 Task: Look for space in Heze, China from 4th August, 2023 to 8th August, 2023 for 1 adult in price range Rs.10000 to Rs.15000. Place can be private room with 1  bedroom having 1 bed and 1 bathroom. Property type can be flatguest house, hotel. Amenities needed are: wifi. Booking option can be shelf check-in. Required host language is Chinese (Simplified).
Action: Mouse moved to (558, 190)
Screenshot: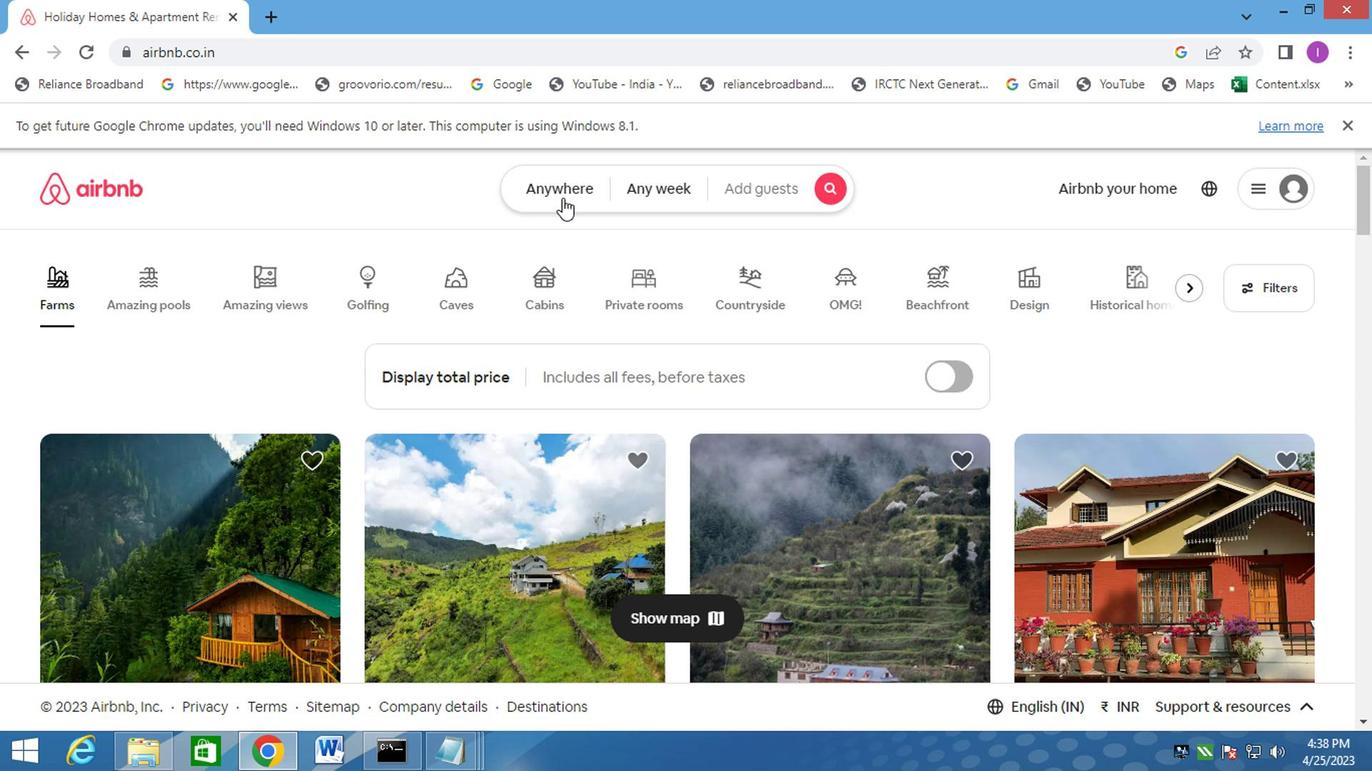 
Action: Mouse pressed left at (558, 190)
Screenshot: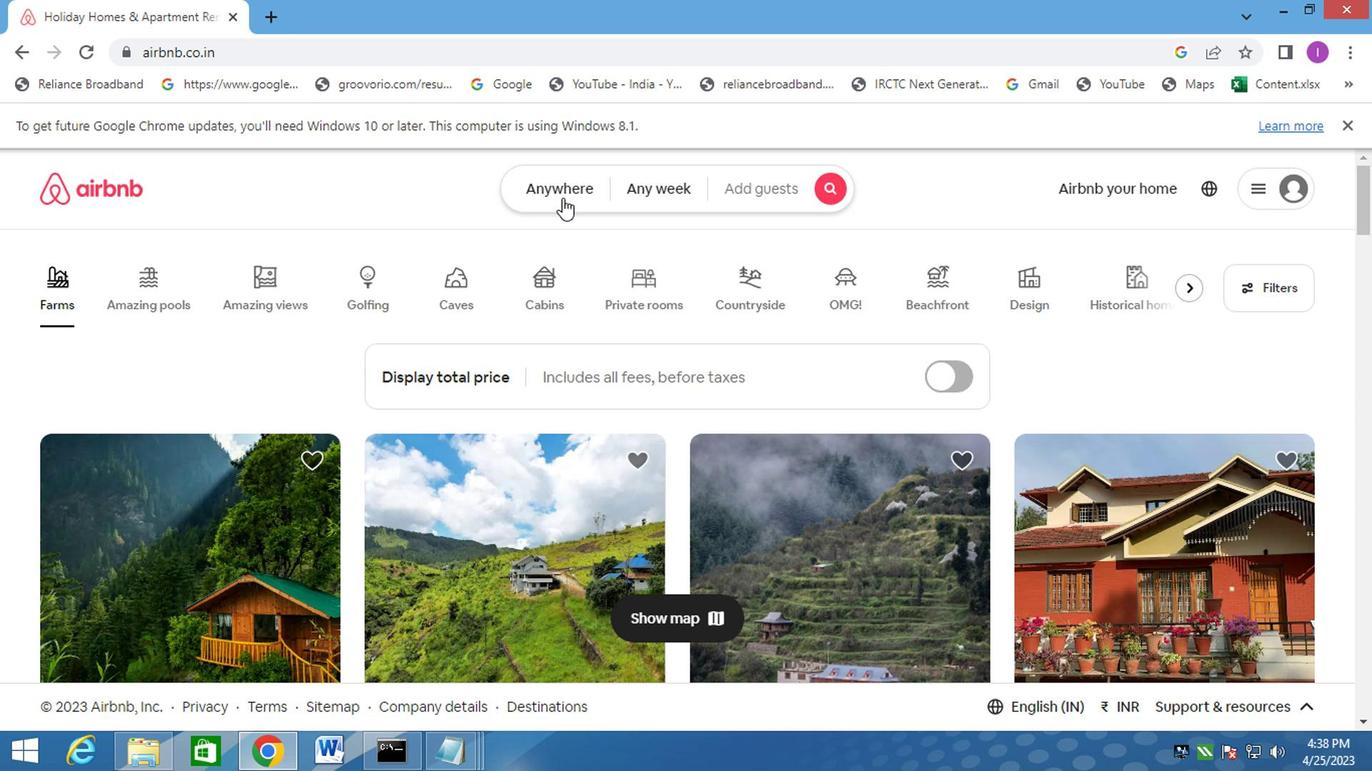
Action: Mouse moved to (329, 255)
Screenshot: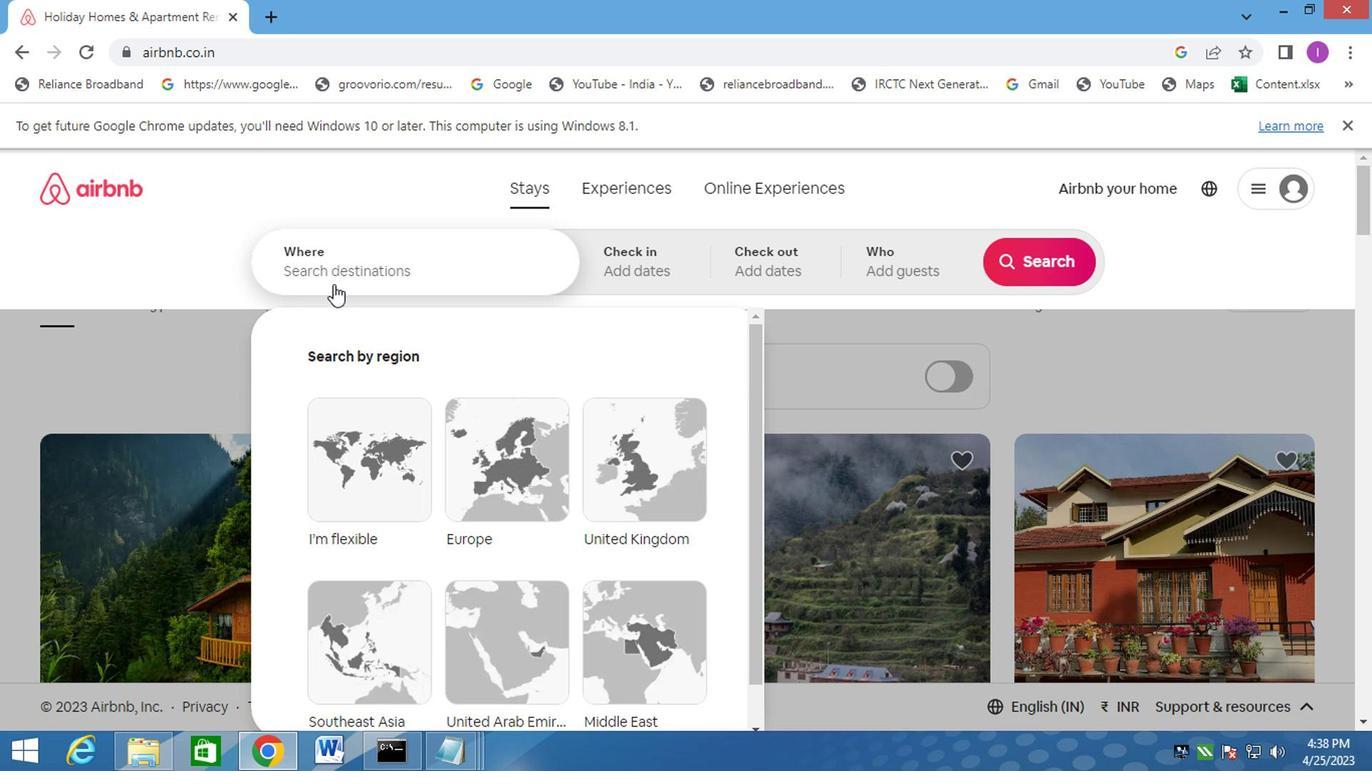 
Action: Mouse pressed left at (329, 255)
Screenshot: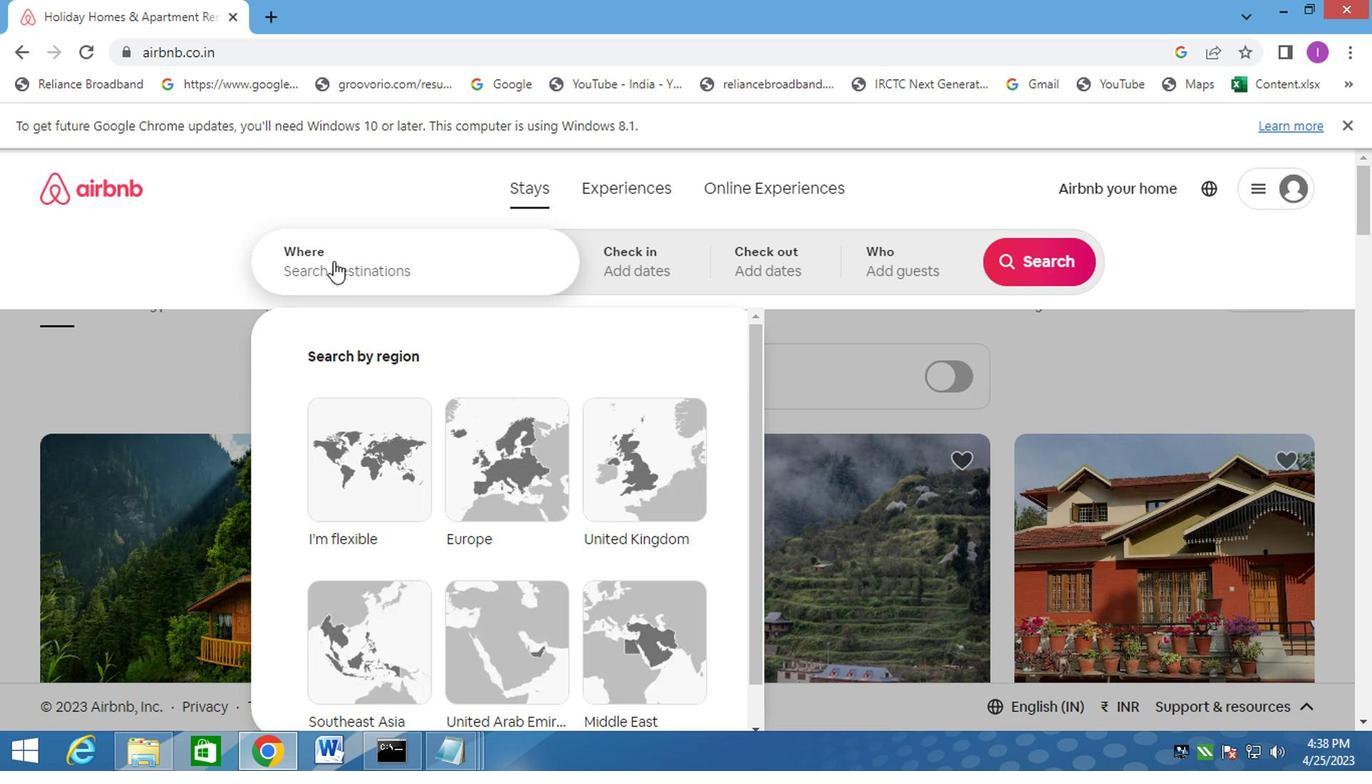 
Action: Key pressed heze,chim<Key.backspace>na
Screenshot: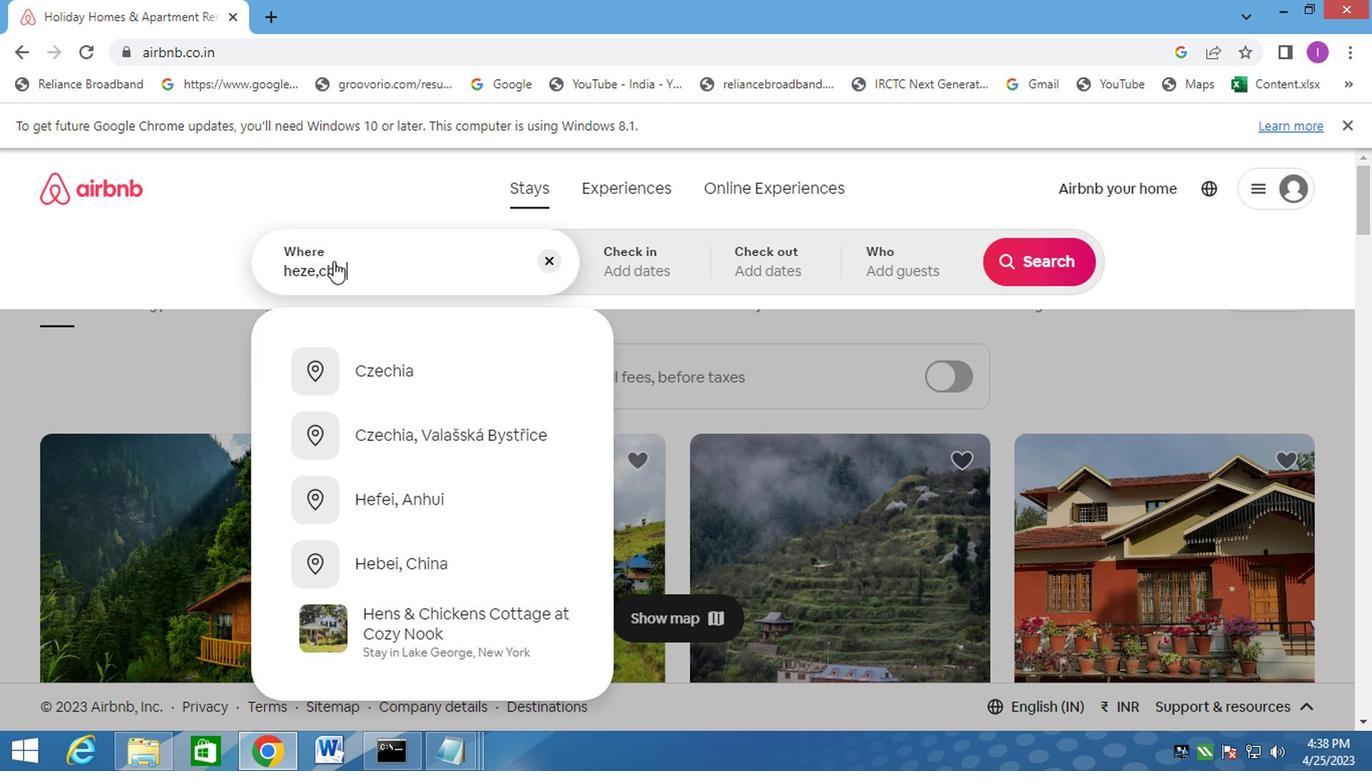
Action: Mouse moved to (618, 275)
Screenshot: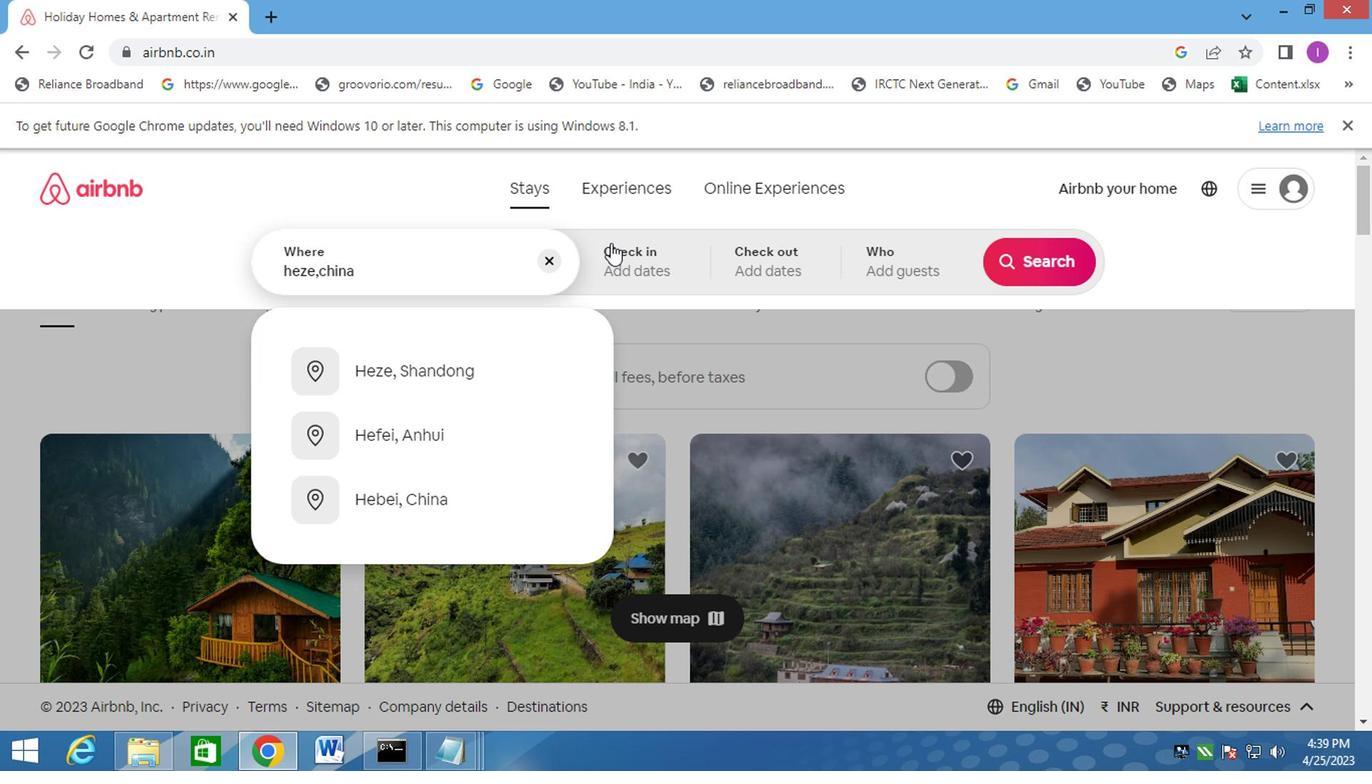 
Action: Mouse pressed left at (618, 275)
Screenshot: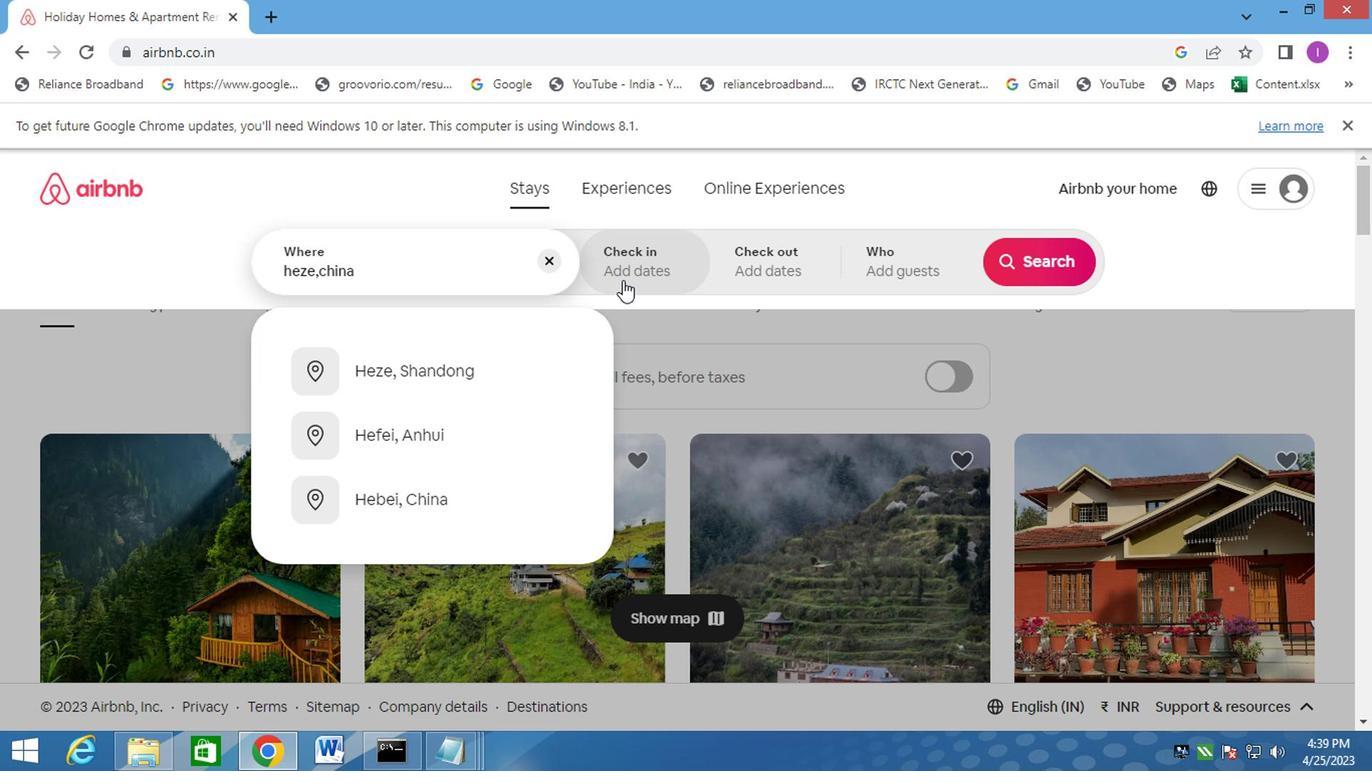 
Action: Mouse moved to (1027, 423)
Screenshot: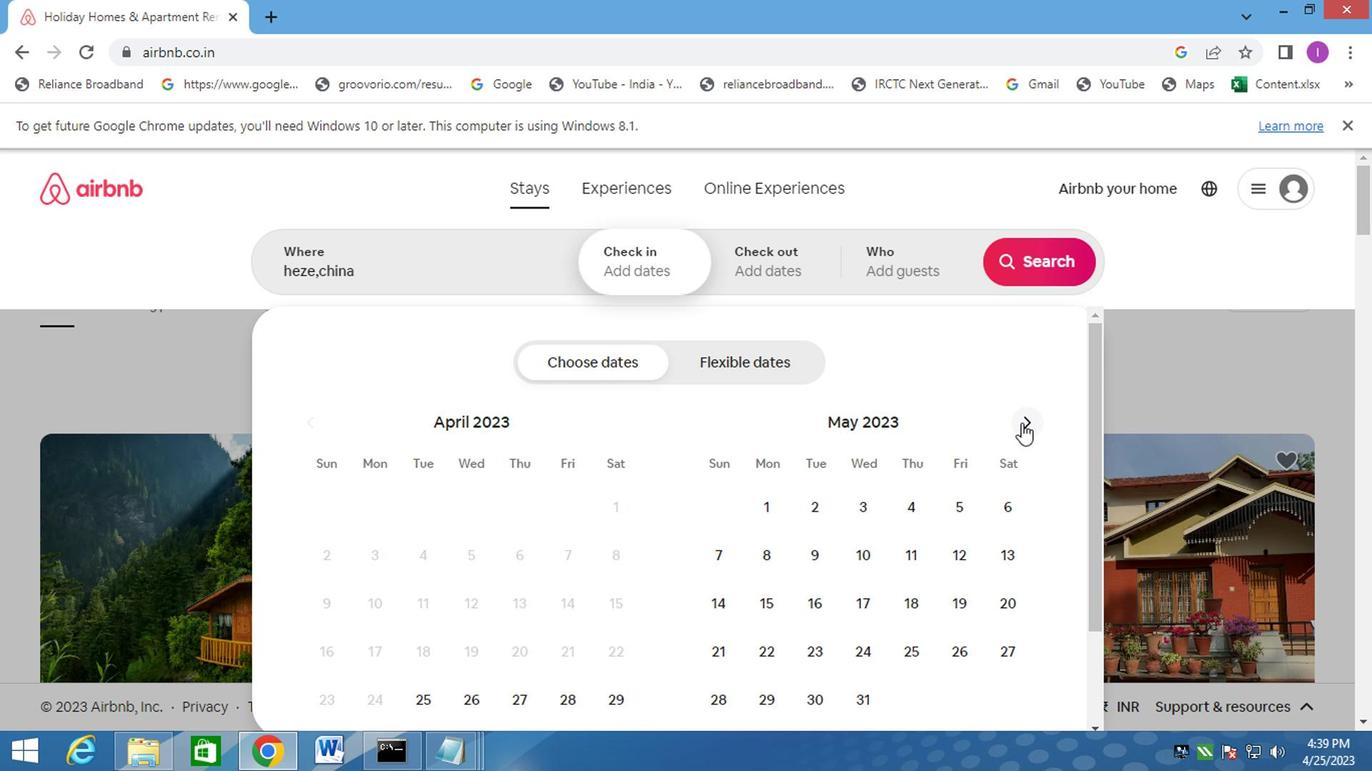 
Action: Mouse pressed left at (1027, 423)
Screenshot: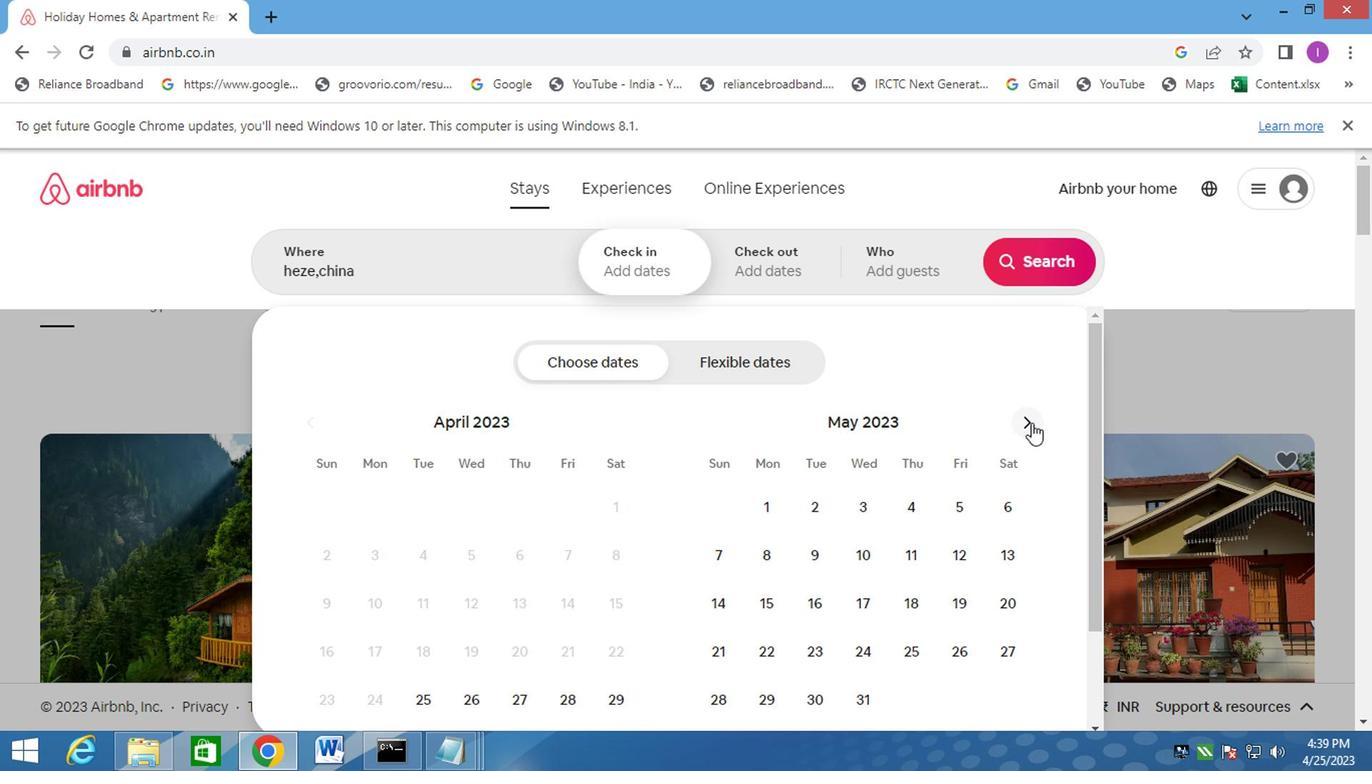 
Action: Mouse pressed left at (1027, 423)
Screenshot: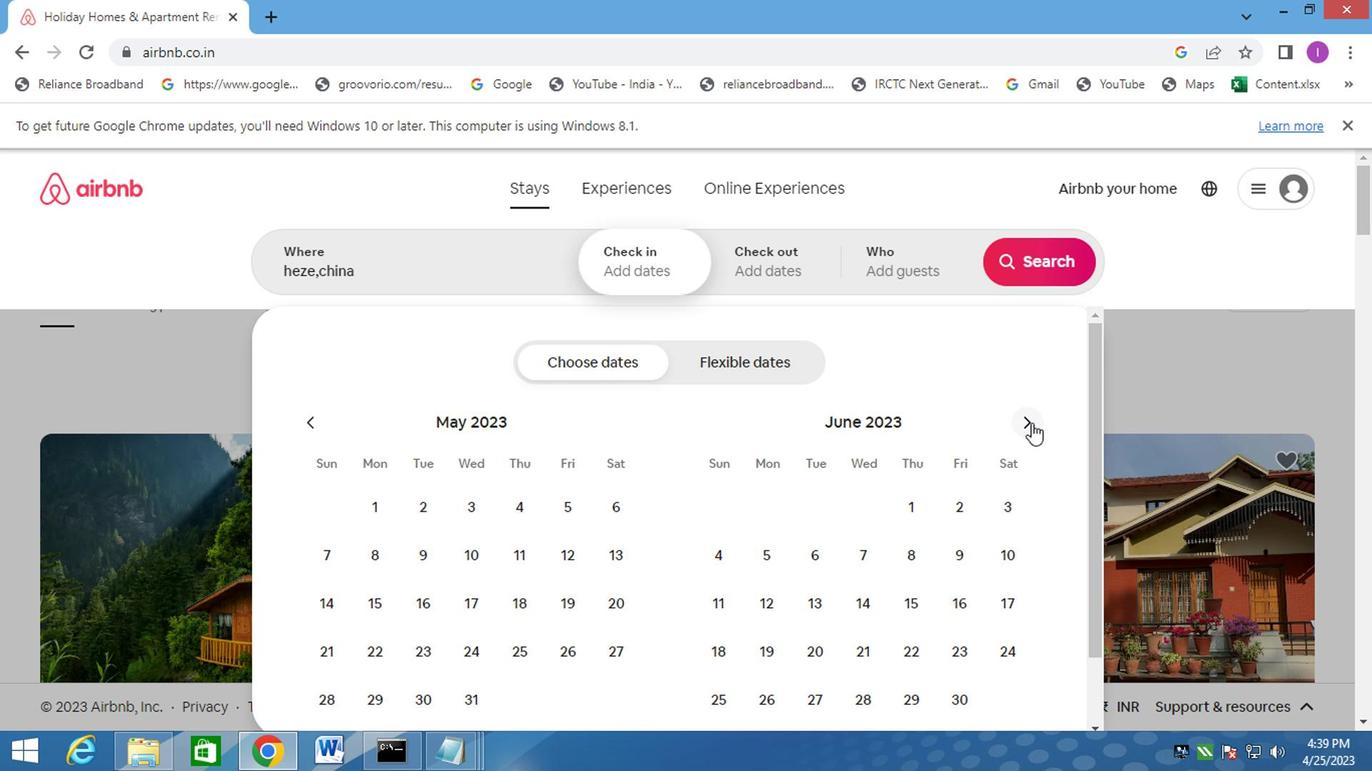 
Action: Mouse moved to (1019, 416)
Screenshot: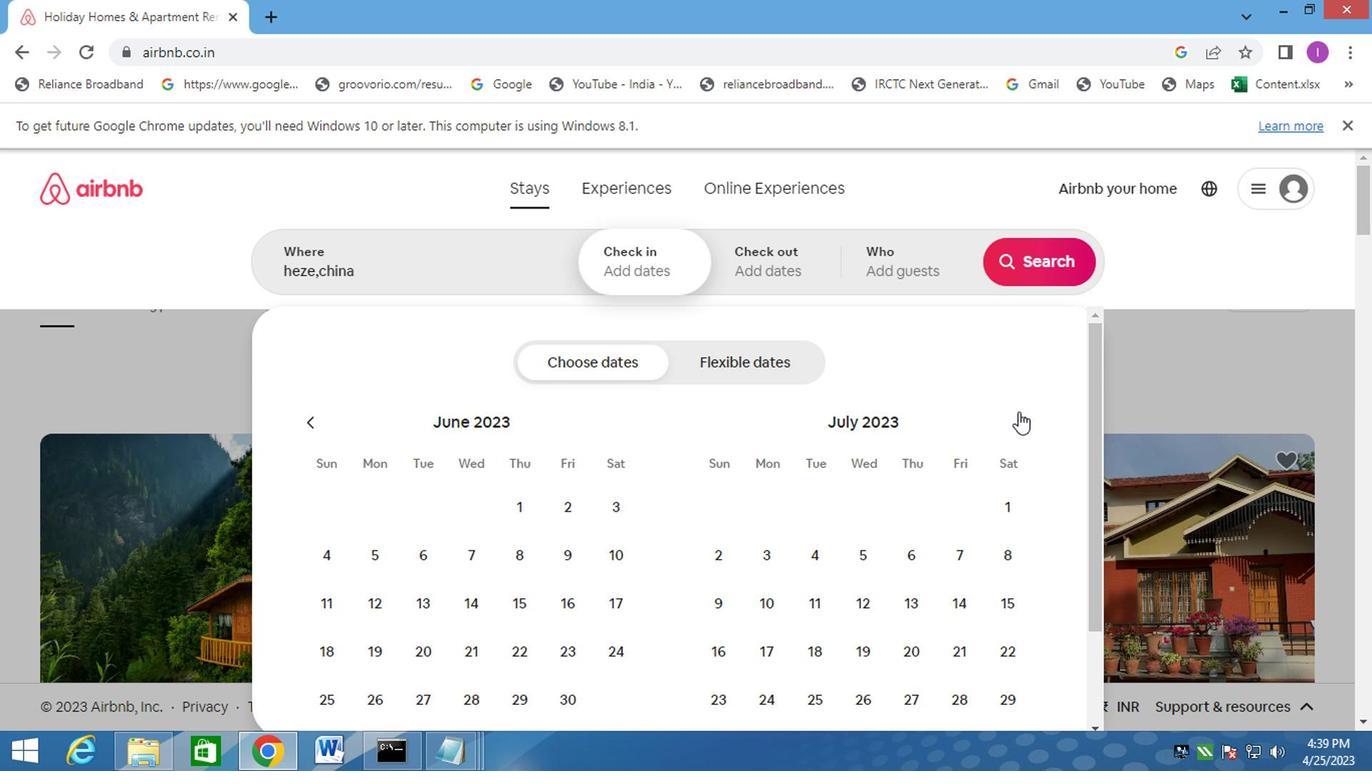 
Action: Mouse pressed left at (1019, 416)
Screenshot: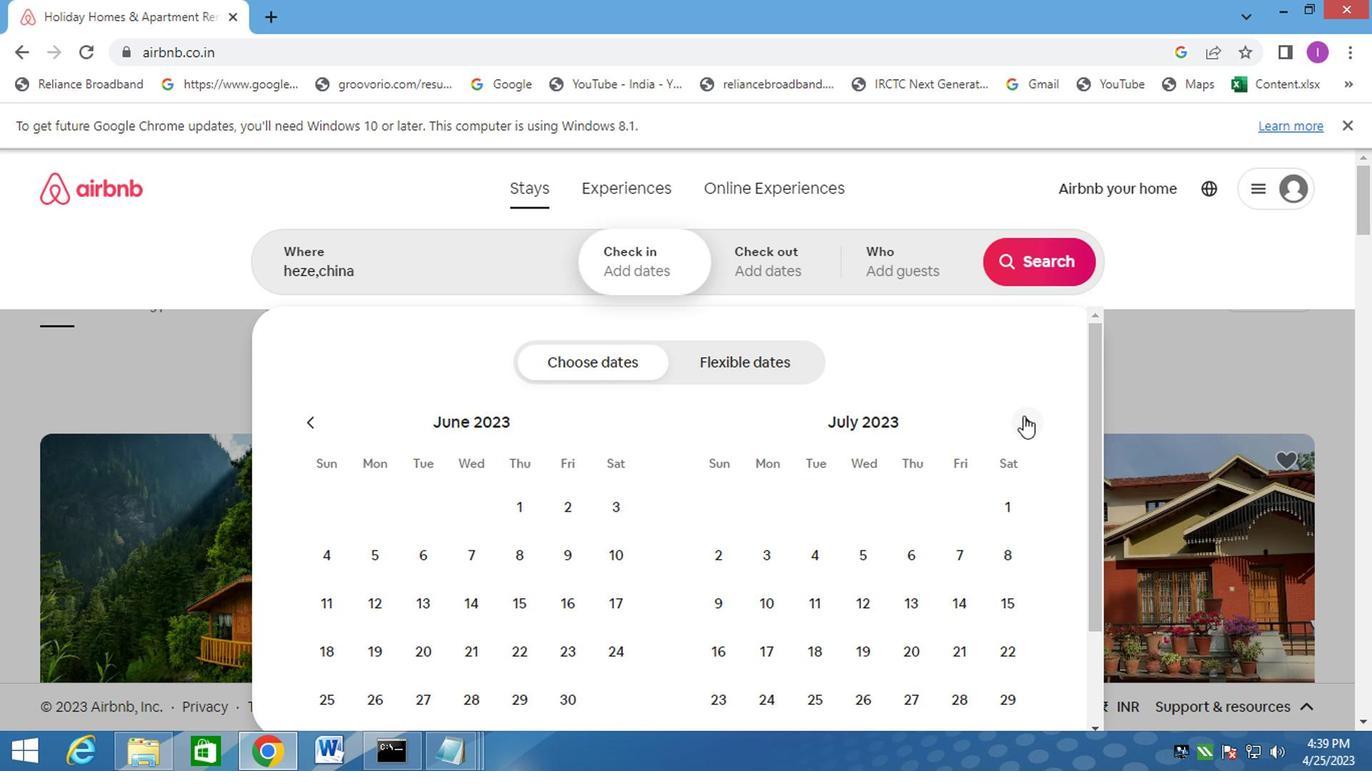 
Action: Mouse moved to (969, 509)
Screenshot: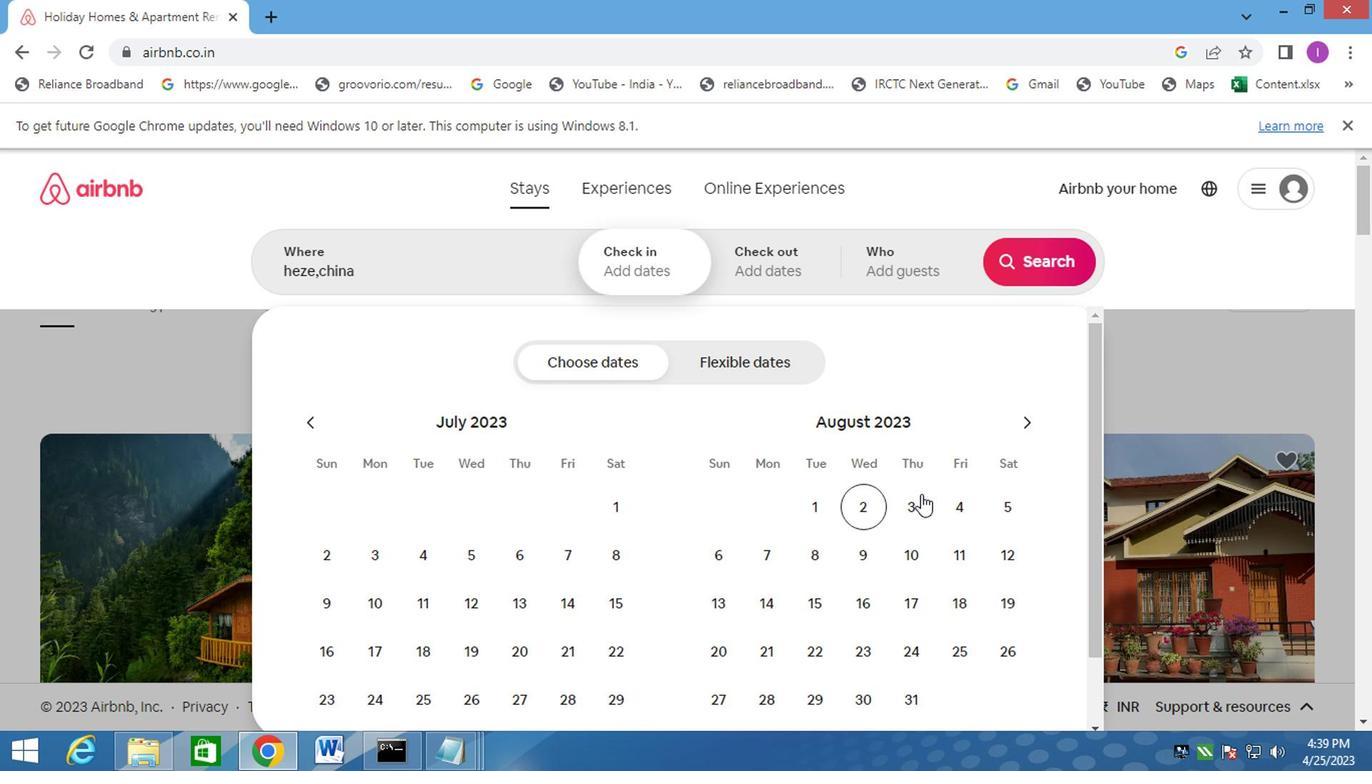 
Action: Mouse pressed left at (969, 509)
Screenshot: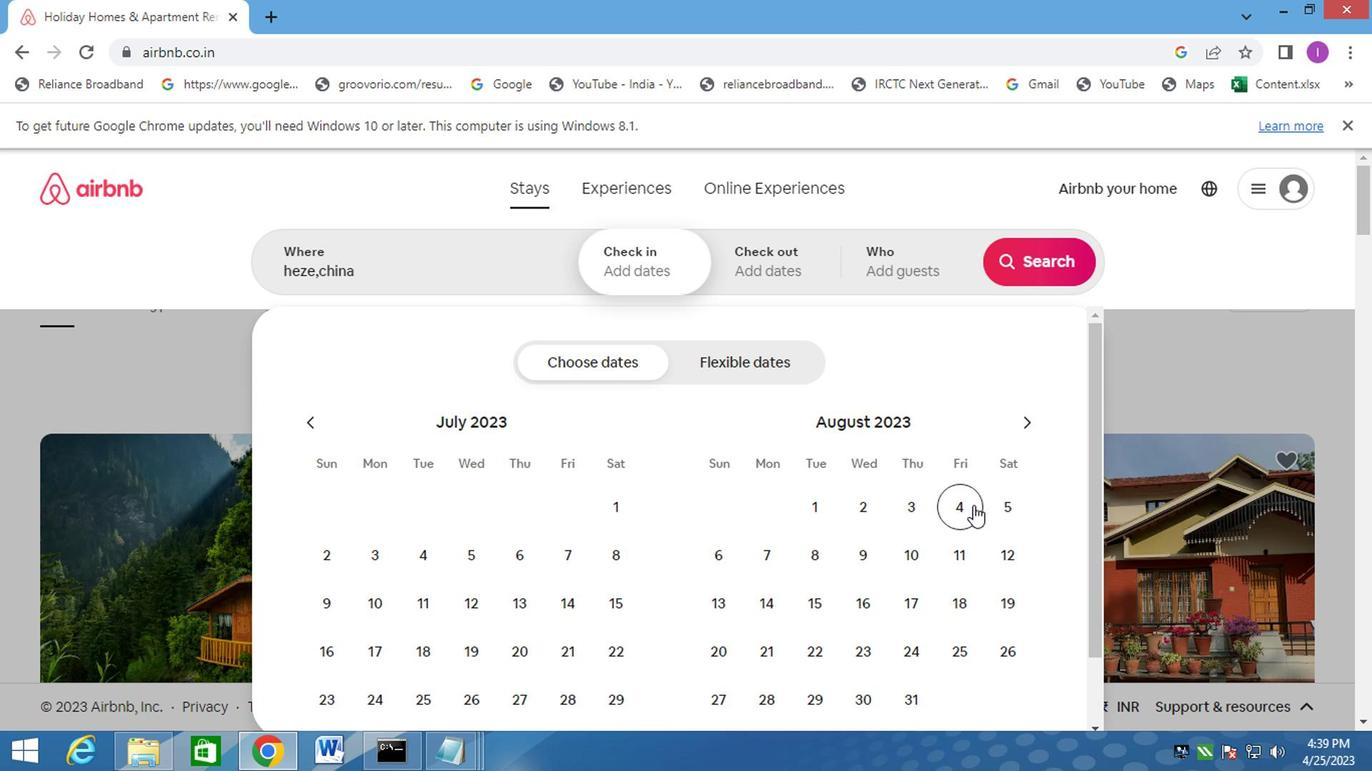 
Action: Mouse moved to (809, 560)
Screenshot: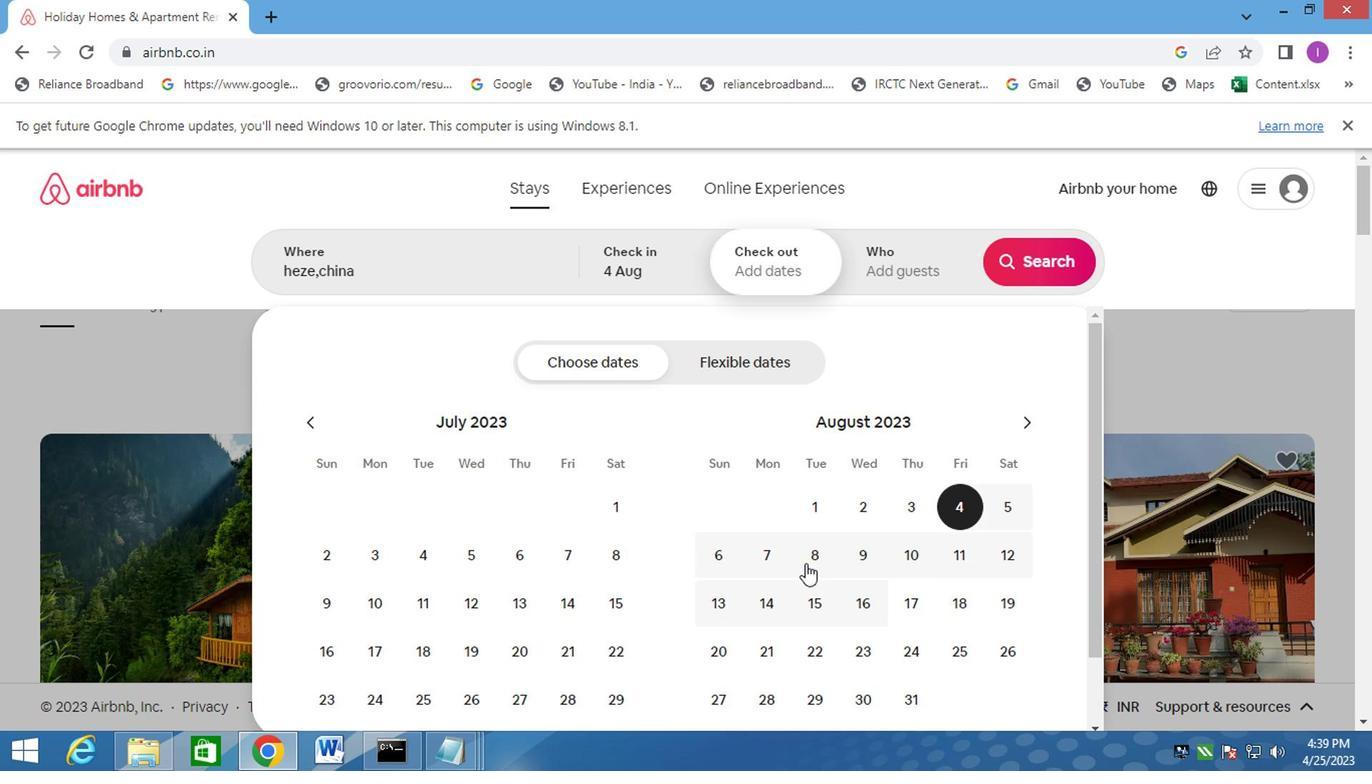 
Action: Mouse pressed left at (809, 560)
Screenshot: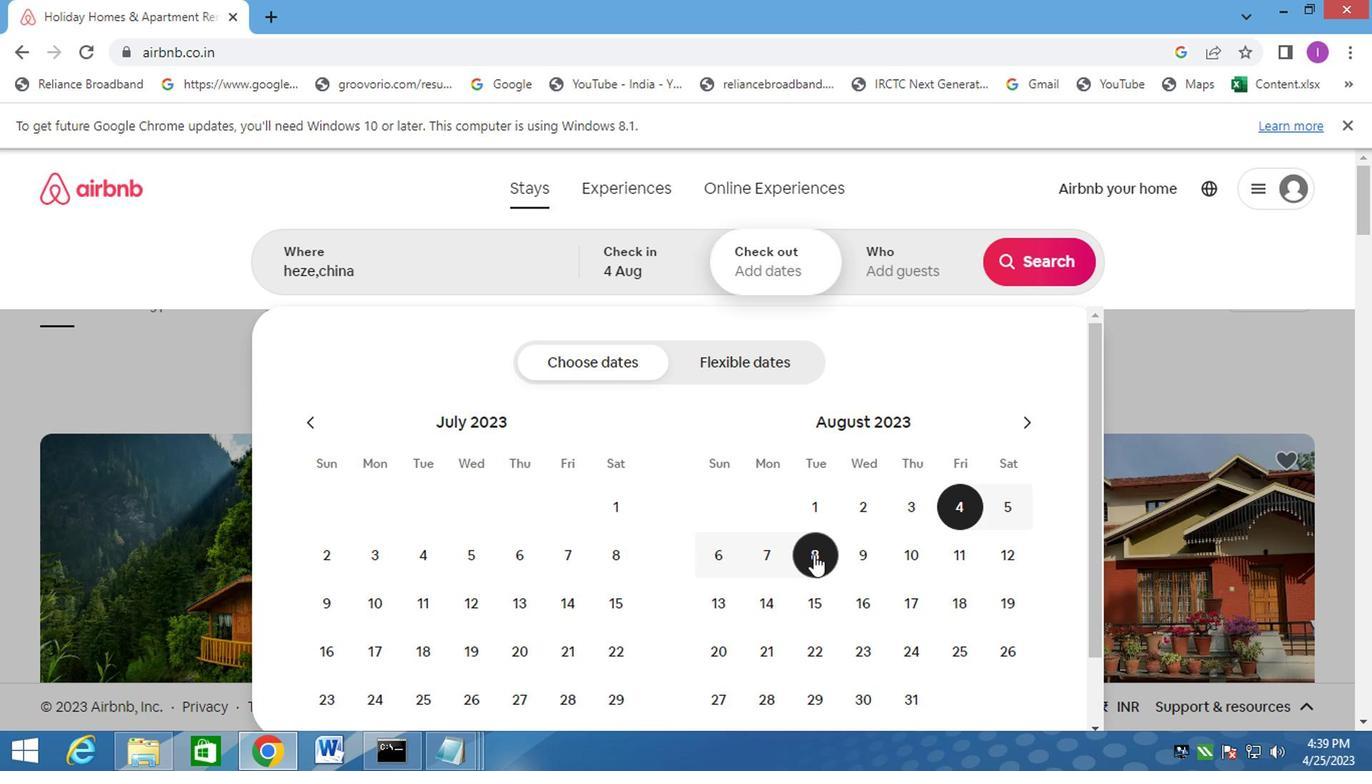 
Action: Mouse moved to (909, 259)
Screenshot: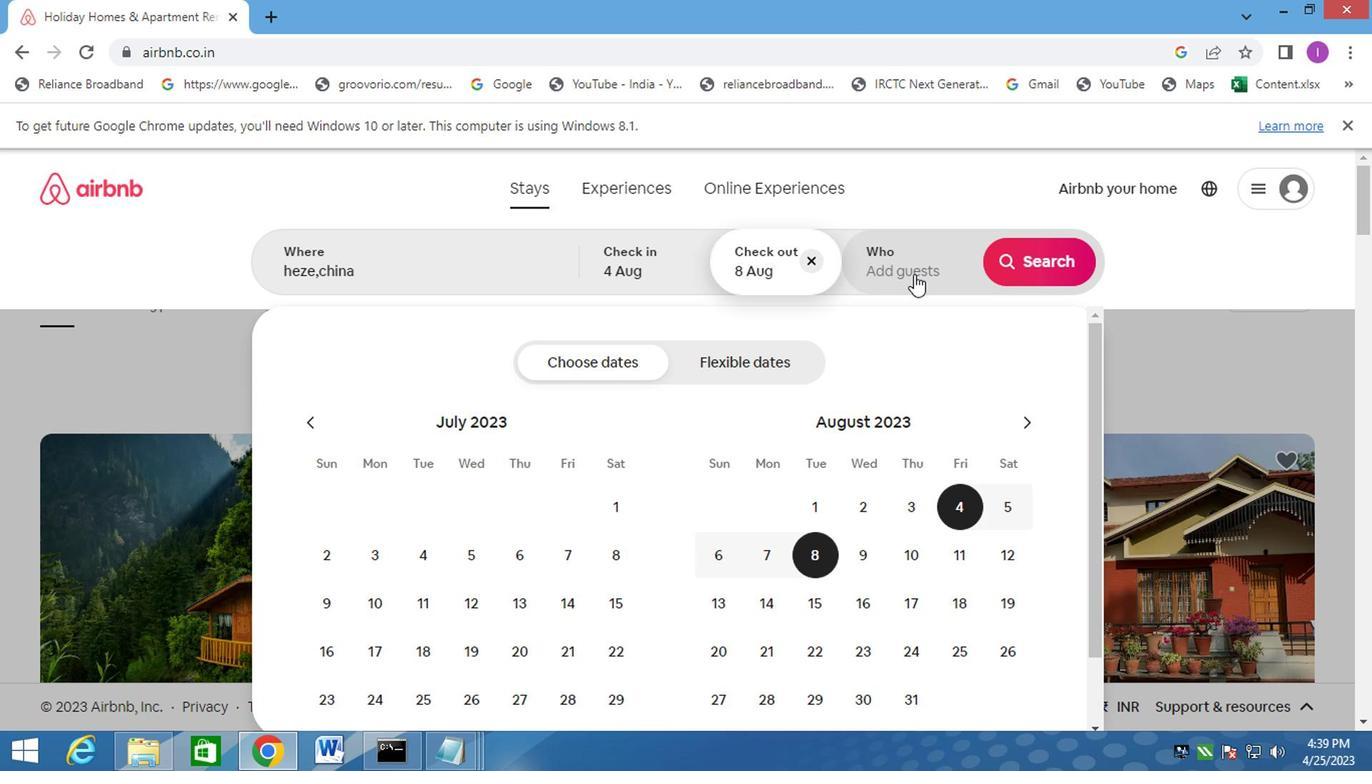 
Action: Mouse pressed left at (909, 259)
Screenshot: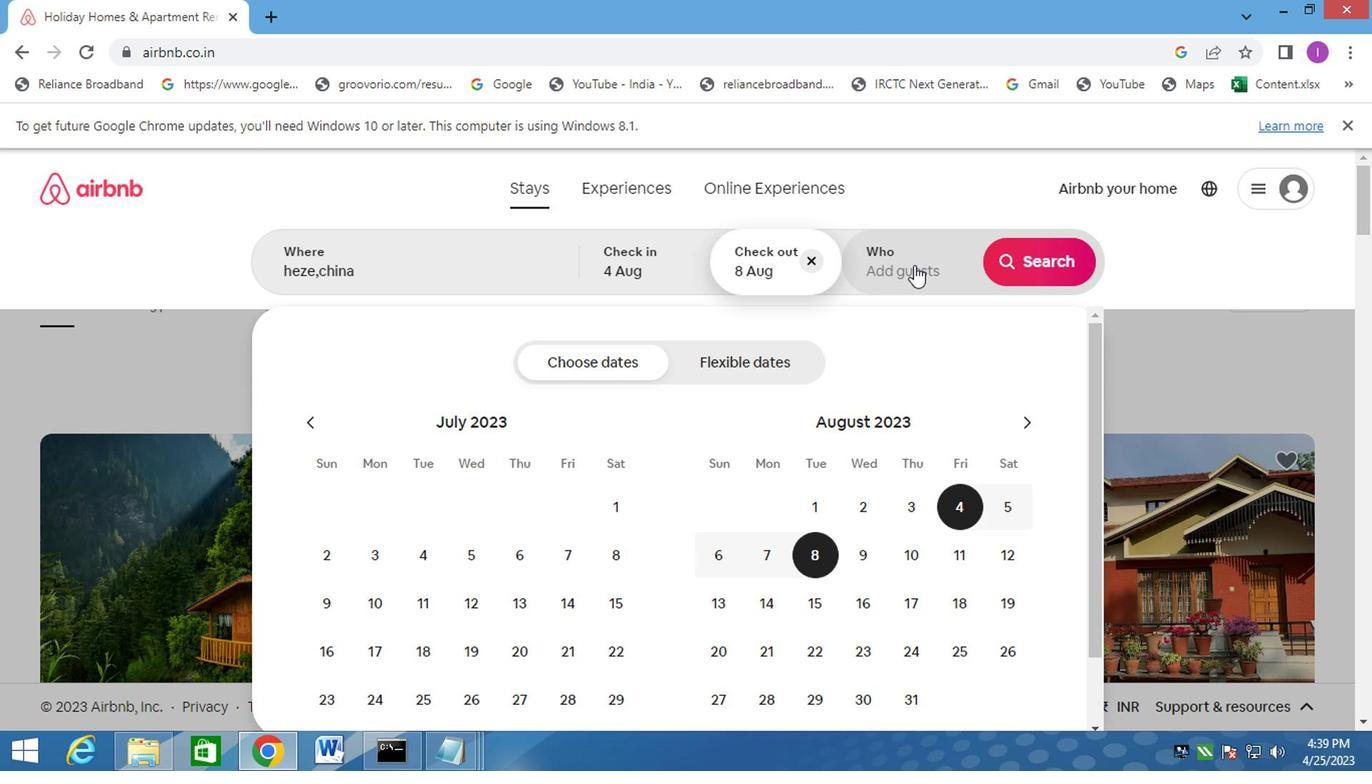 
Action: Mouse moved to (1051, 370)
Screenshot: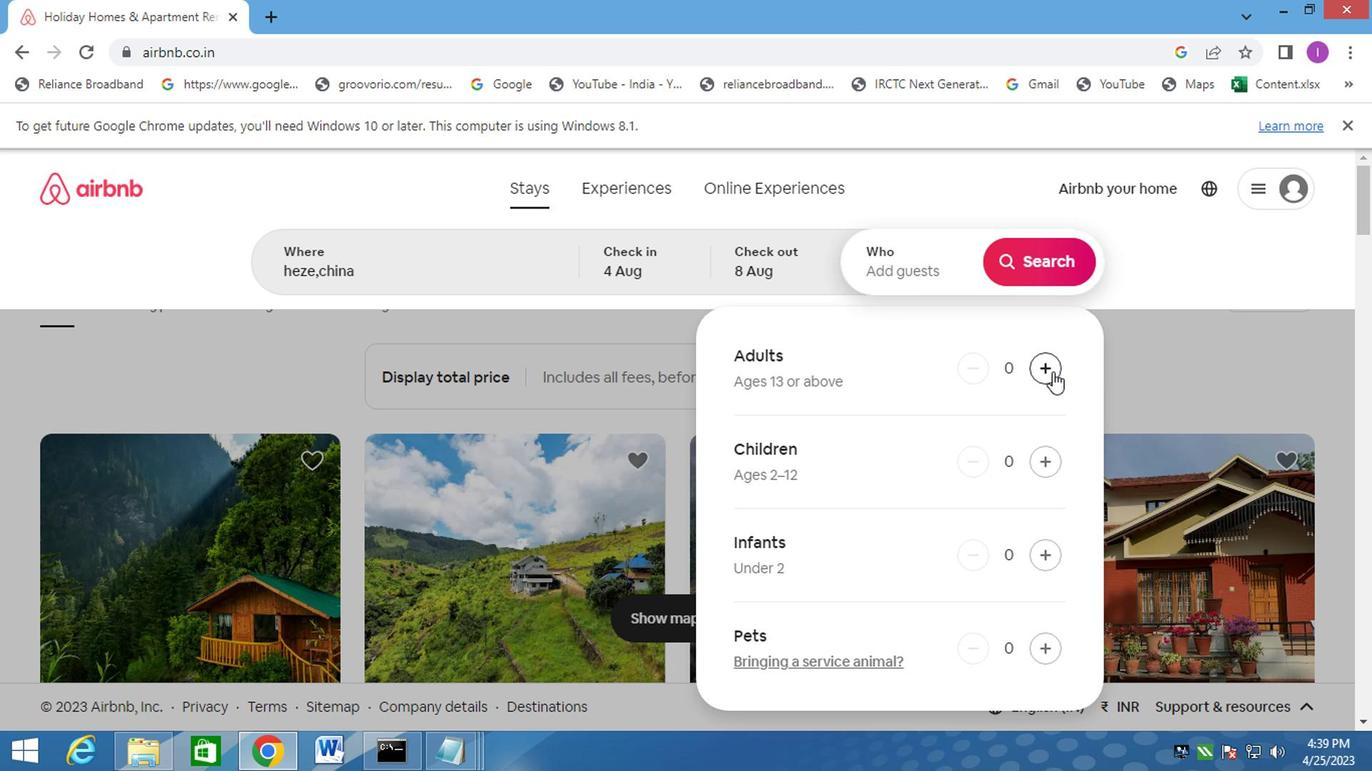 
Action: Mouse pressed left at (1051, 370)
Screenshot: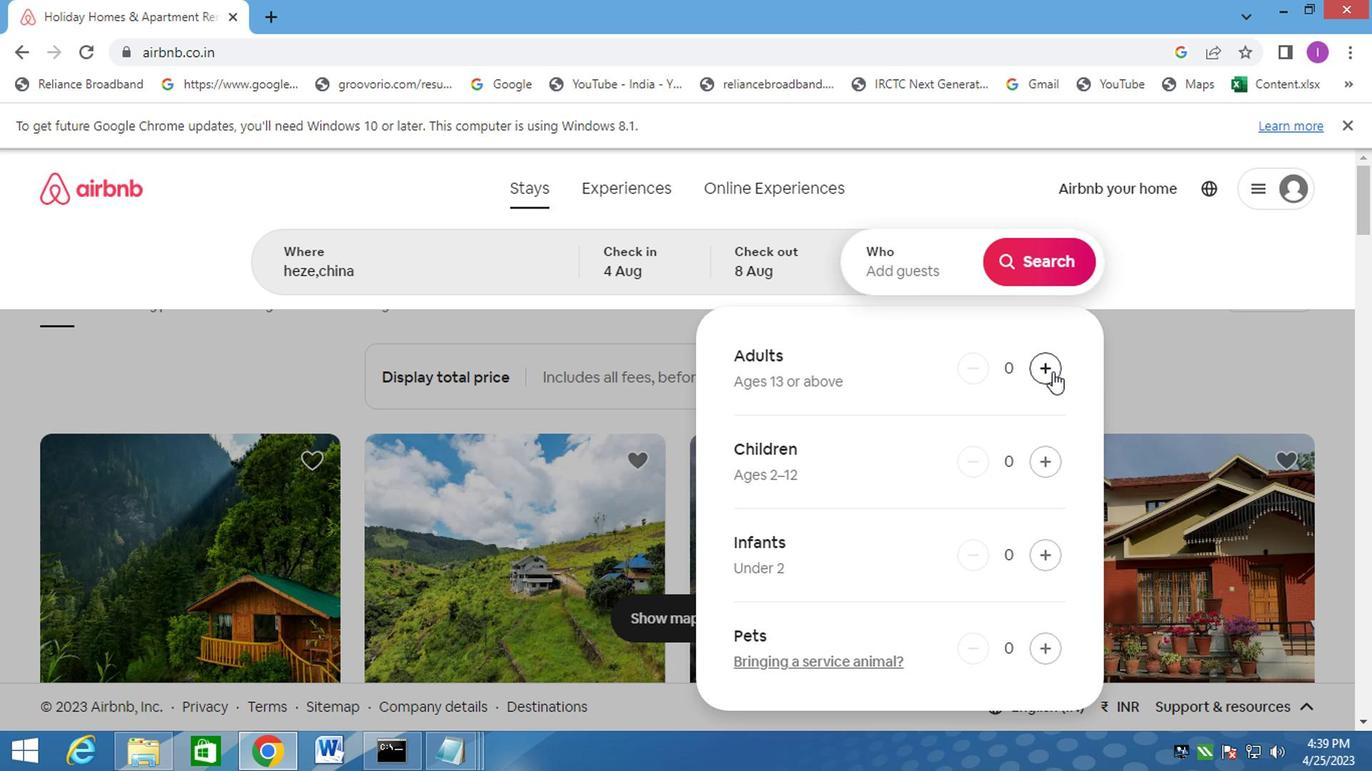 
Action: Mouse moved to (1054, 255)
Screenshot: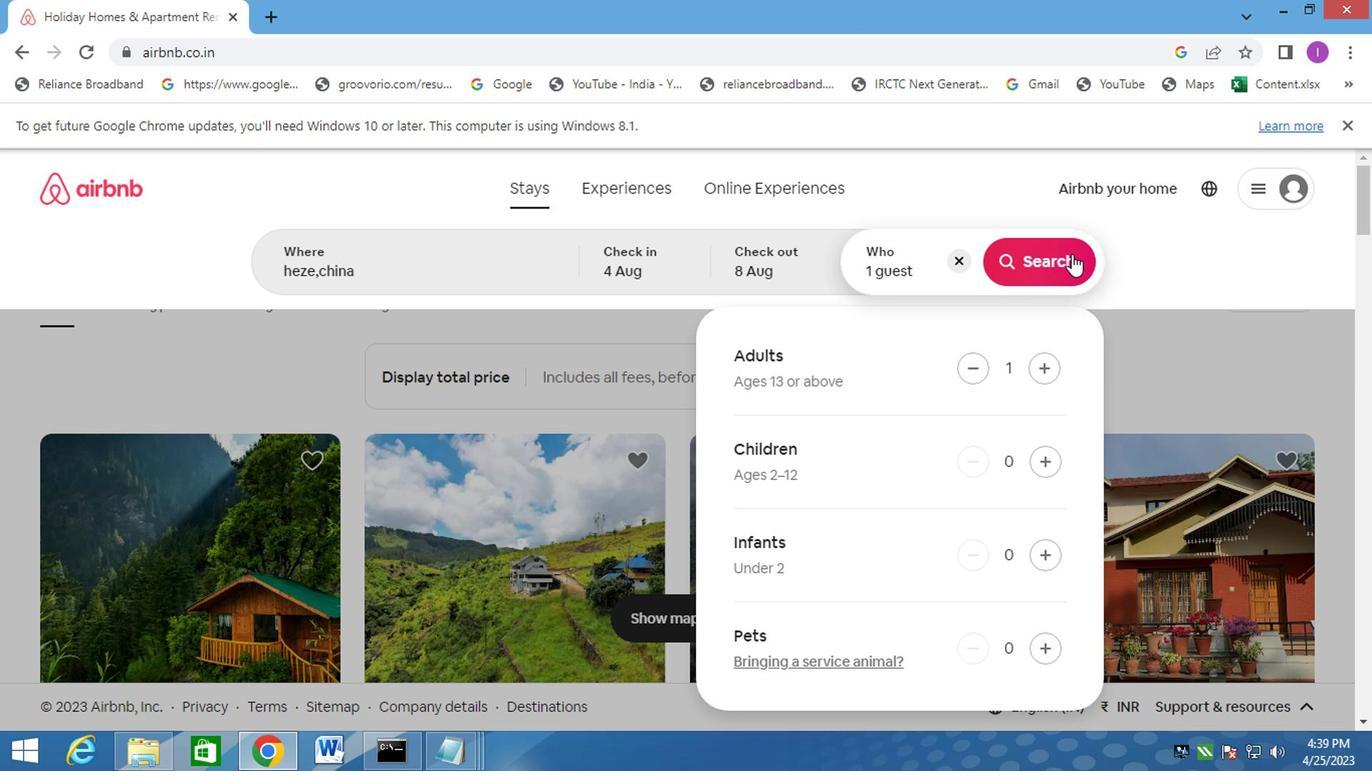 
Action: Mouse pressed left at (1054, 255)
Screenshot: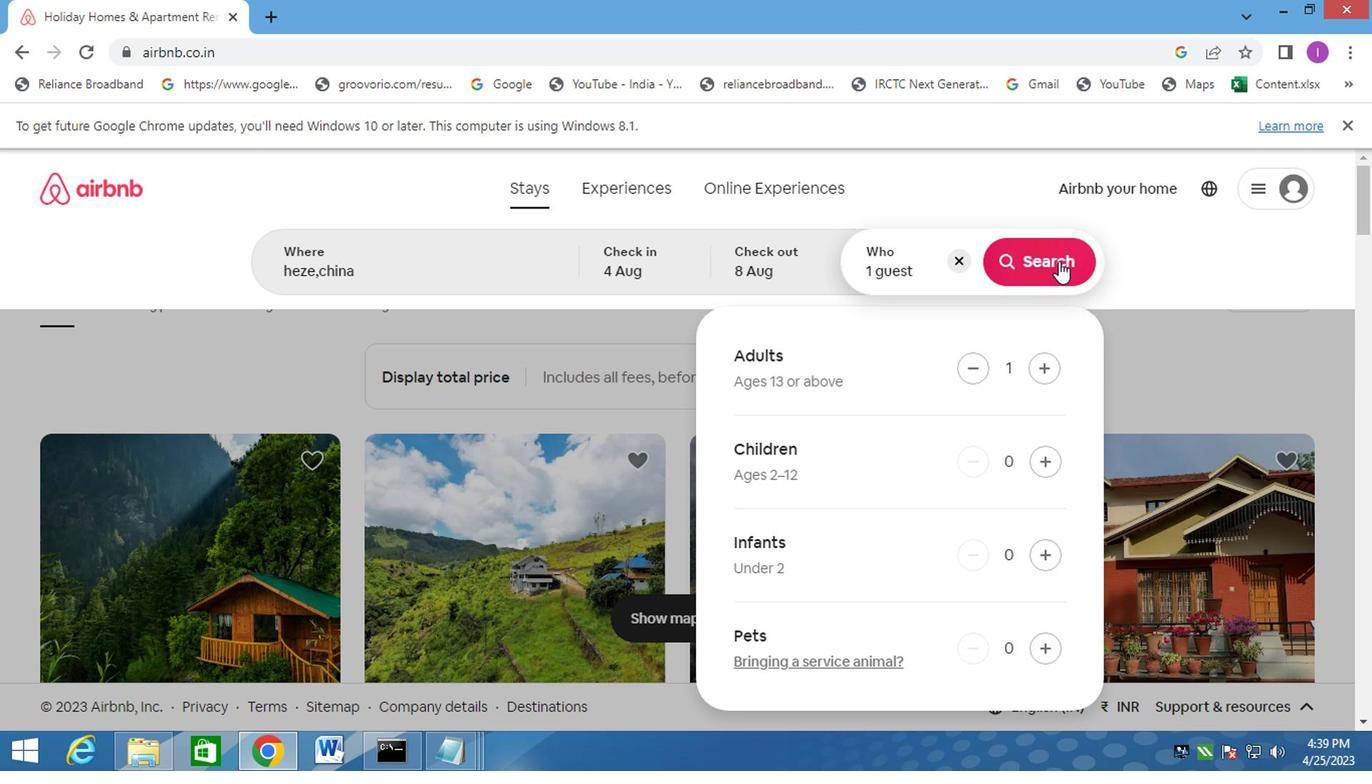
Action: Mouse moved to (1281, 255)
Screenshot: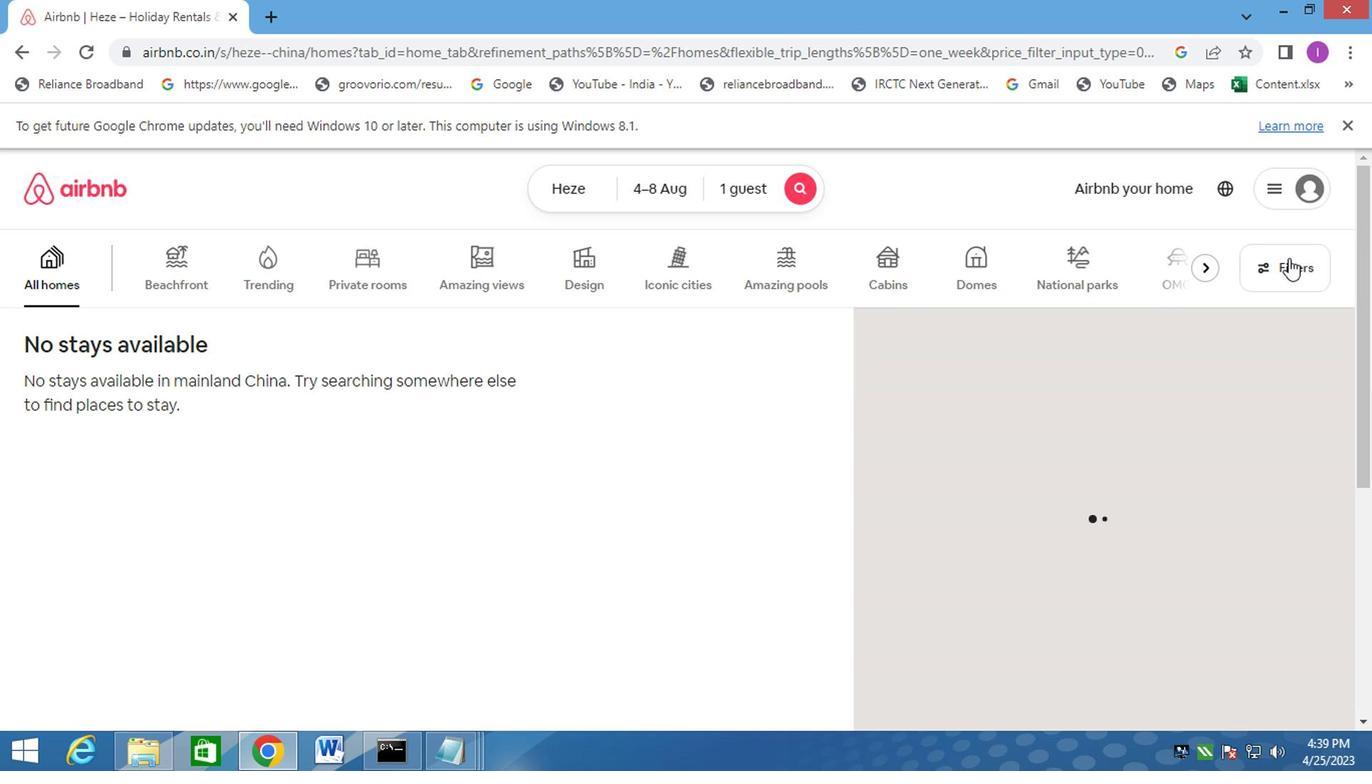 
Action: Mouse pressed left at (1281, 255)
Screenshot: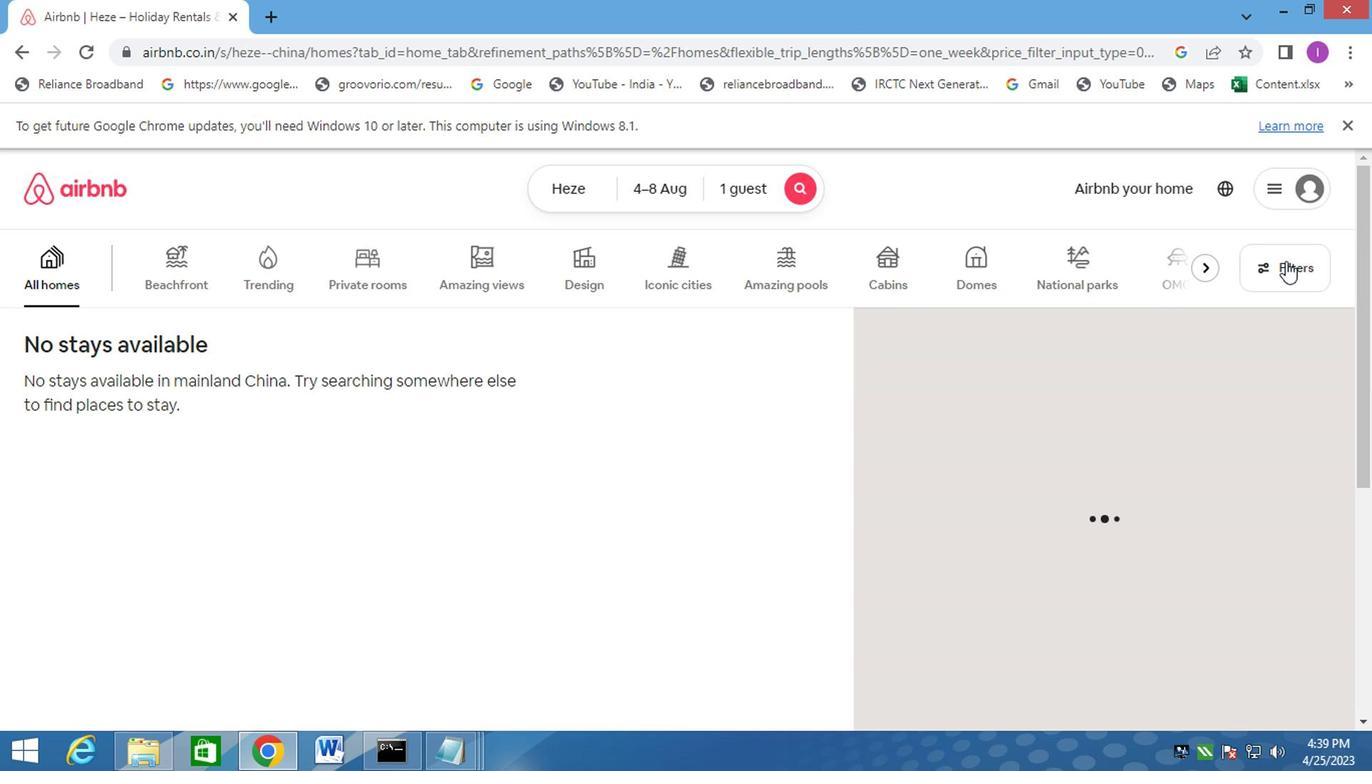 
Action: Mouse moved to (443, 397)
Screenshot: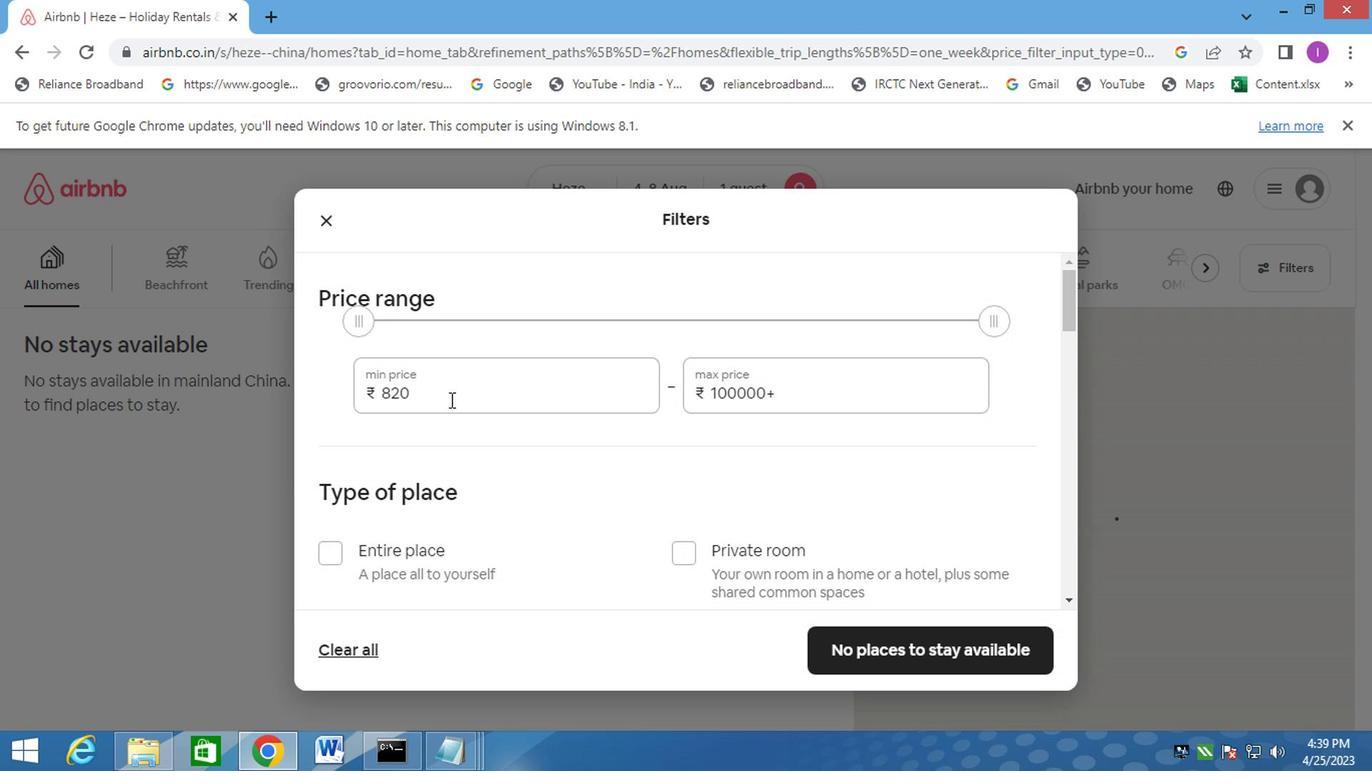 
Action: Mouse pressed left at (443, 397)
Screenshot: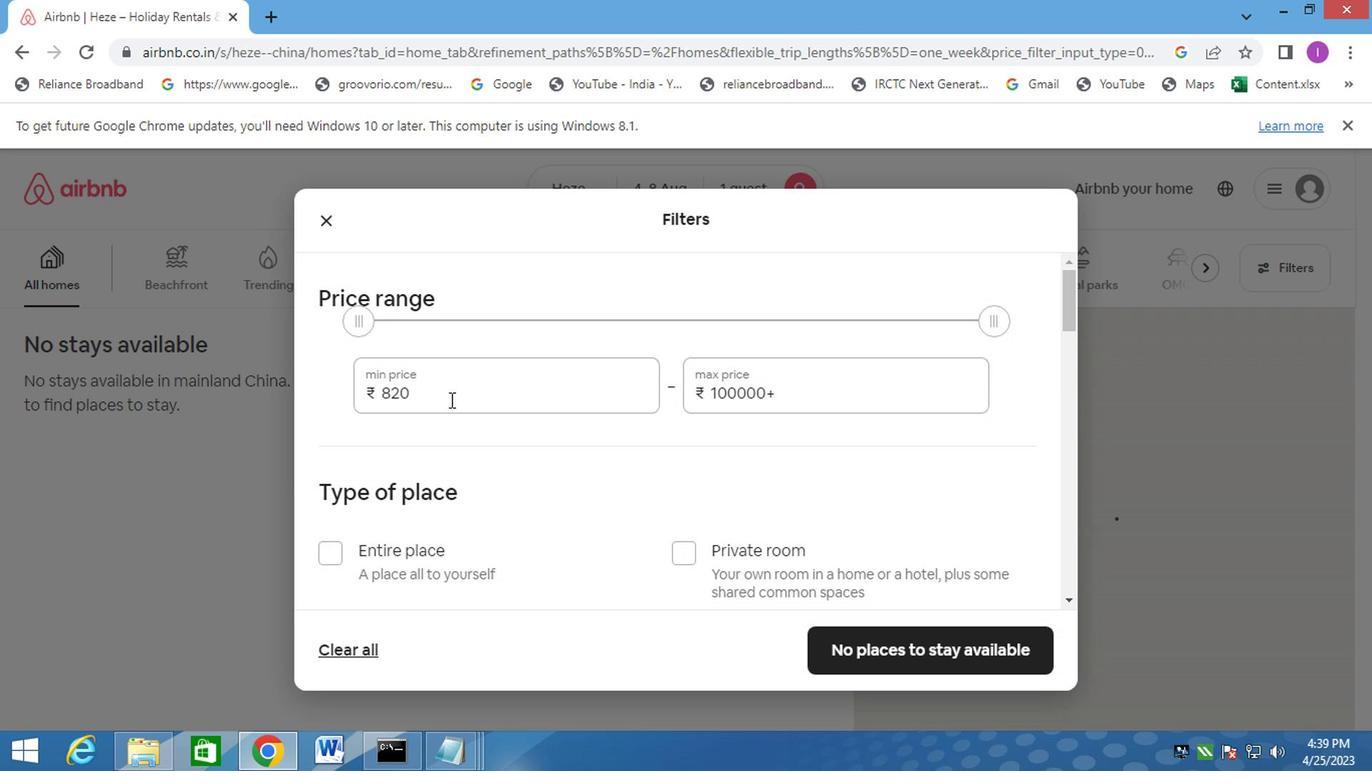 
Action: Mouse moved to (394, 360)
Screenshot: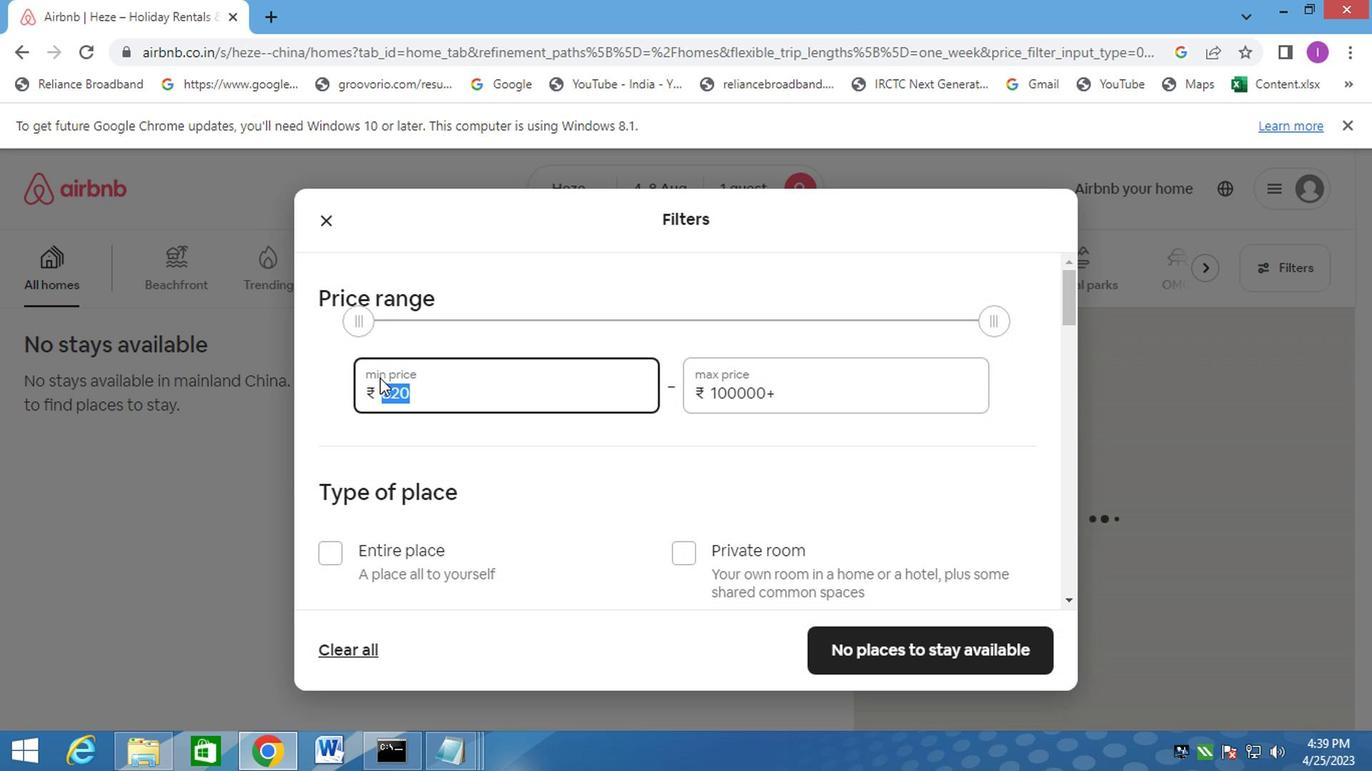 
Action: Key pressed 100
Screenshot: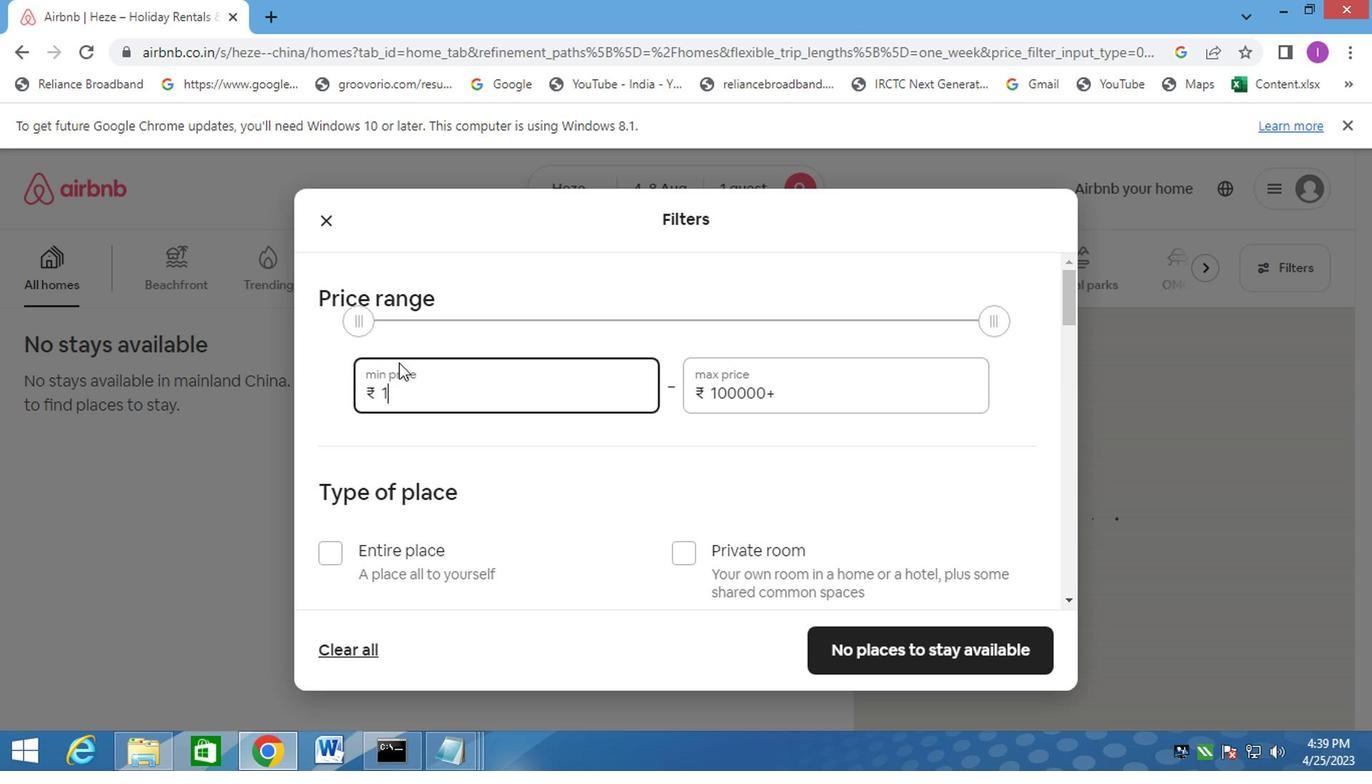 
Action: Mouse moved to (395, 360)
Screenshot: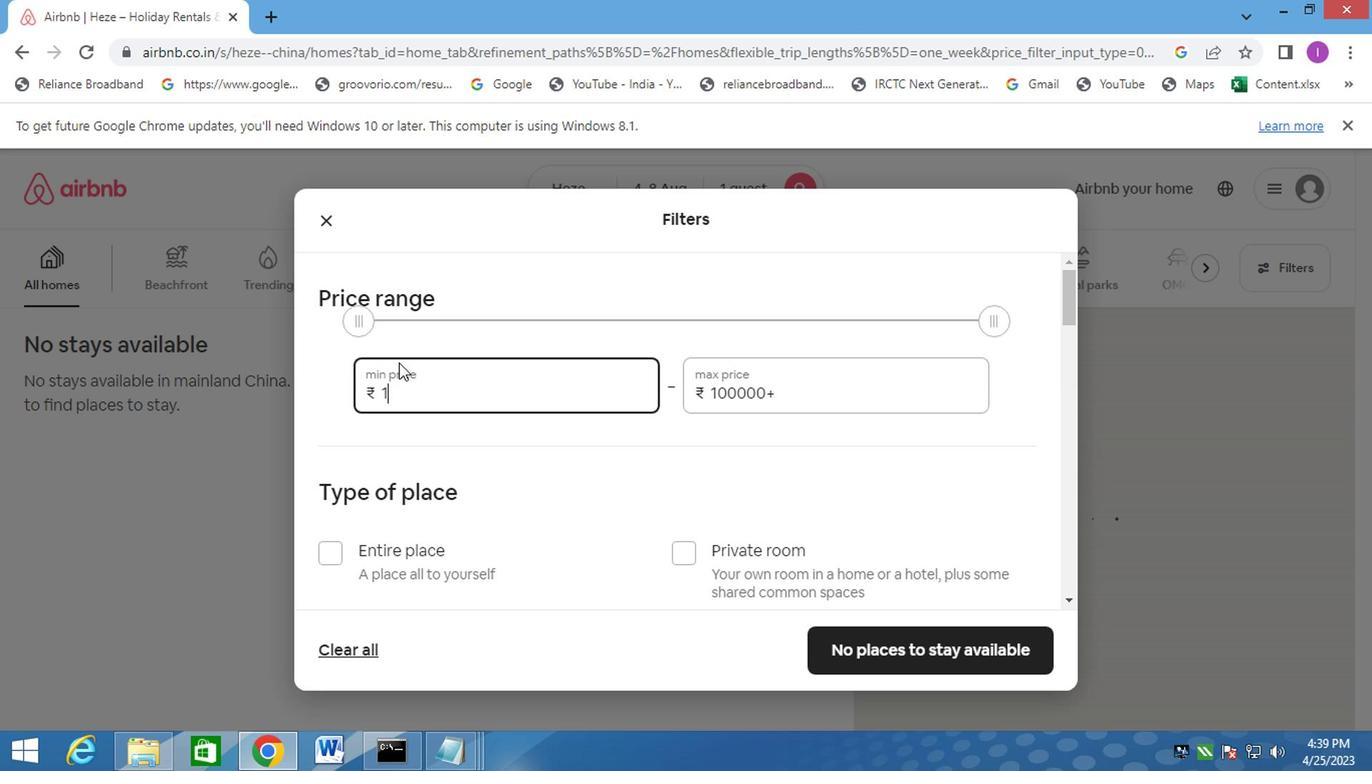 
Action: Key pressed 00
Screenshot: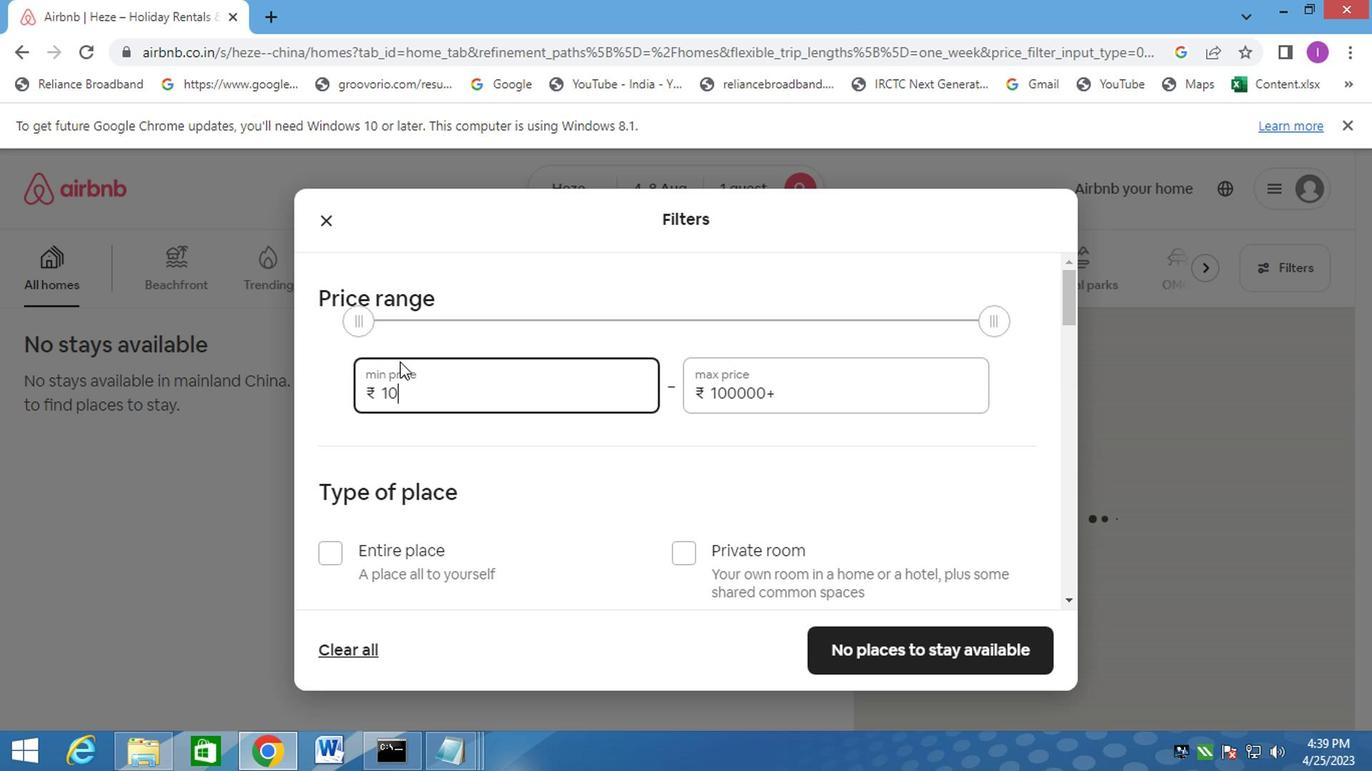 
Action: Mouse moved to (782, 392)
Screenshot: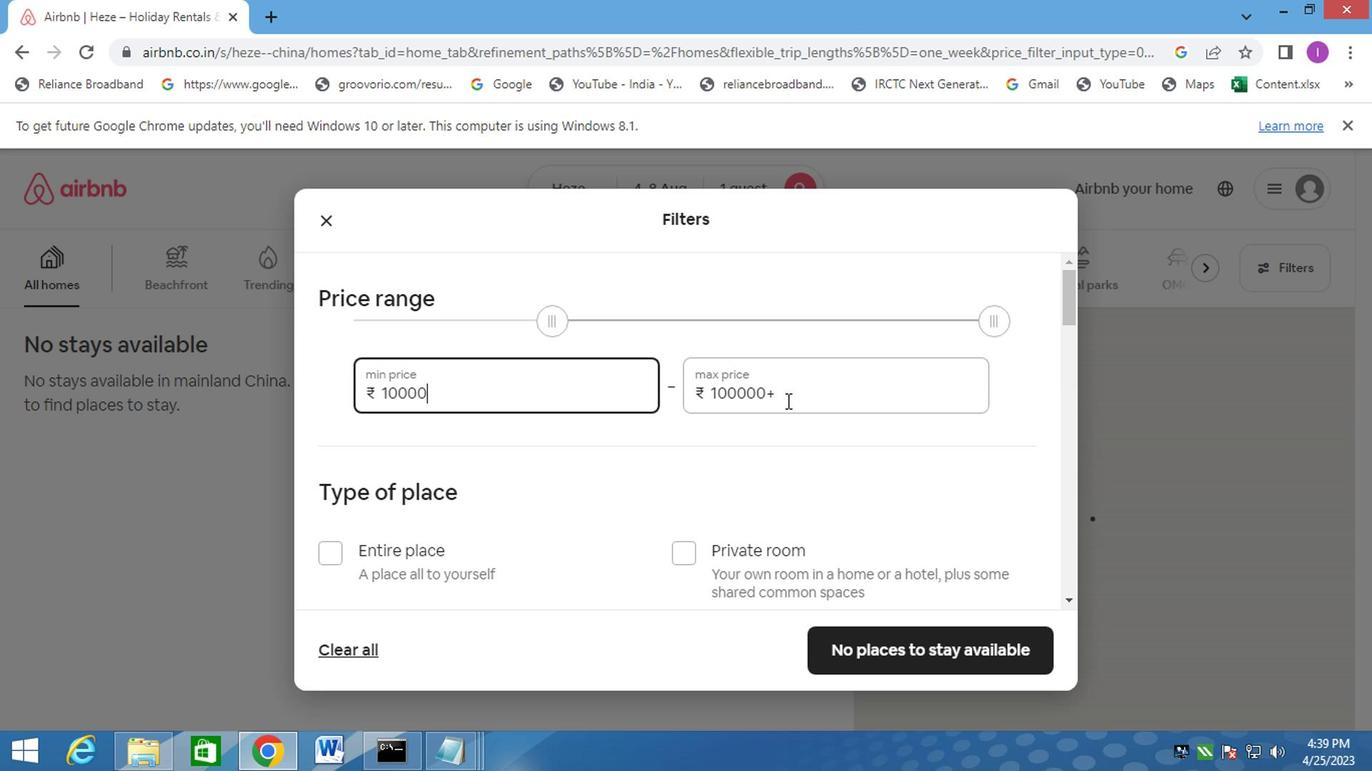 
Action: Mouse pressed left at (782, 392)
Screenshot: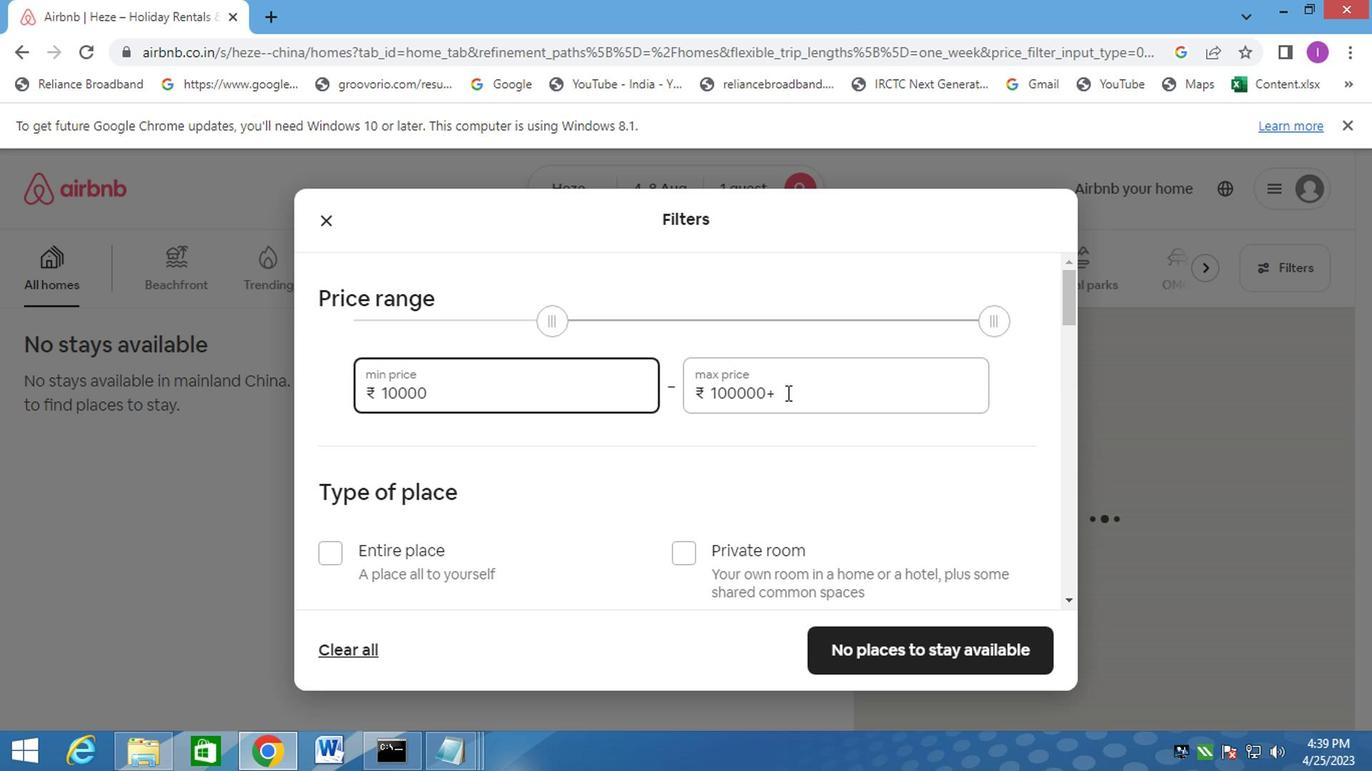
Action: Mouse moved to (696, 385)
Screenshot: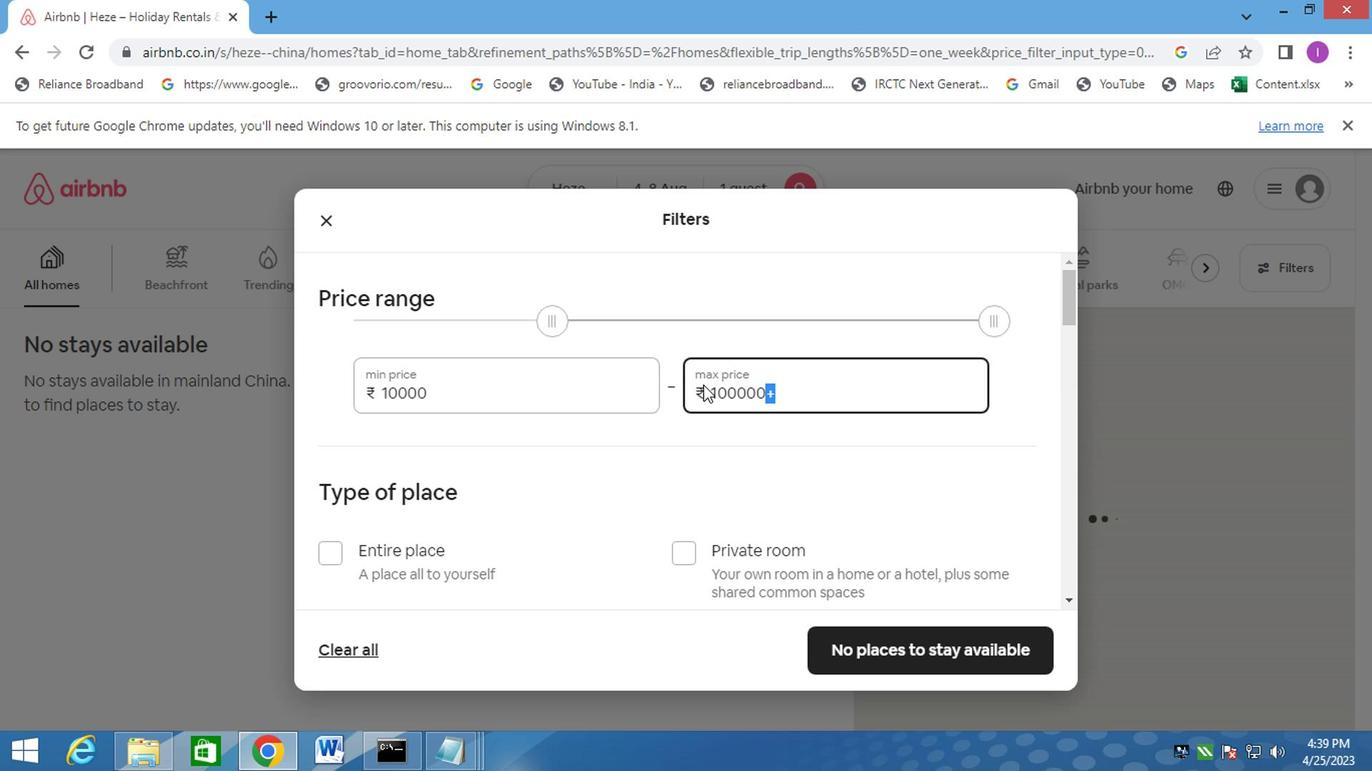 
Action: Key pressed 15000
Screenshot: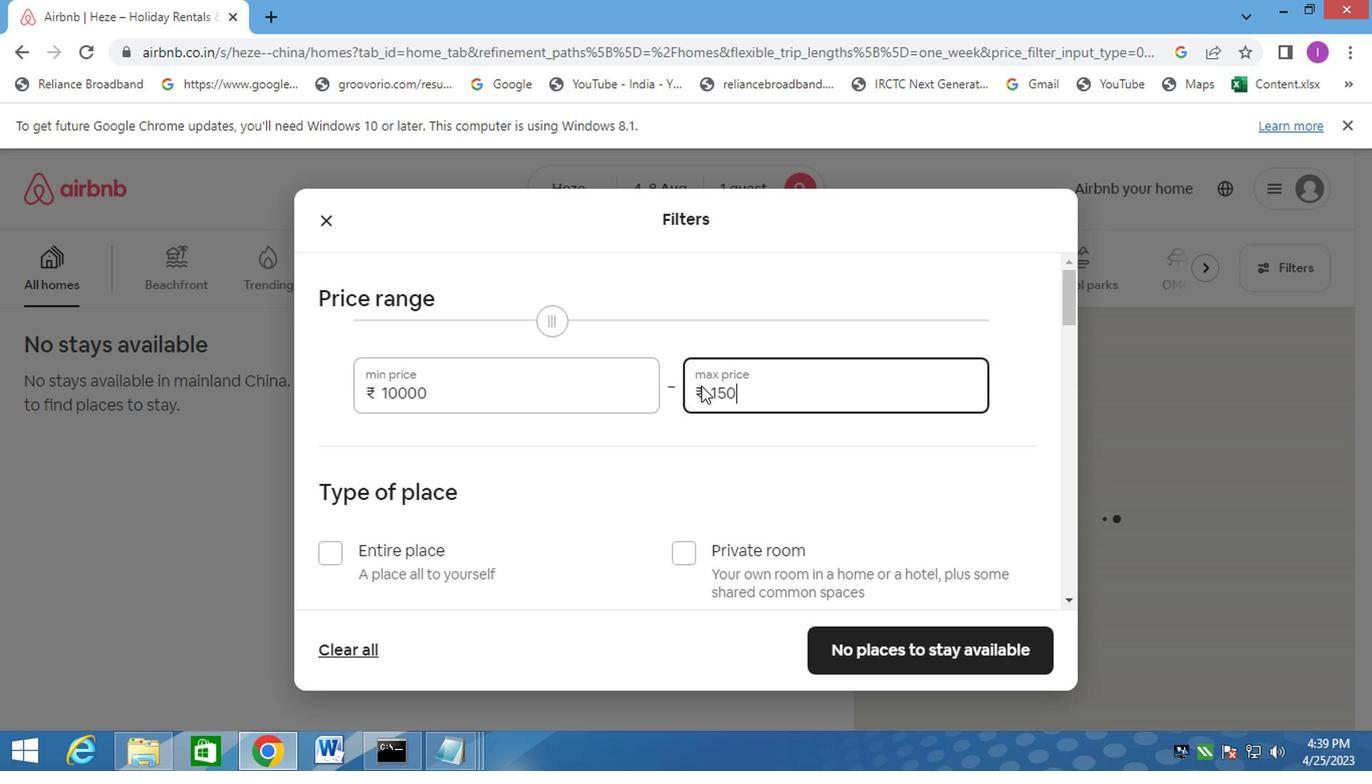 
Action: Mouse moved to (683, 566)
Screenshot: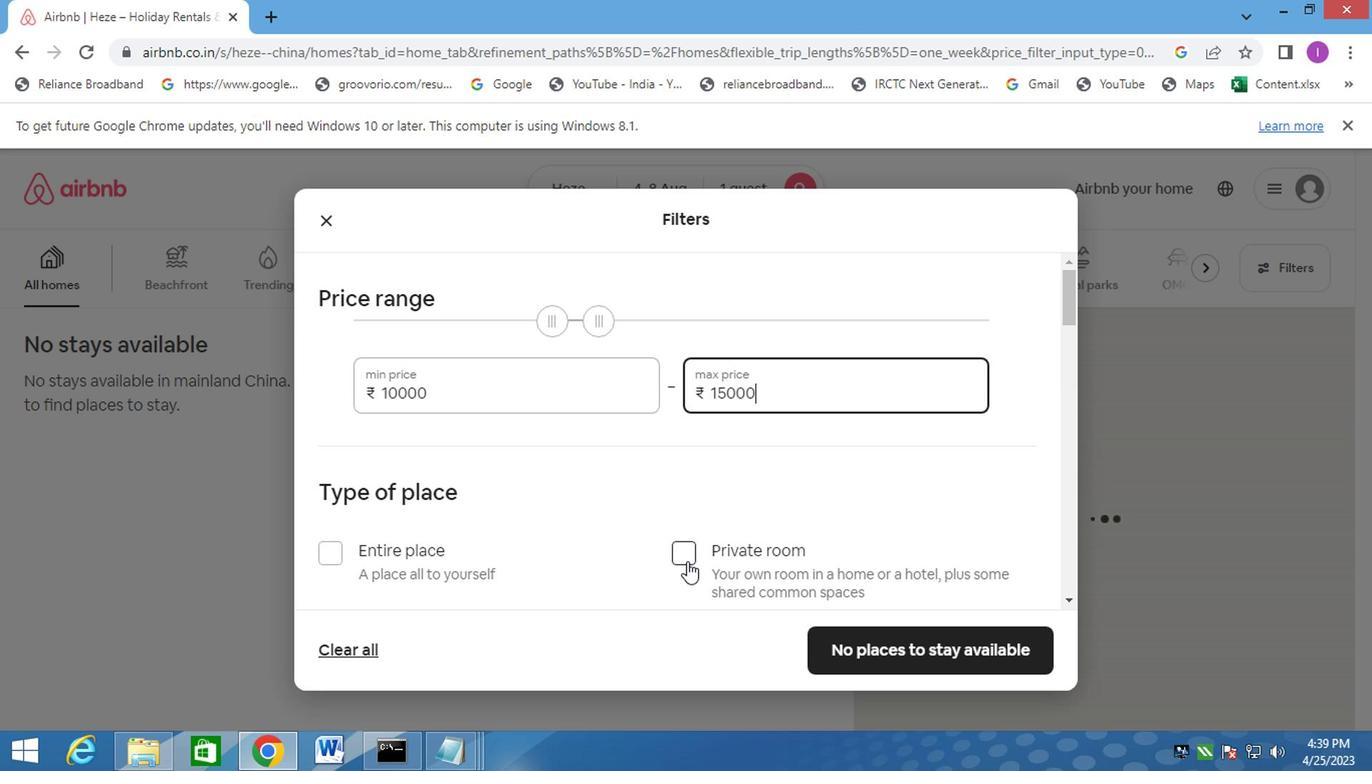 
Action: Mouse pressed left at (683, 566)
Screenshot: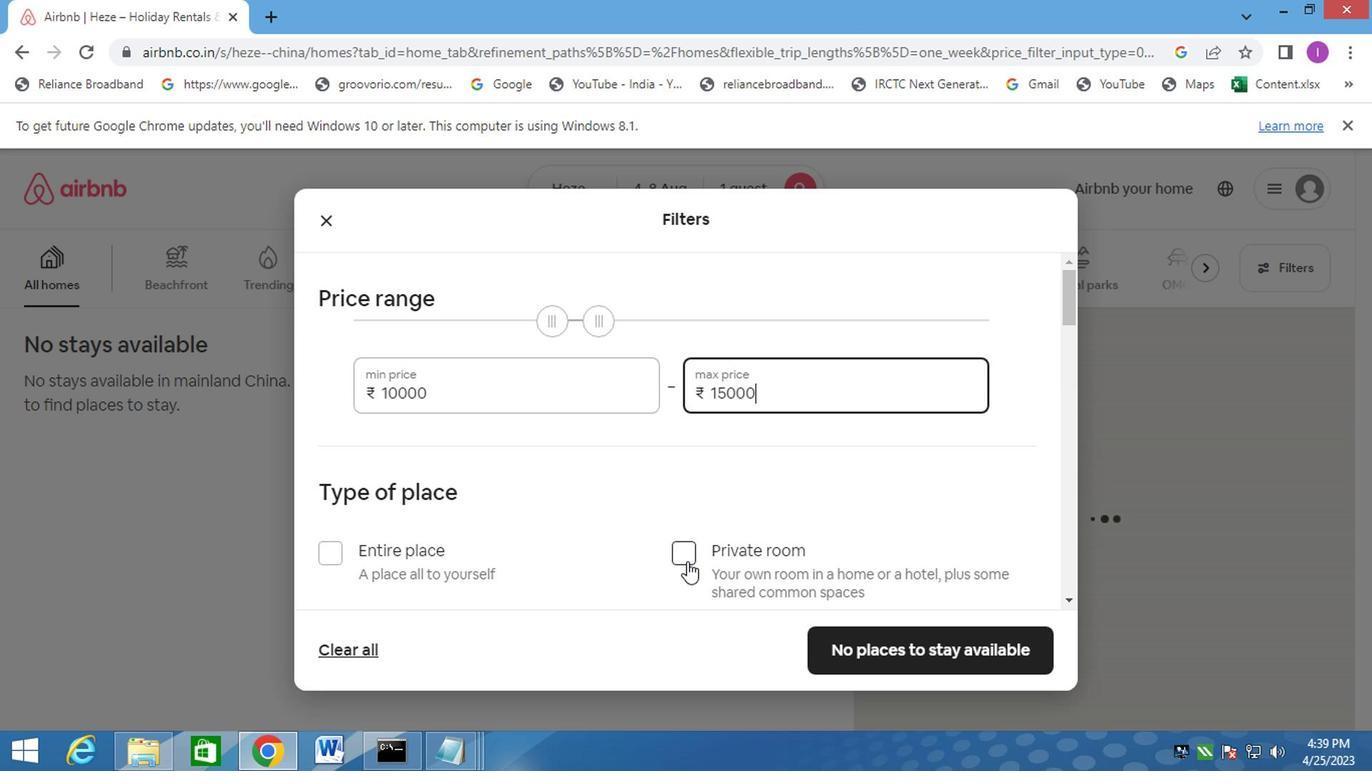 
Action: Mouse moved to (721, 509)
Screenshot: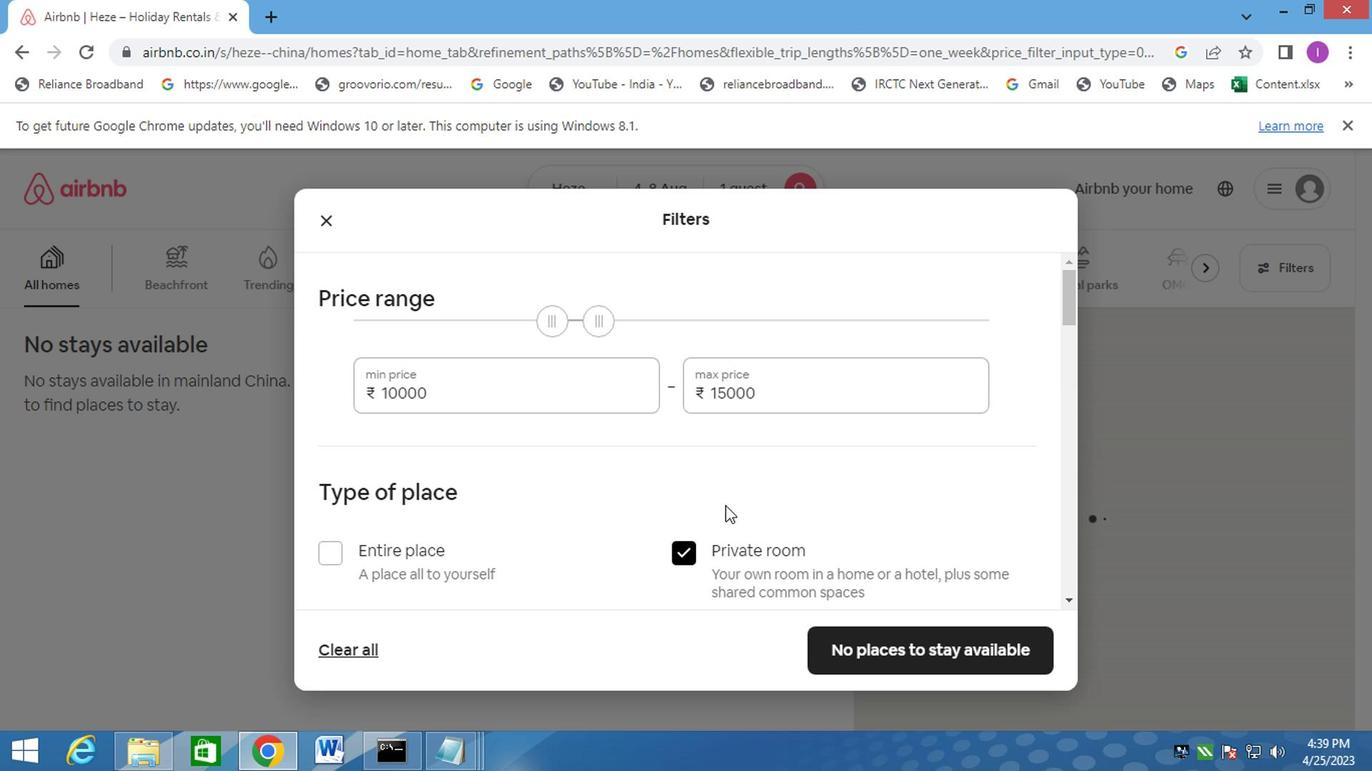 
Action: Mouse scrolled (721, 508) with delta (0, -1)
Screenshot: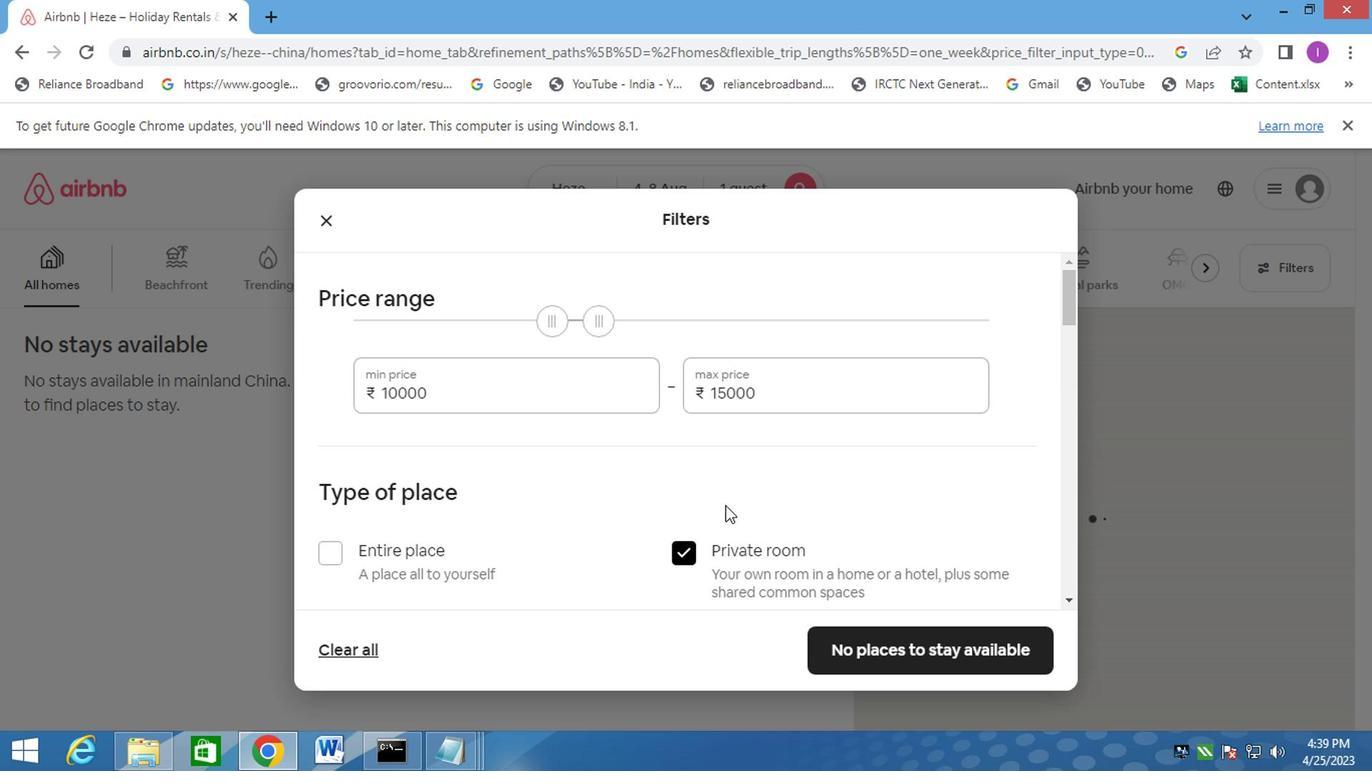 
Action: Mouse scrolled (721, 508) with delta (0, -1)
Screenshot: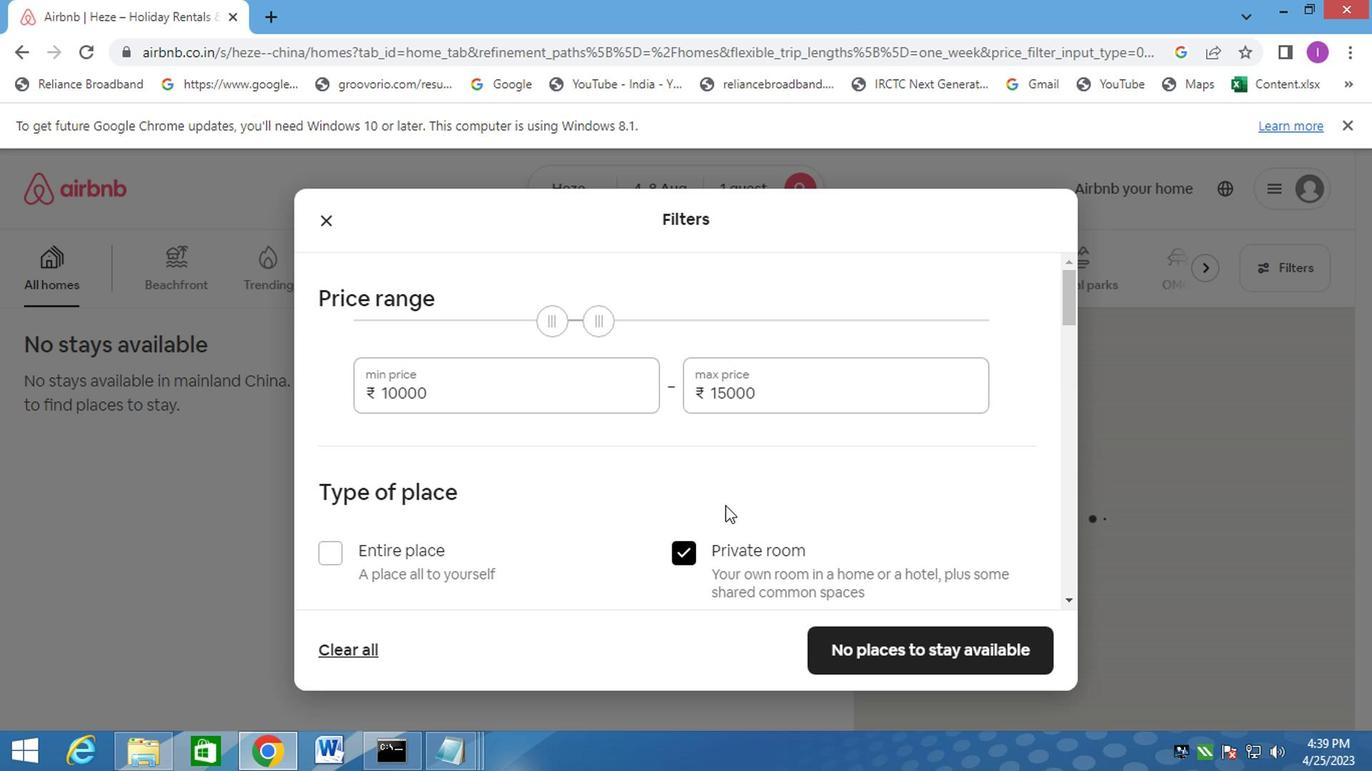 
Action: Mouse moved to (721, 501)
Screenshot: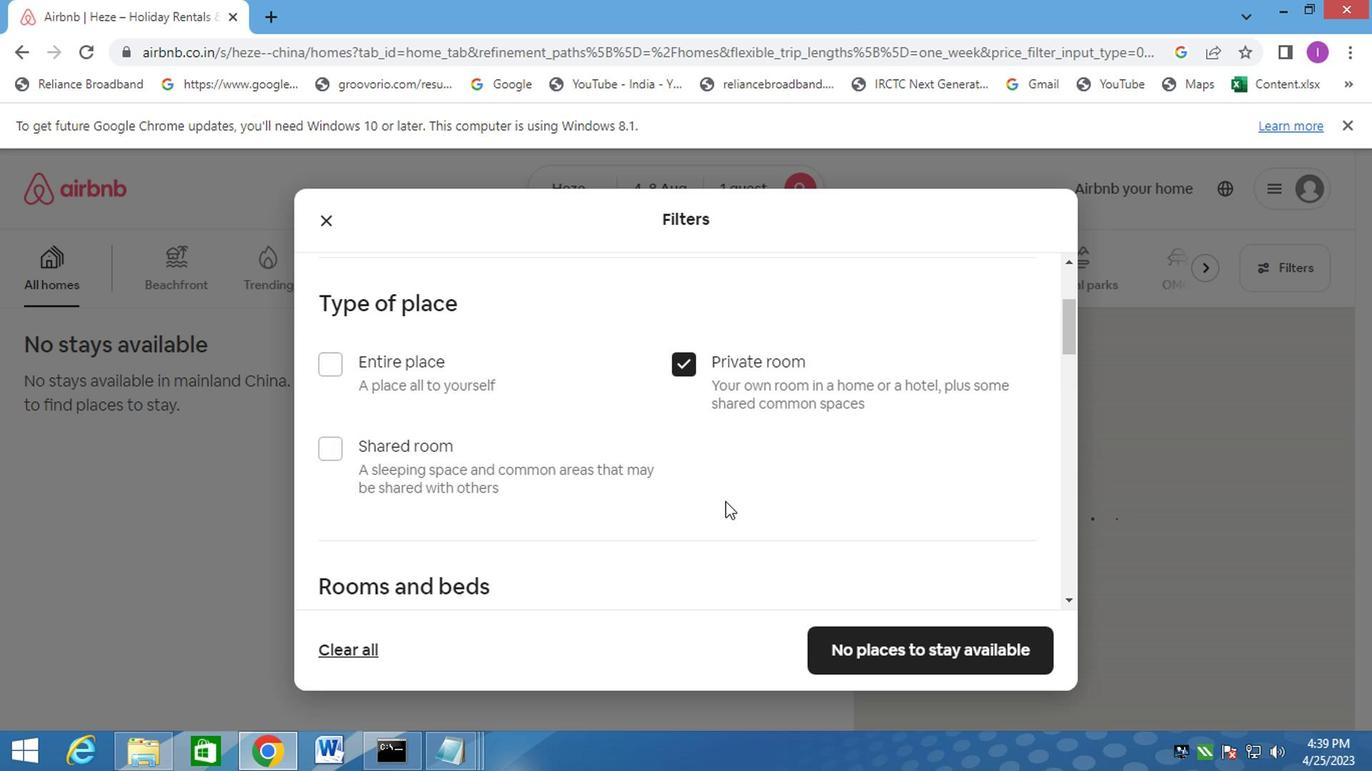 
Action: Mouse scrolled (721, 500) with delta (0, 0)
Screenshot: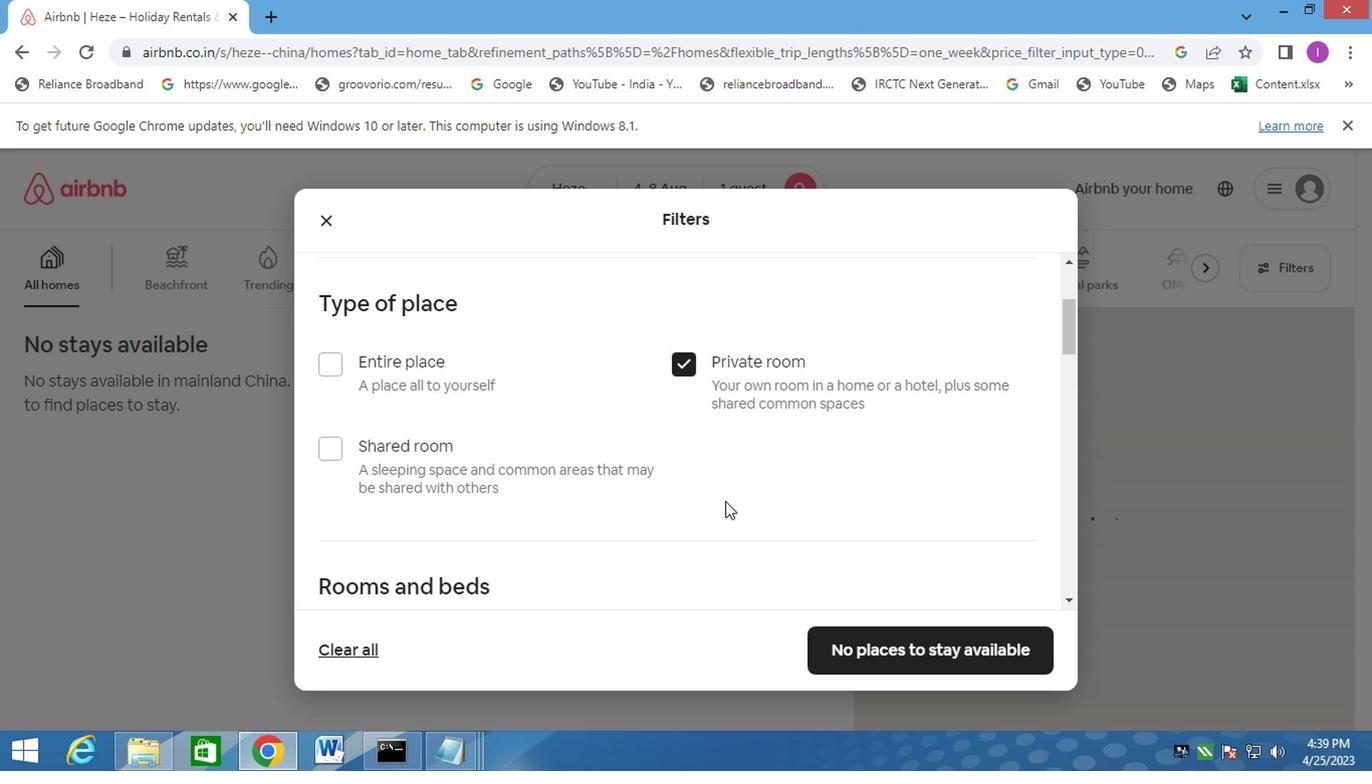 
Action: Mouse scrolled (721, 500) with delta (0, 0)
Screenshot: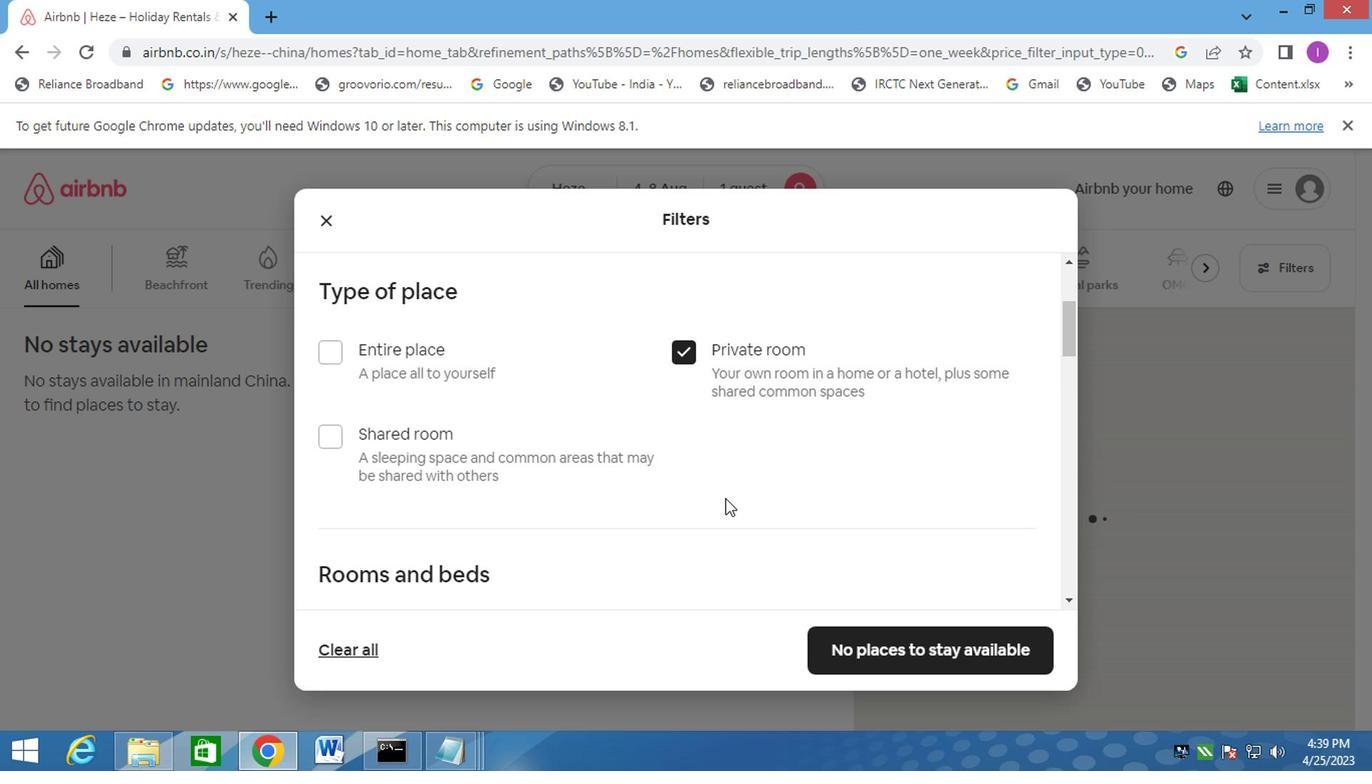 
Action: Mouse moved to (439, 484)
Screenshot: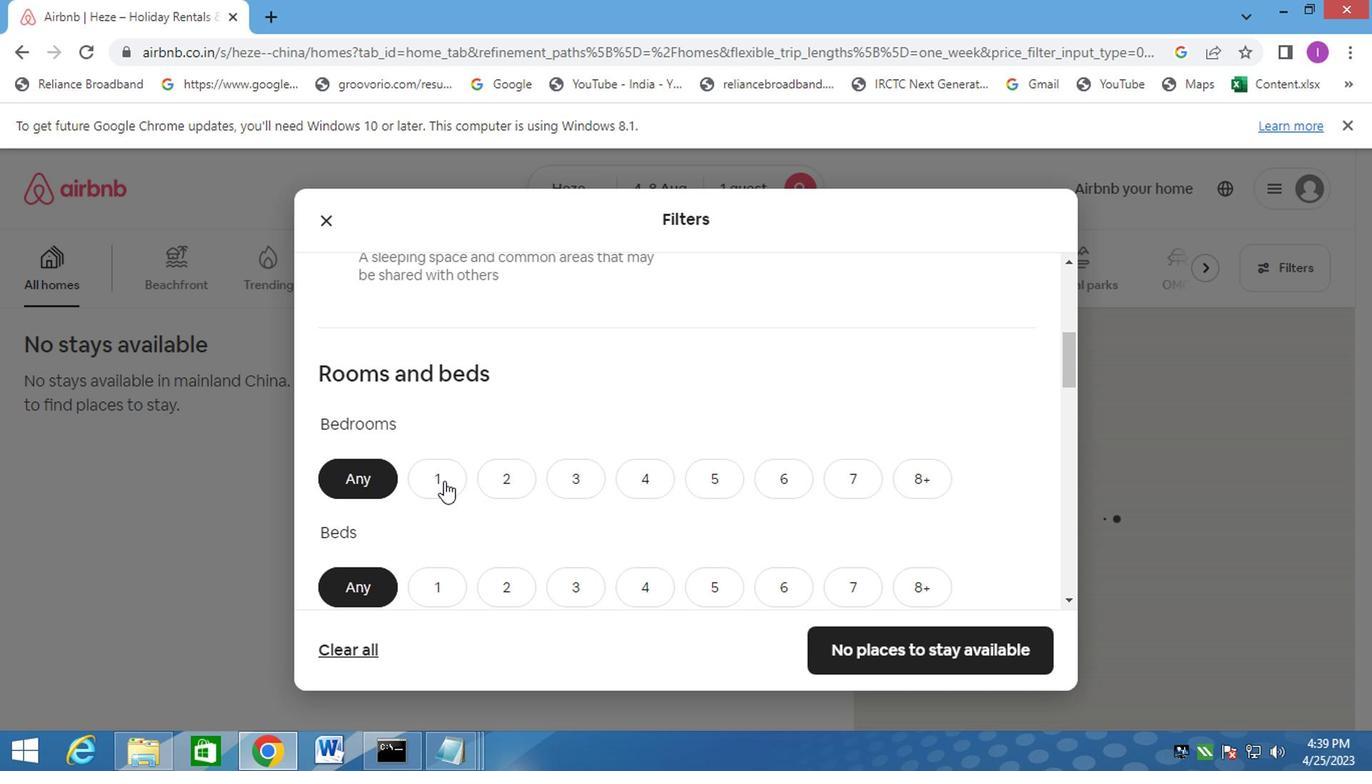 
Action: Mouse pressed left at (439, 484)
Screenshot: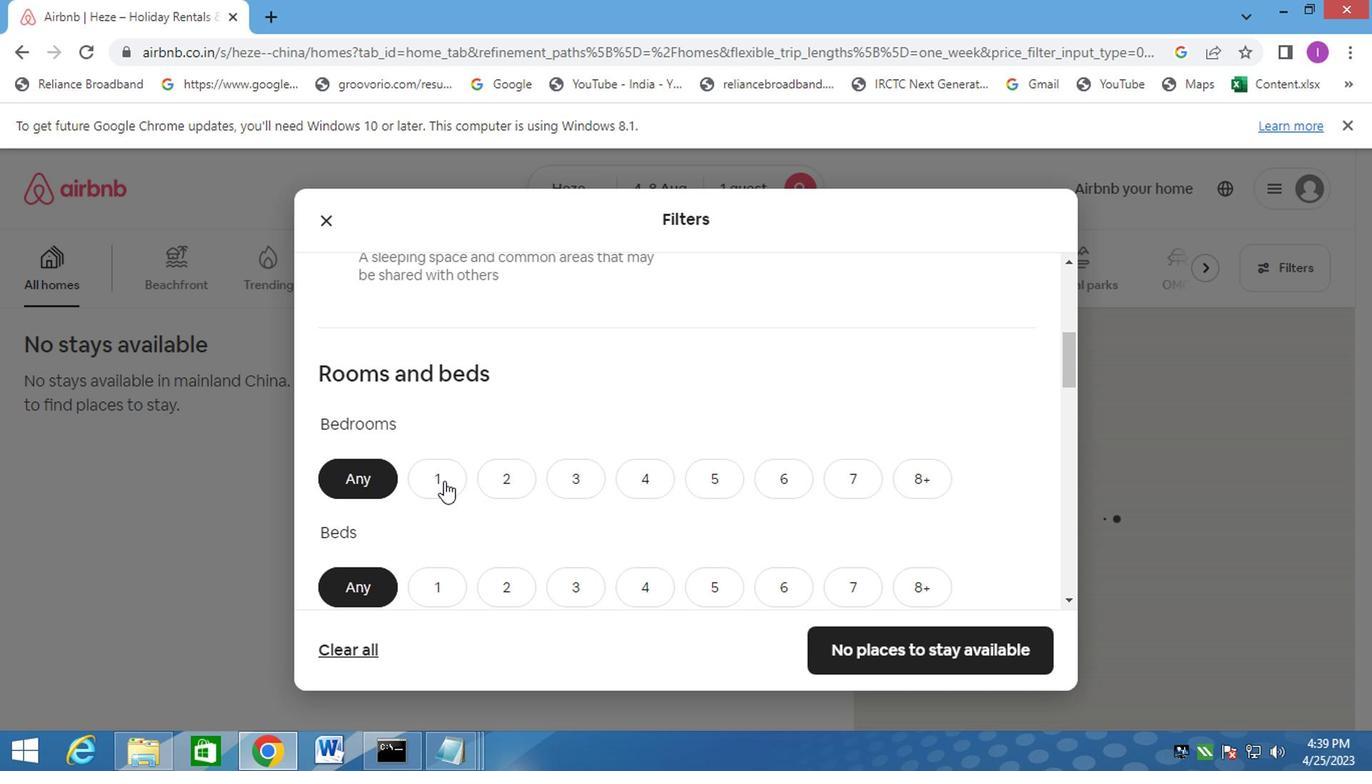 
Action: Mouse moved to (458, 517)
Screenshot: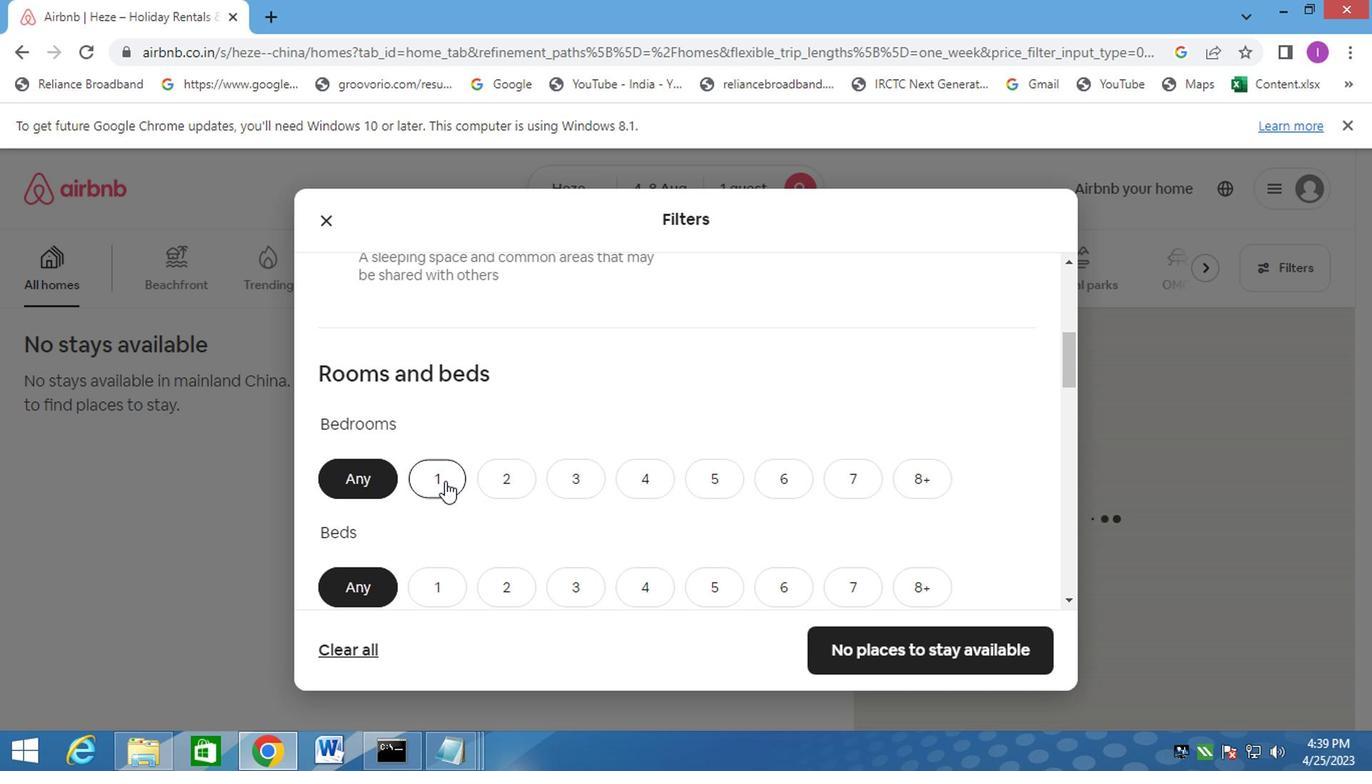 
Action: Mouse scrolled (458, 516) with delta (0, 0)
Screenshot: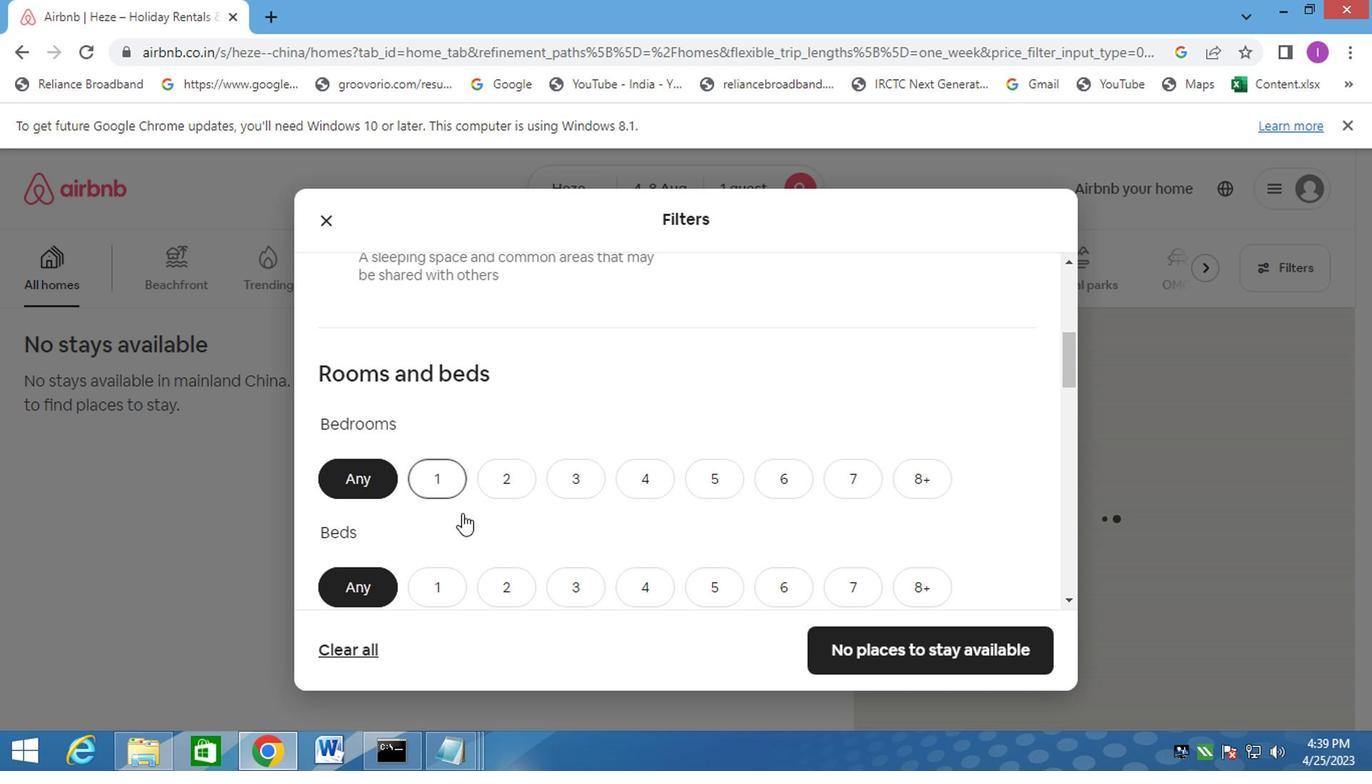 
Action: Mouse scrolled (458, 516) with delta (0, 0)
Screenshot: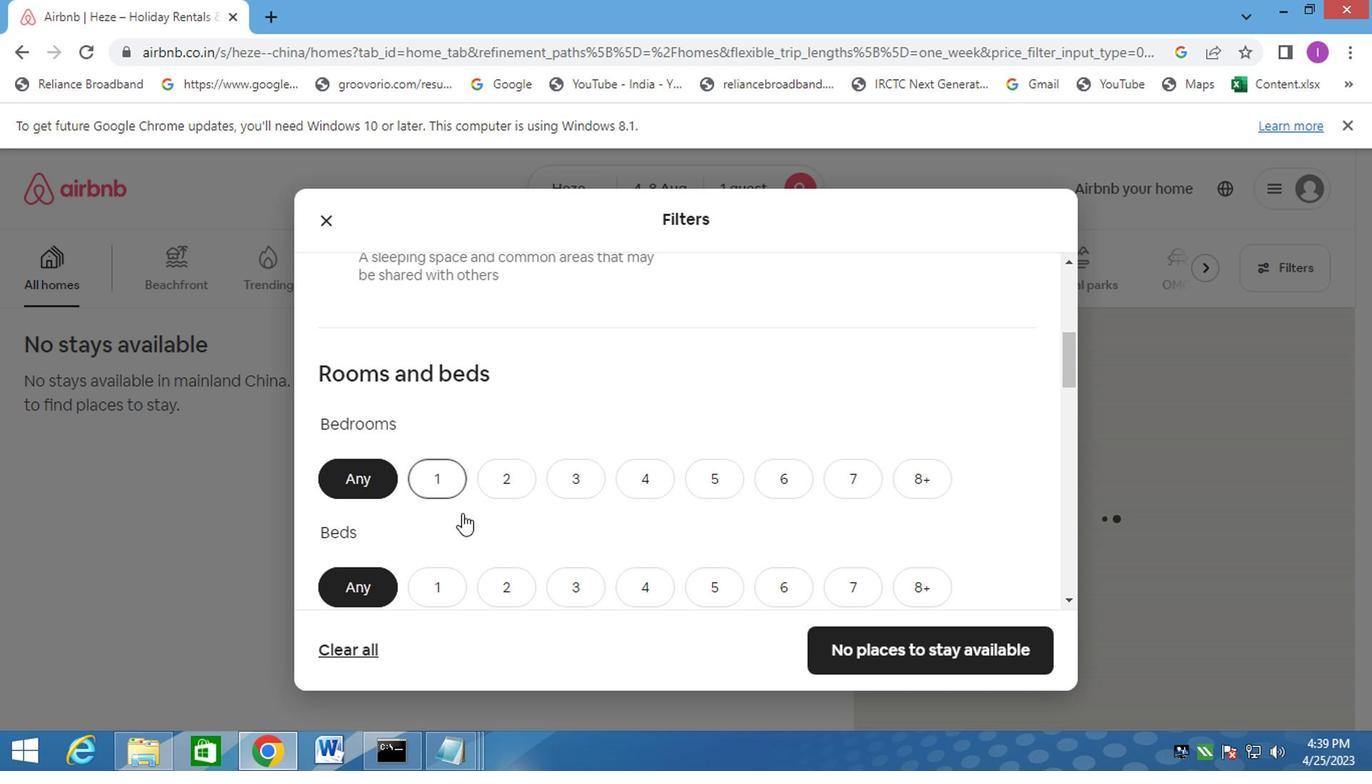 
Action: Mouse moved to (445, 396)
Screenshot: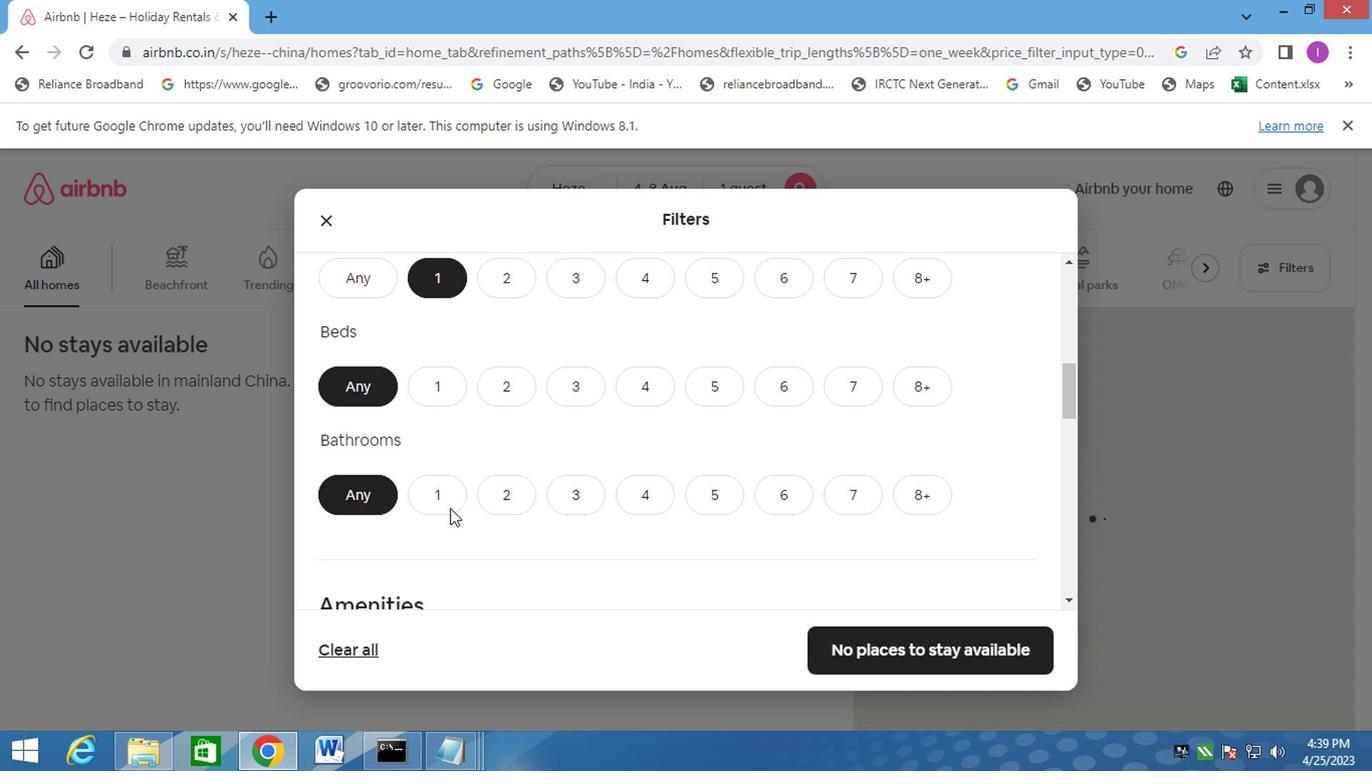 
Action: Mouse pressed left at (445, 396)
Screenshot: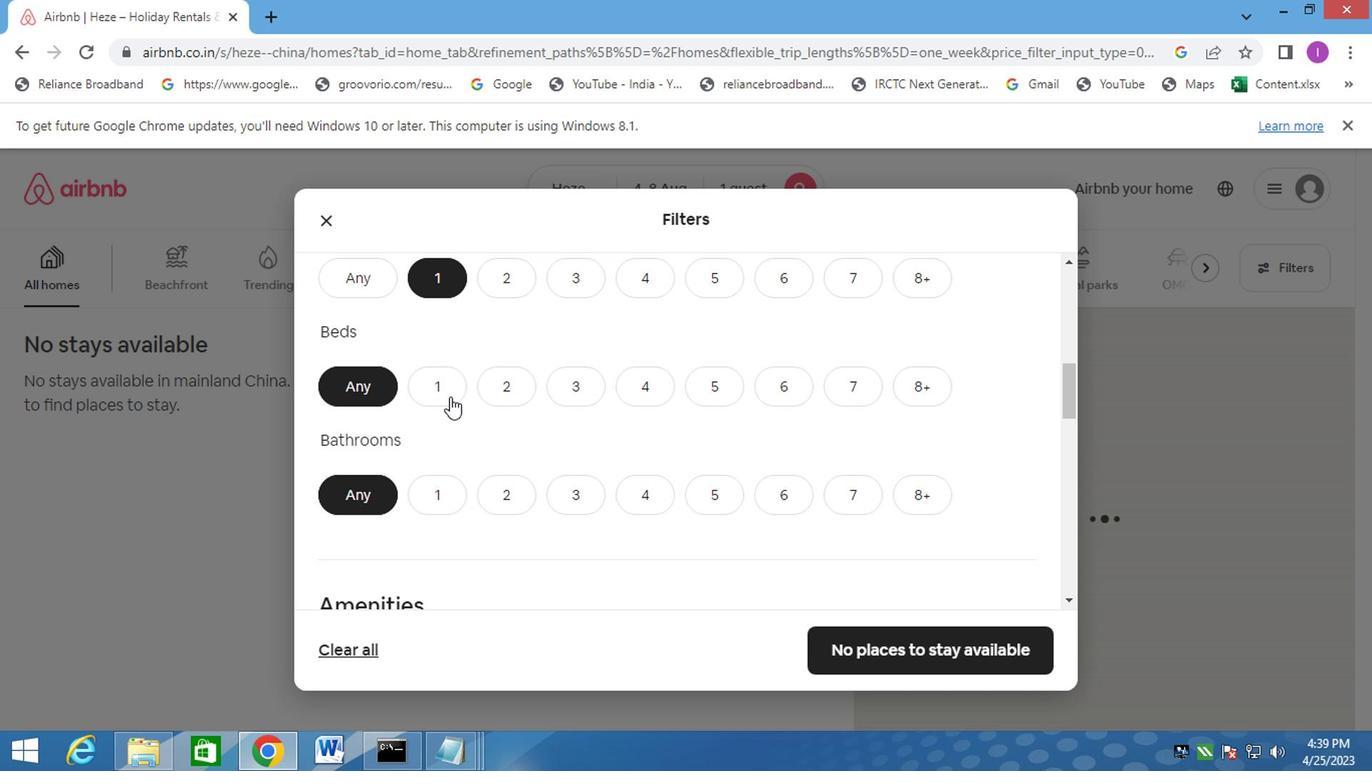 
Action: Mouse moved to (428, 498)
Screenshot: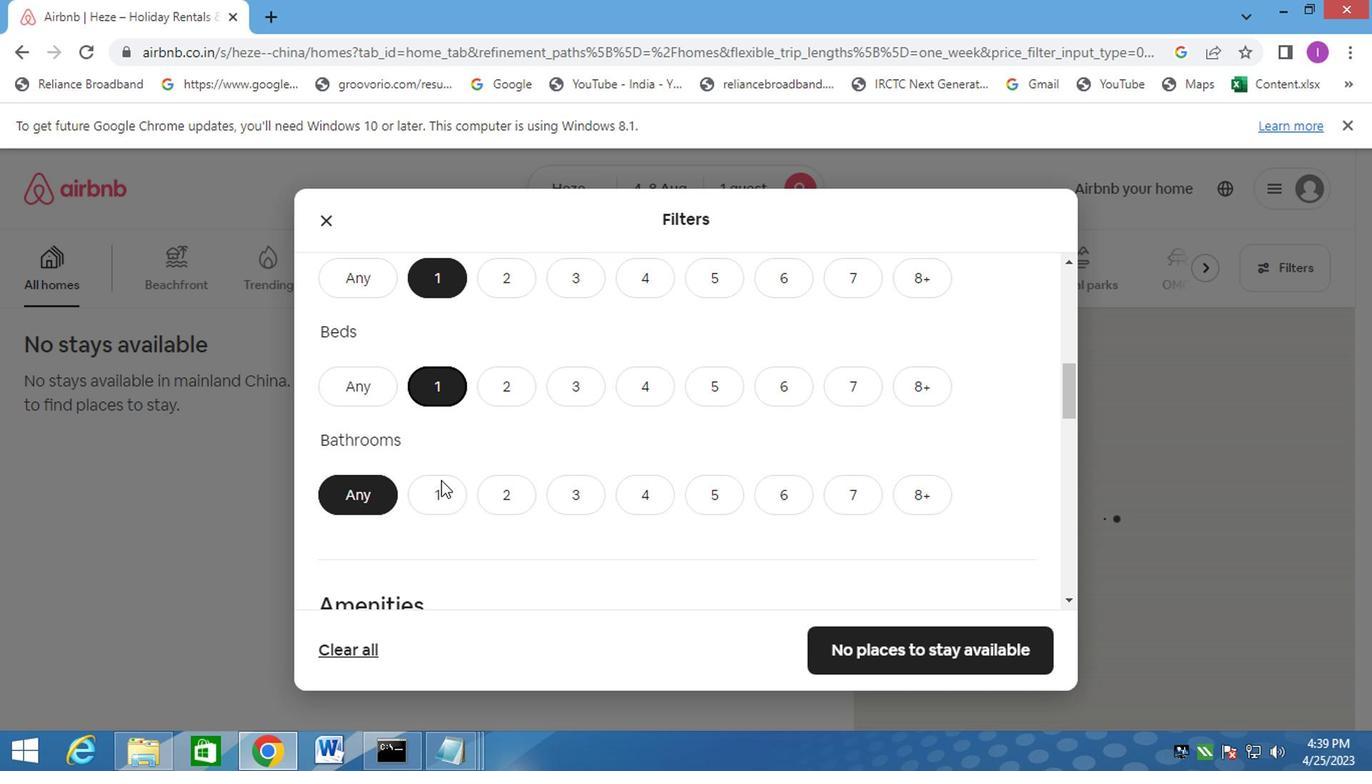 
Action: Mouse pressed left at (428, 498)
Screenshot: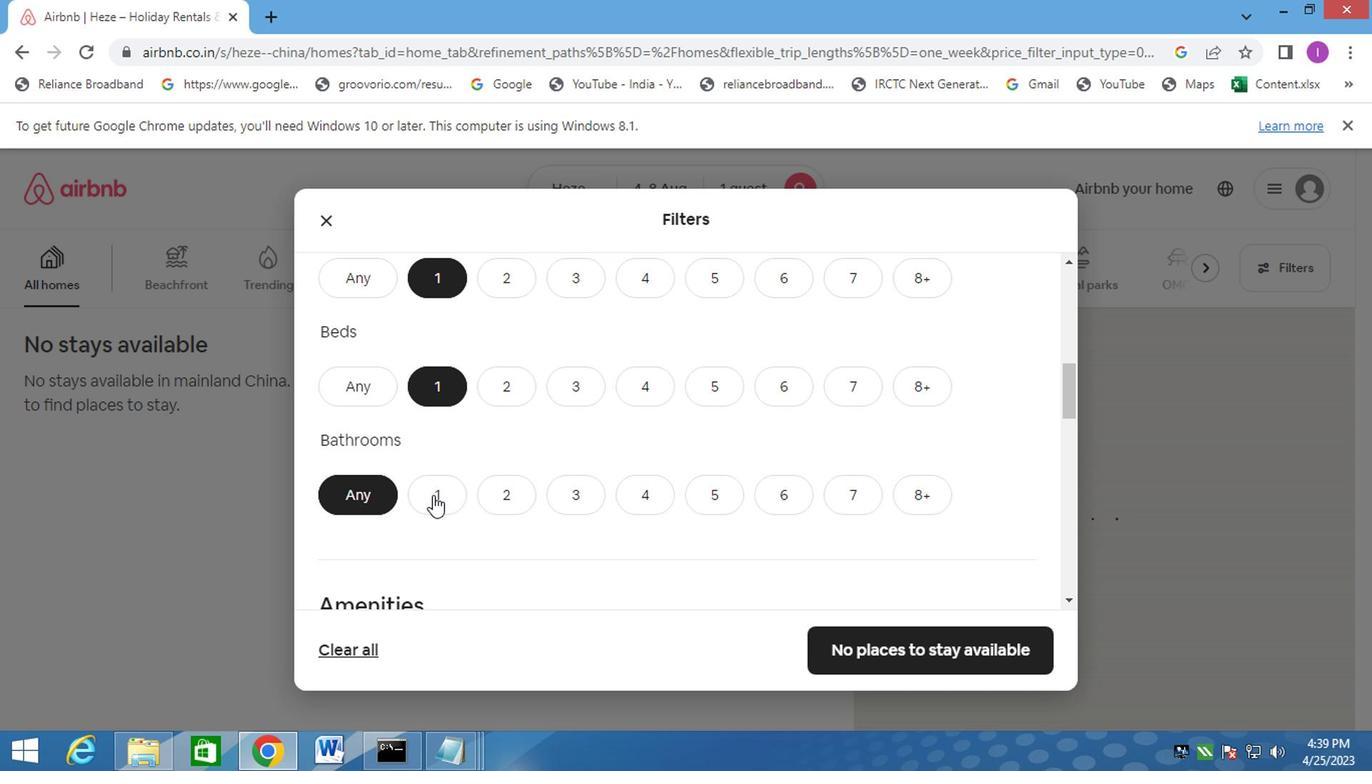 
Action: Mouse moved to (491, 507)
Screenshot: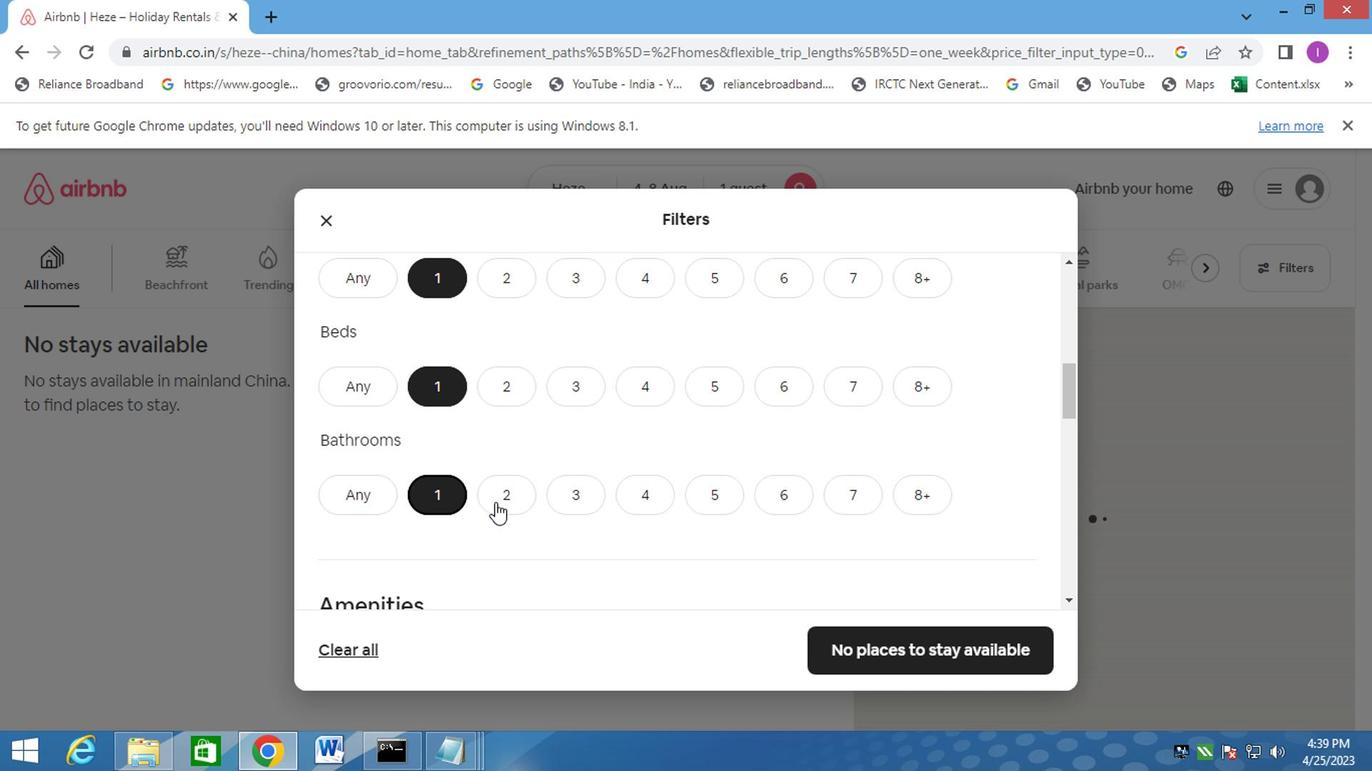 
Action: Mouse scrolled (491, 505) with delta (0, -1)
Screenshot: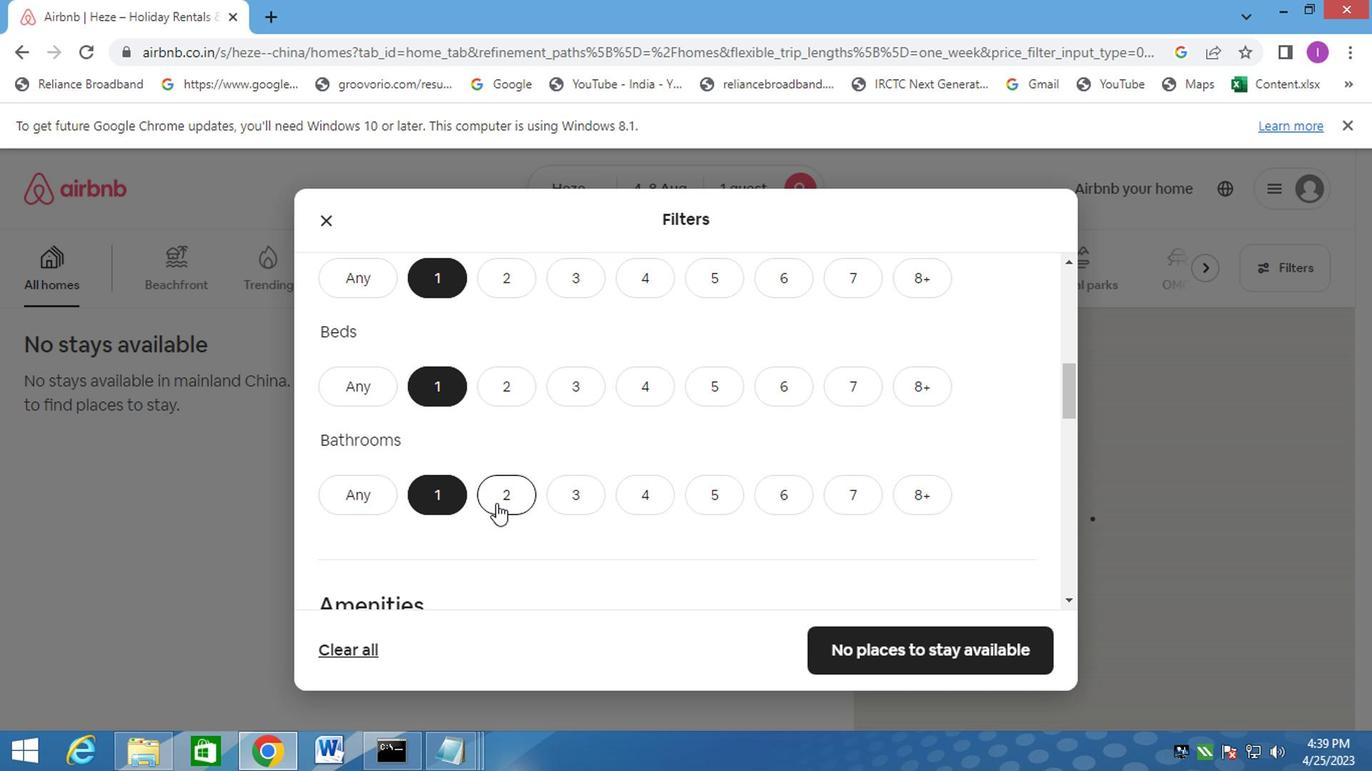 
Action: Mouse moved to (601, 390)
Screenshot: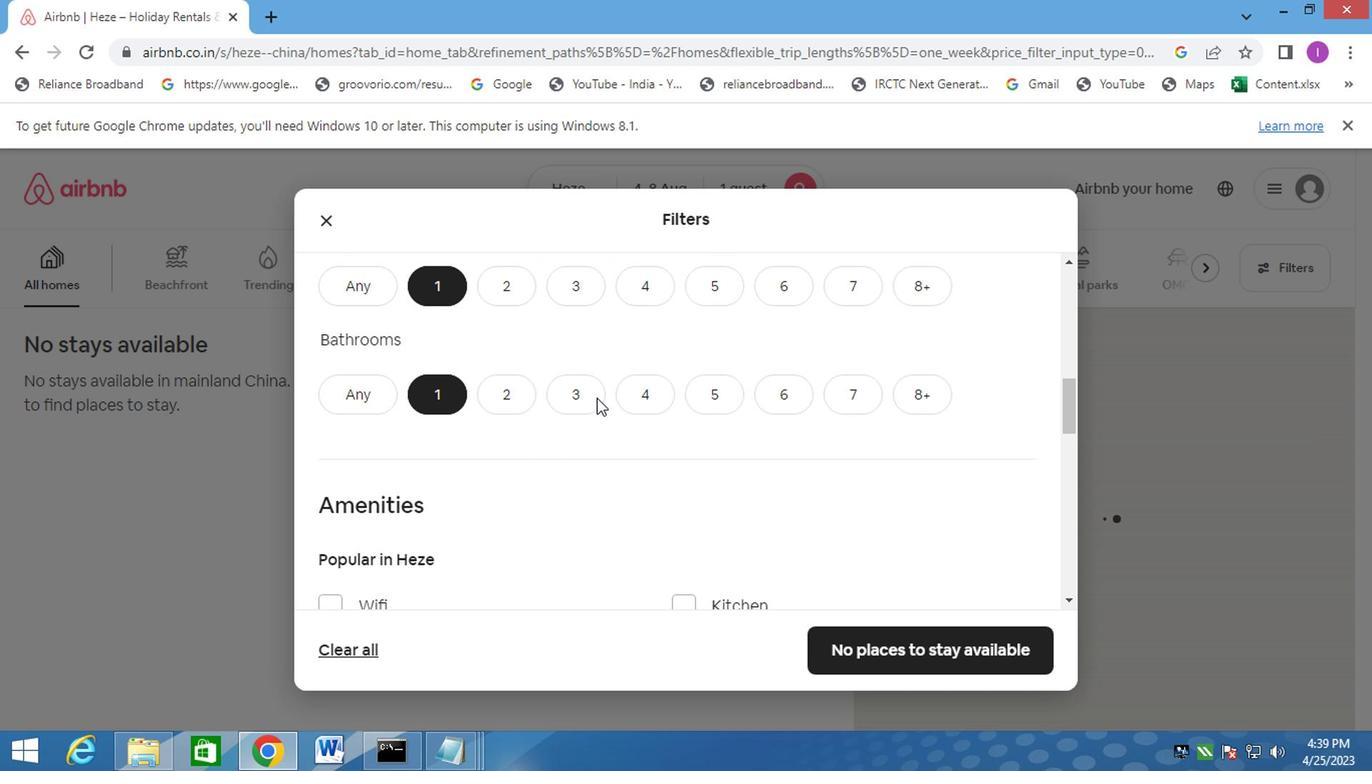 
Action: Mouse scrolled (601, 389) with delta (0, 0)
Screenshot: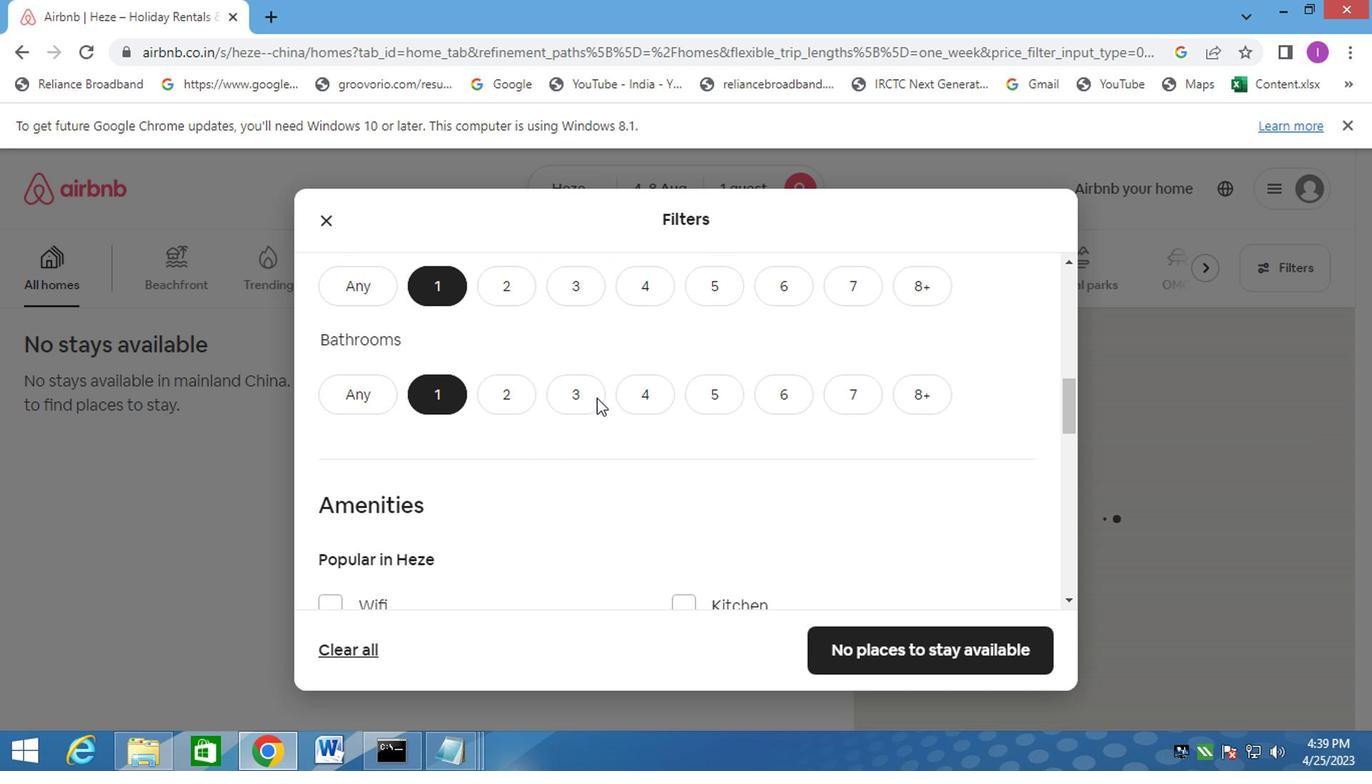 
Action: Mouse moved to (601, 391)
Screenshot: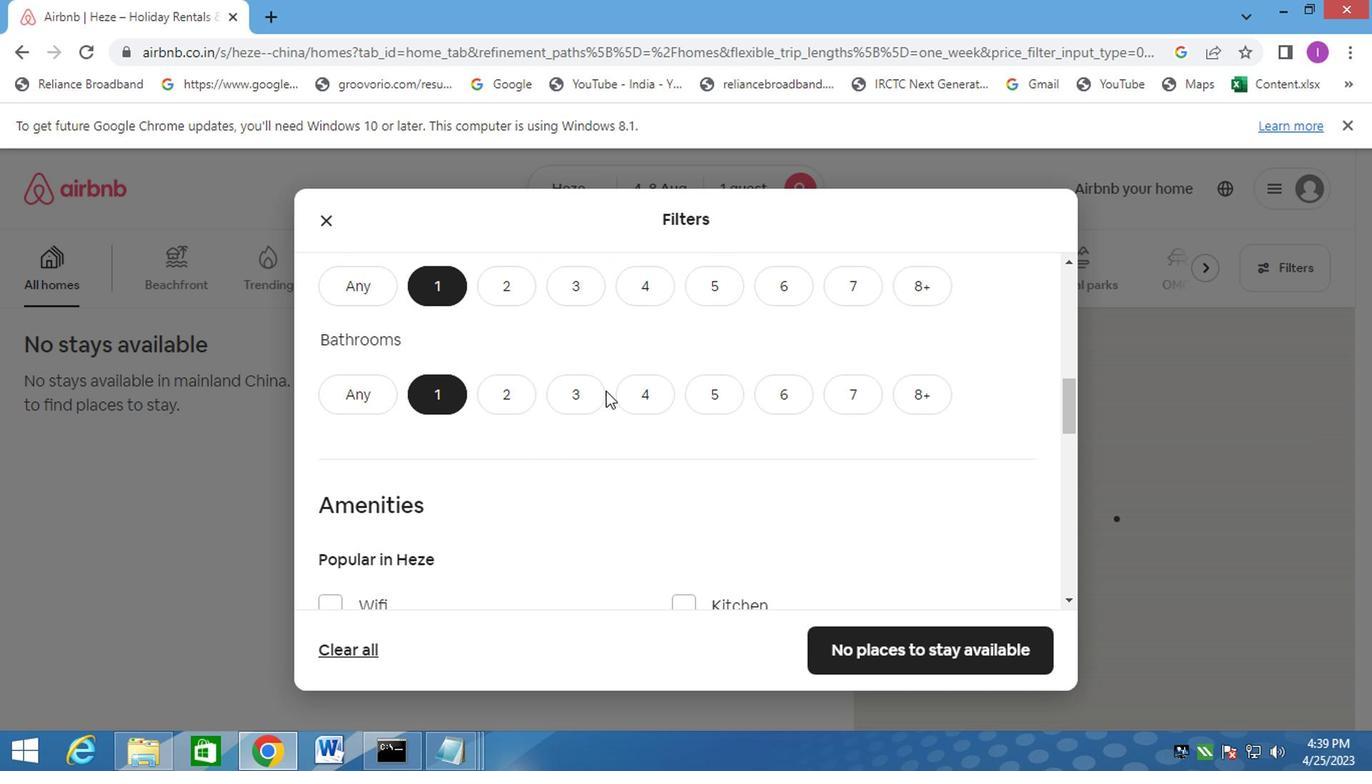 
Action: Mouse scrolled (601, 390) with delta (0, -1)
Screenshot: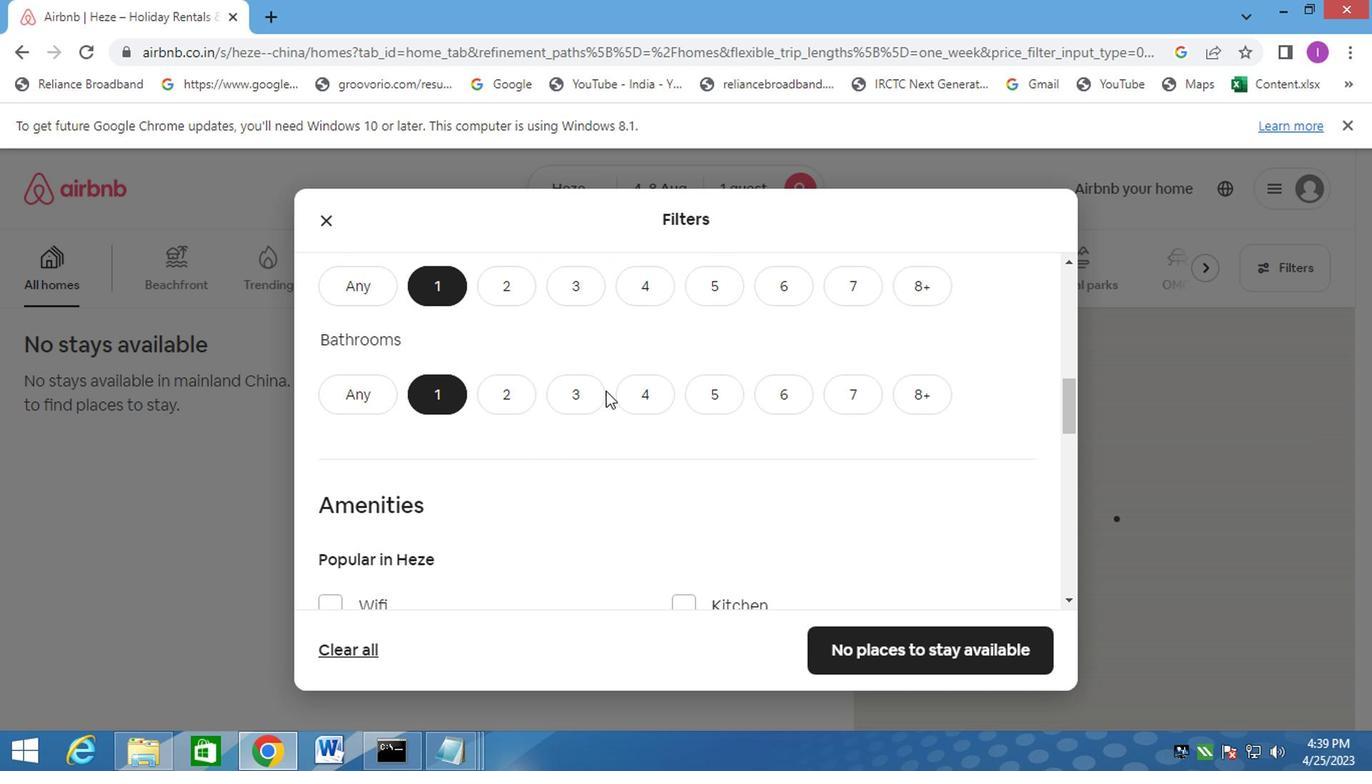 
Action: Mouse moved to (325, 408)
Screenshot: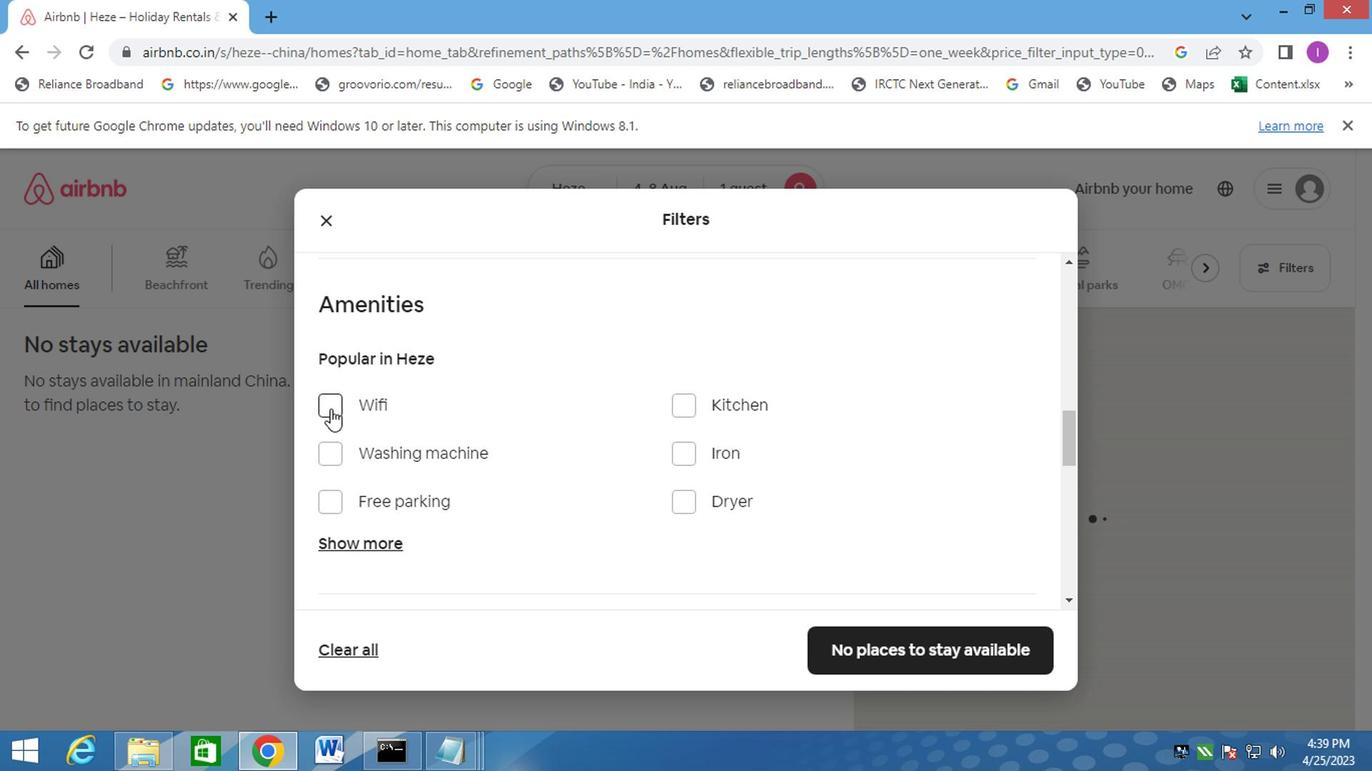 
Action: Mouse pressed left at (325, 408)
Screenshot: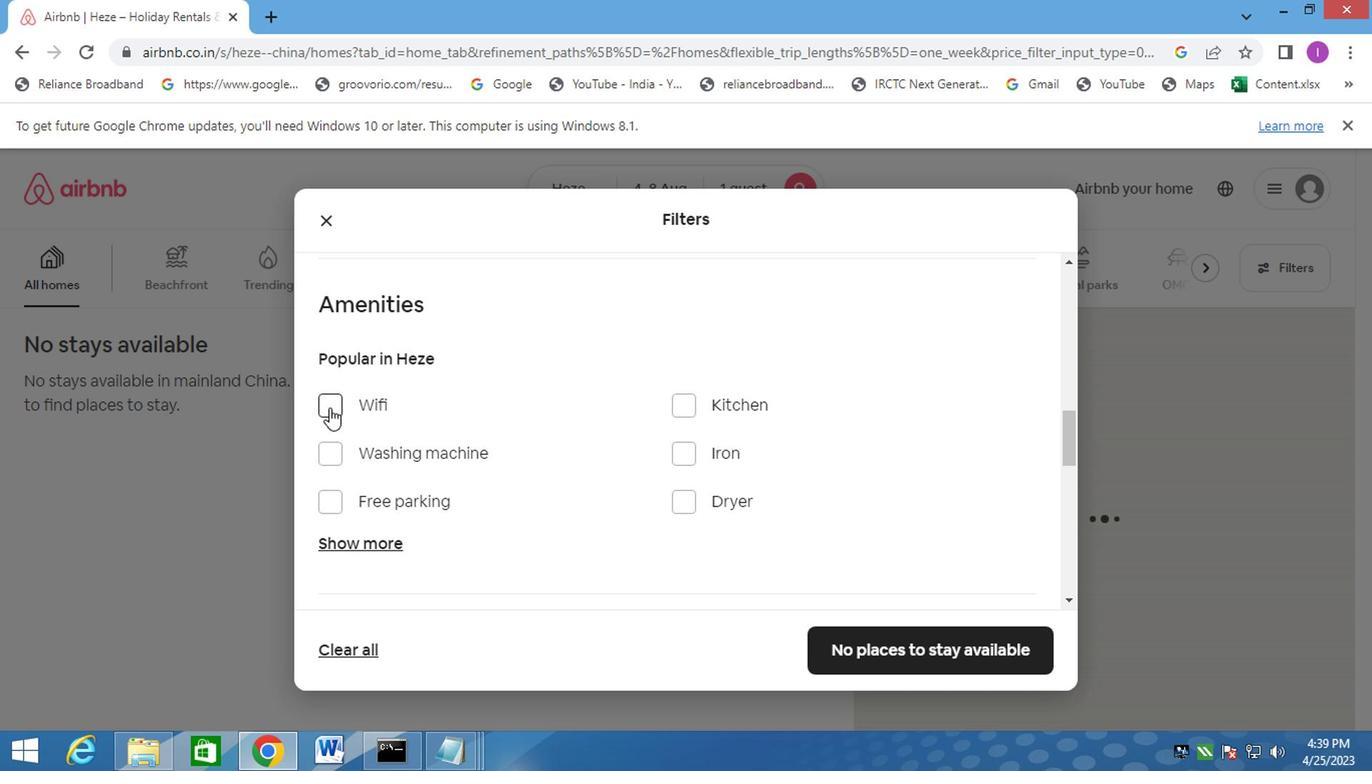 
Action: Mouse moved to (485, 442)
Screenshot: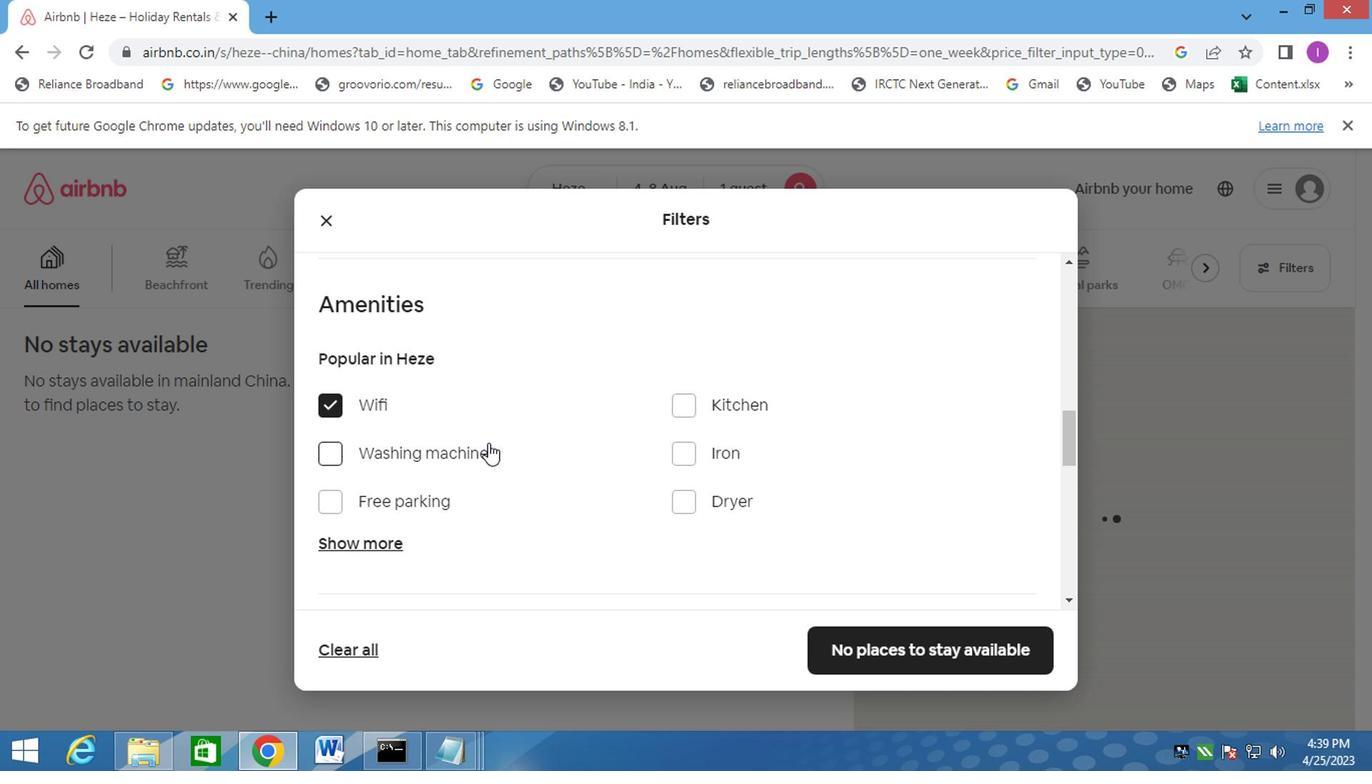 
Action: Mouse scrolled (485, 441) with delta (0, 0)
Screenshot: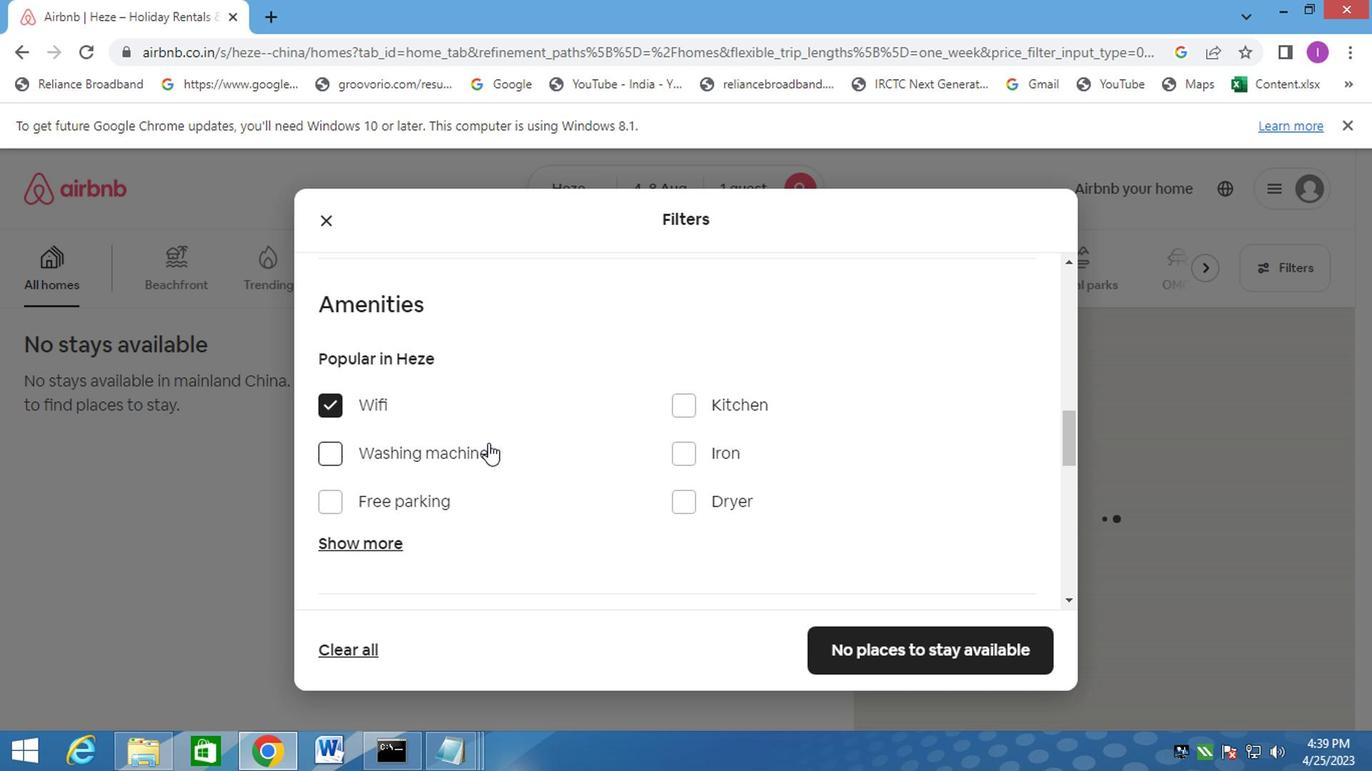 
Action: Mouse scrolled (485, 441) with delta (0, 0)
Screenshot: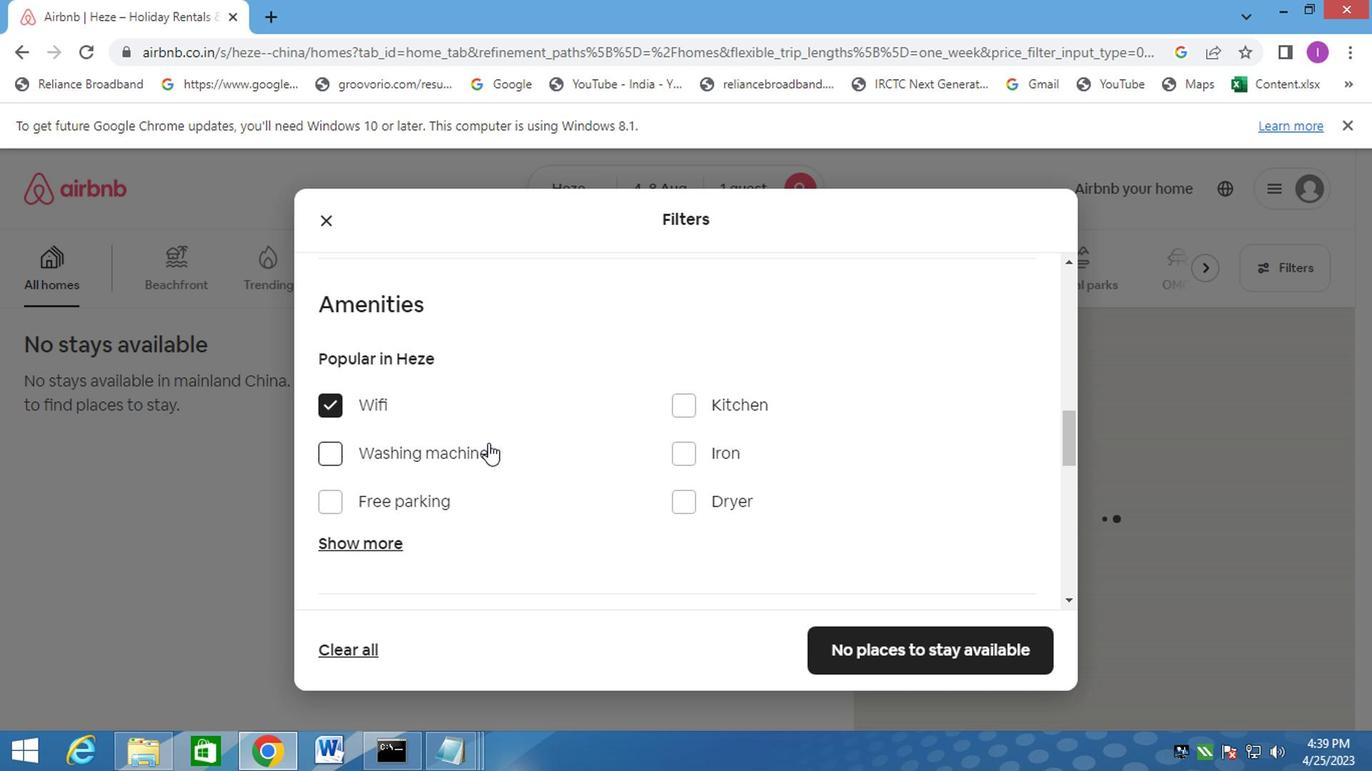 
Action: Mouse moved to (542, 417)
Screenshot: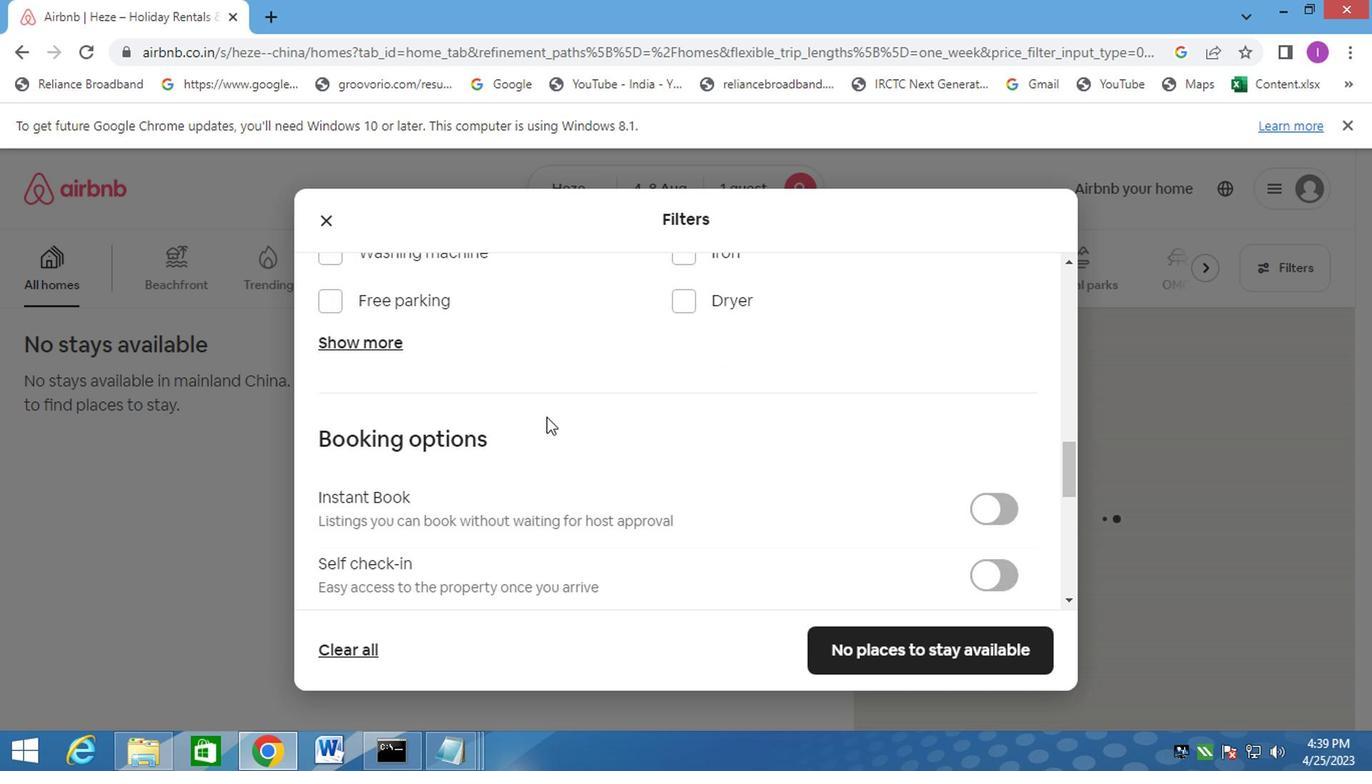 
Action: Mouse scrolled (542, 416) with delta (0, 0)
Screenshot: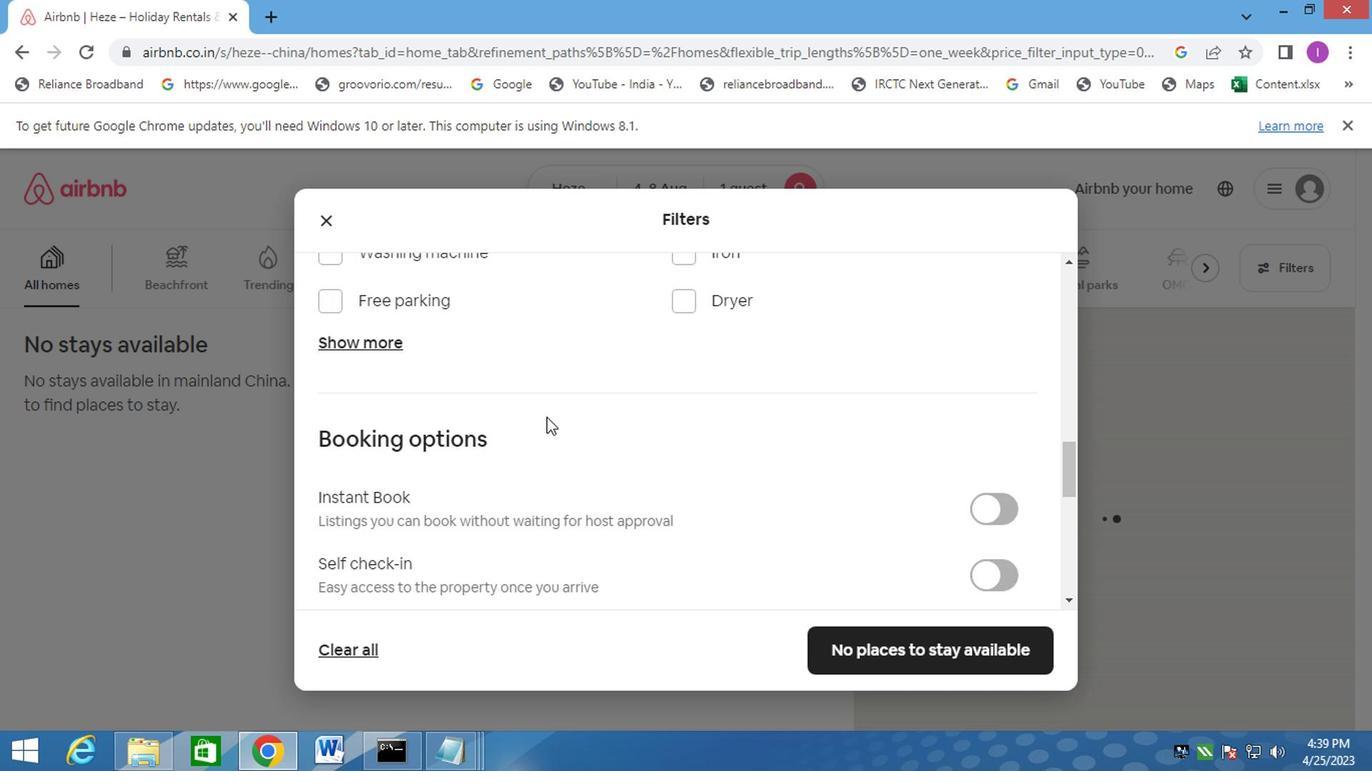 
Action: Mouse moved to (547, 416)
Screenshot: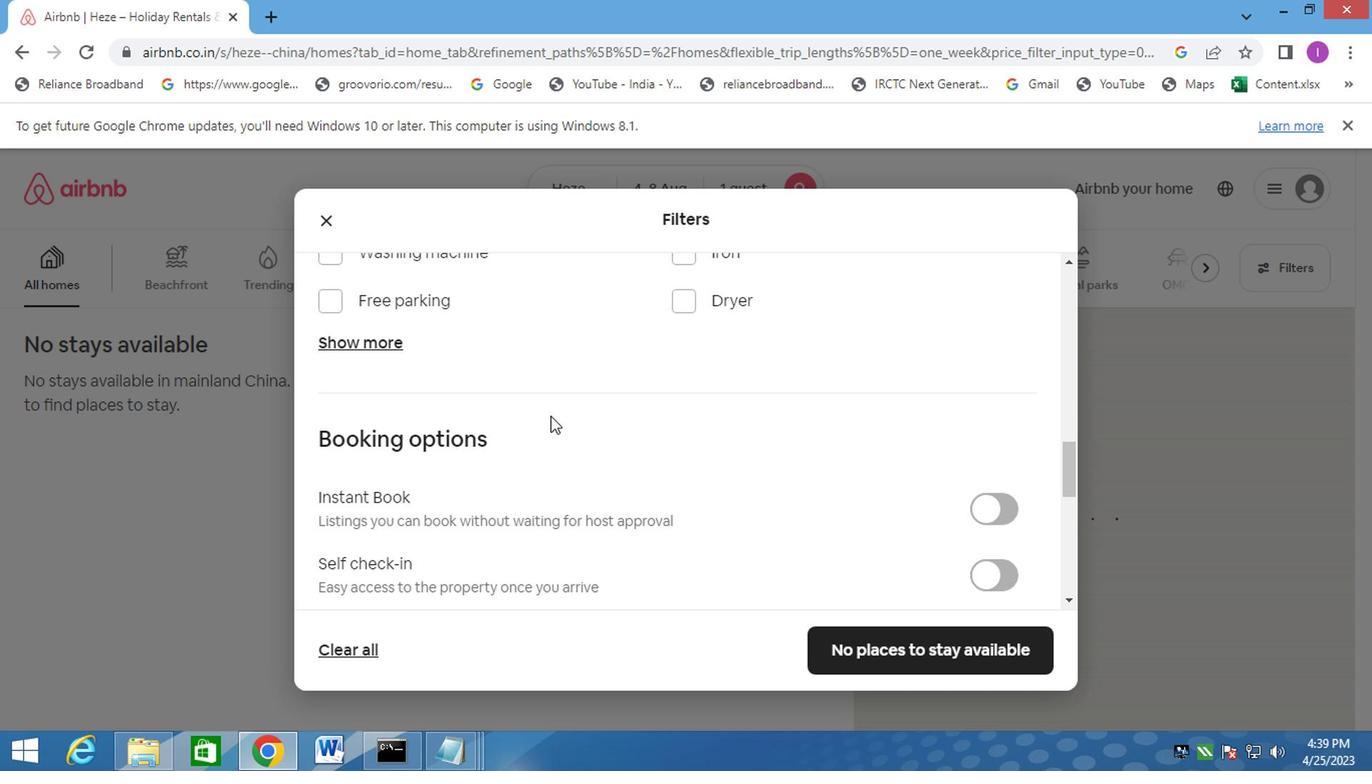 
Action: Mouse scrolled (547, 415) with delta (0, -1)
Screenshot: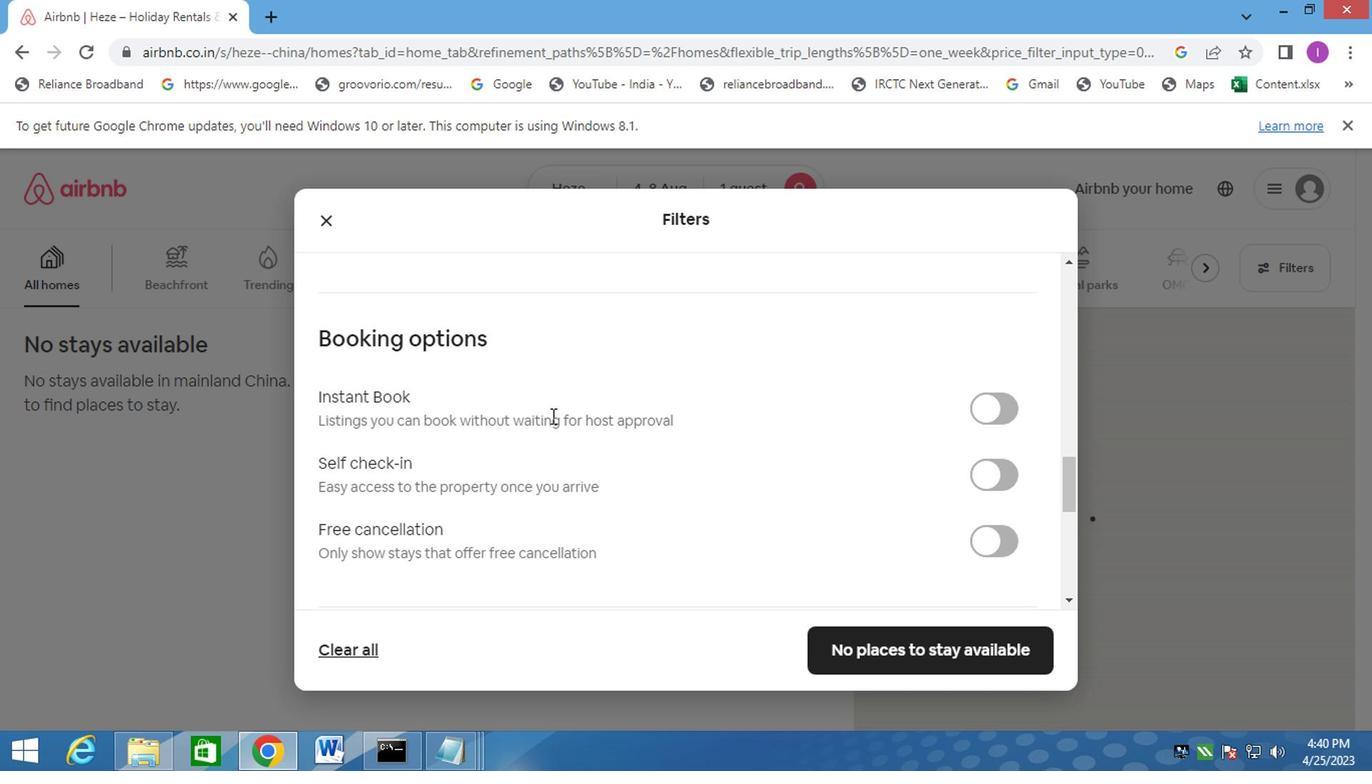 
Action: Mouse moved to (598, 428)
Screenshot: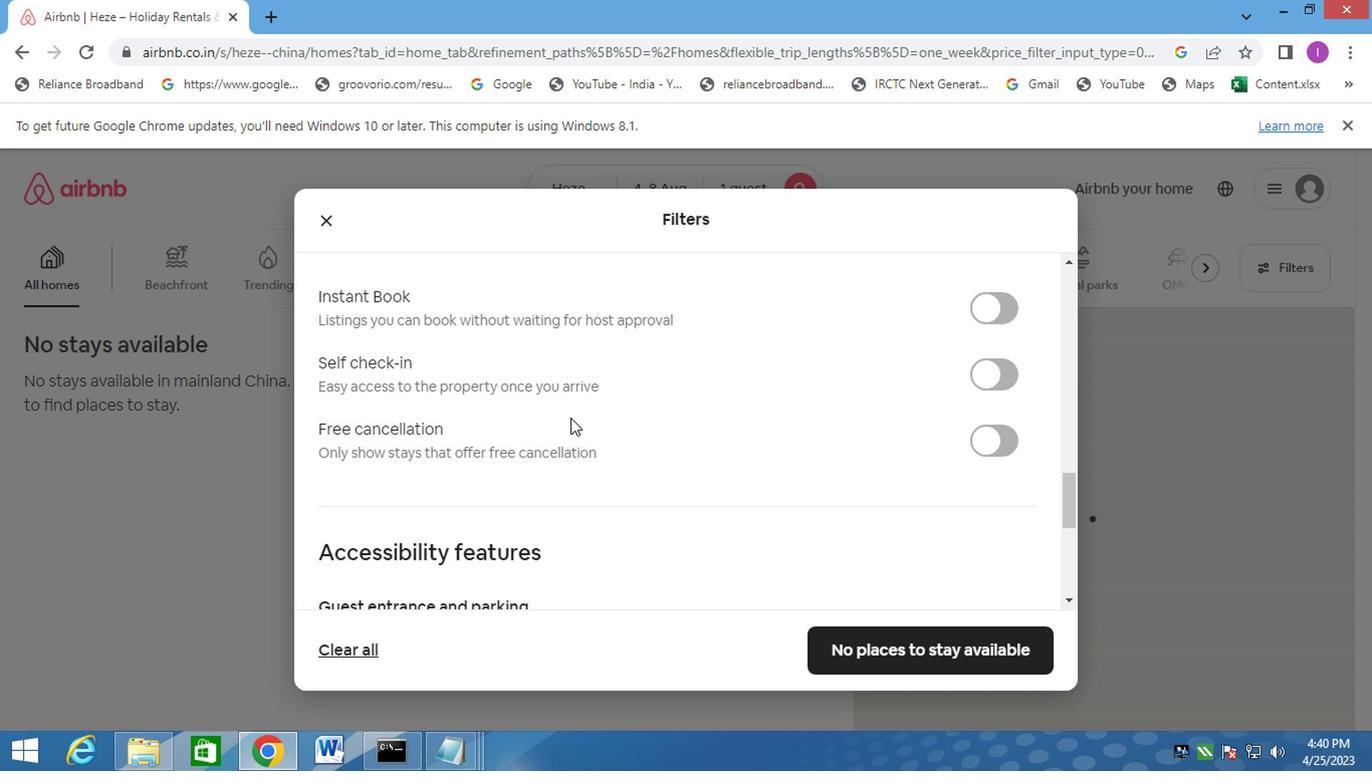 
Action: Mouse scrolled (598, 426) with delta (0, -1)
Screenshot: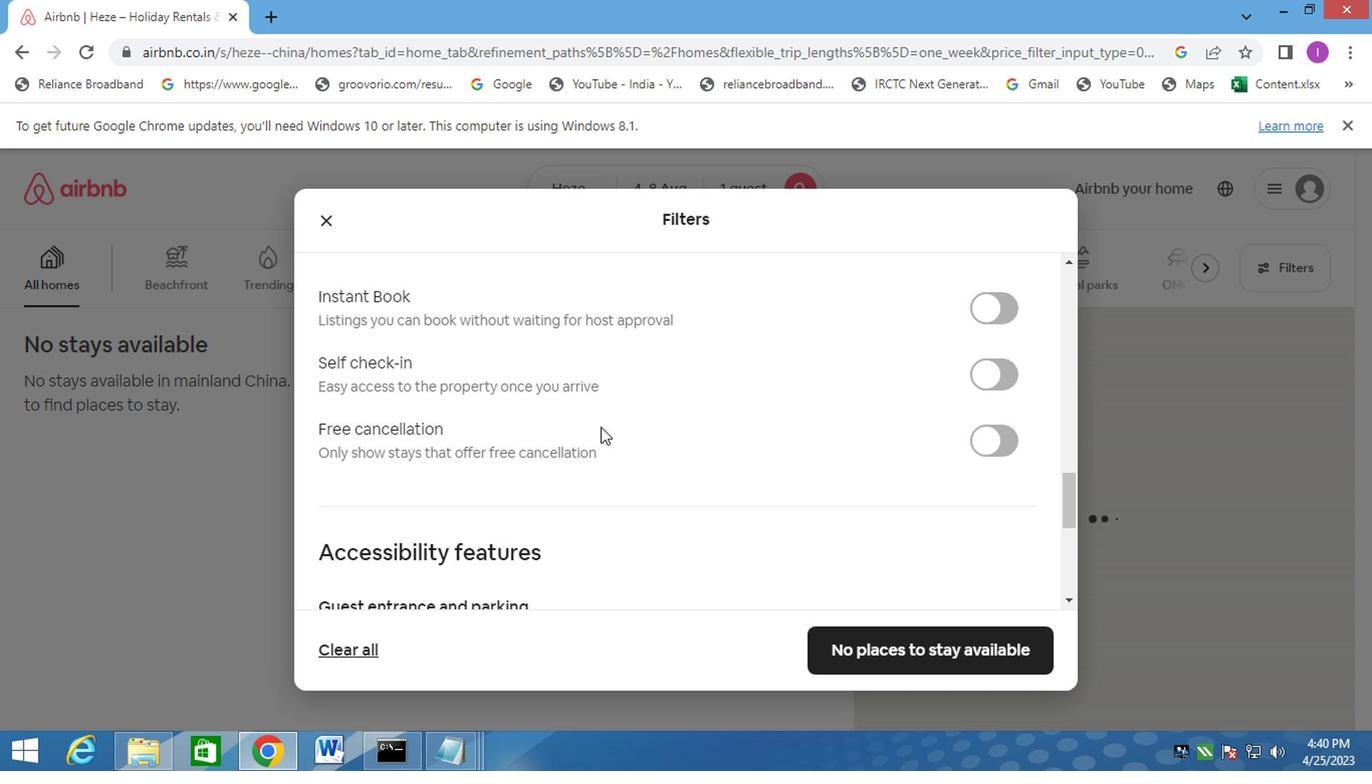 
Action: Mouse moved to (599, 430)
Screenshot: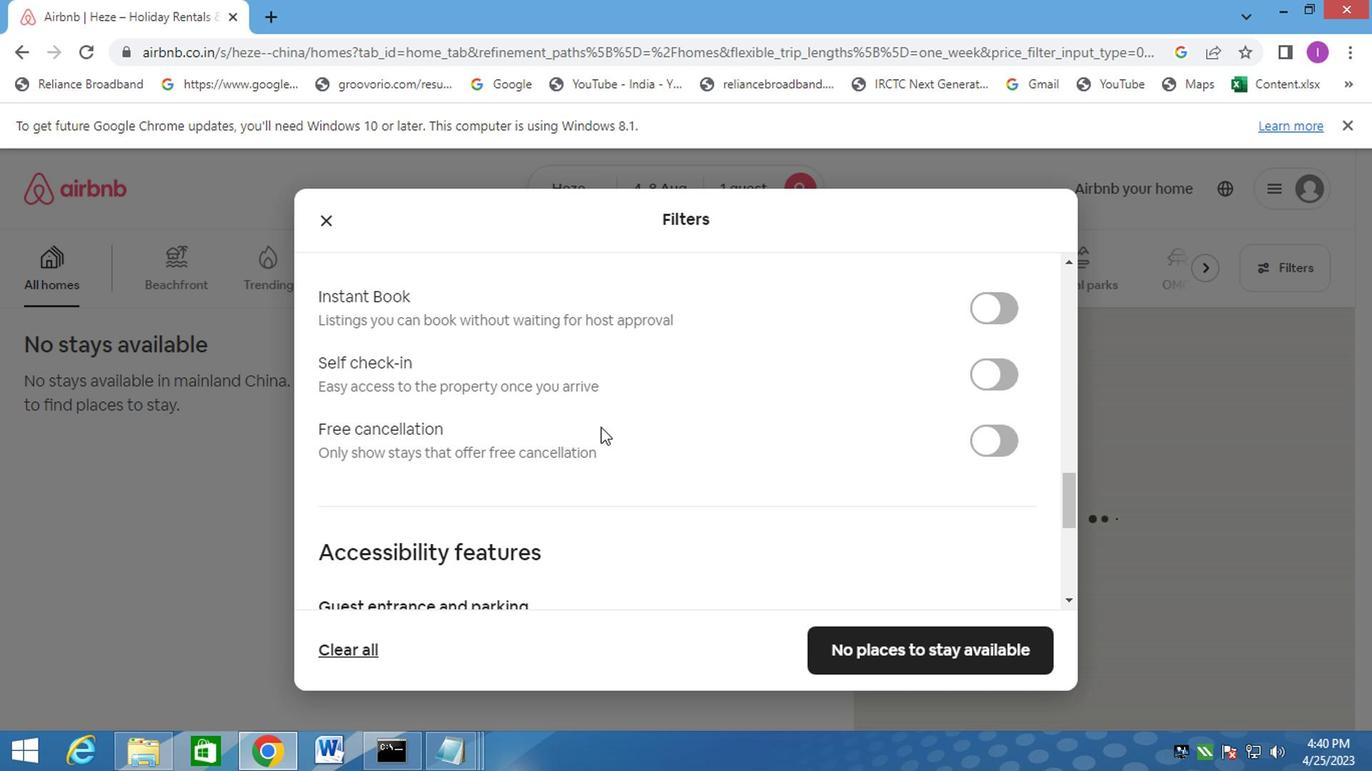 
Action: Mouse scrolled (599, 428) with delta (0, -1)
Screenshot: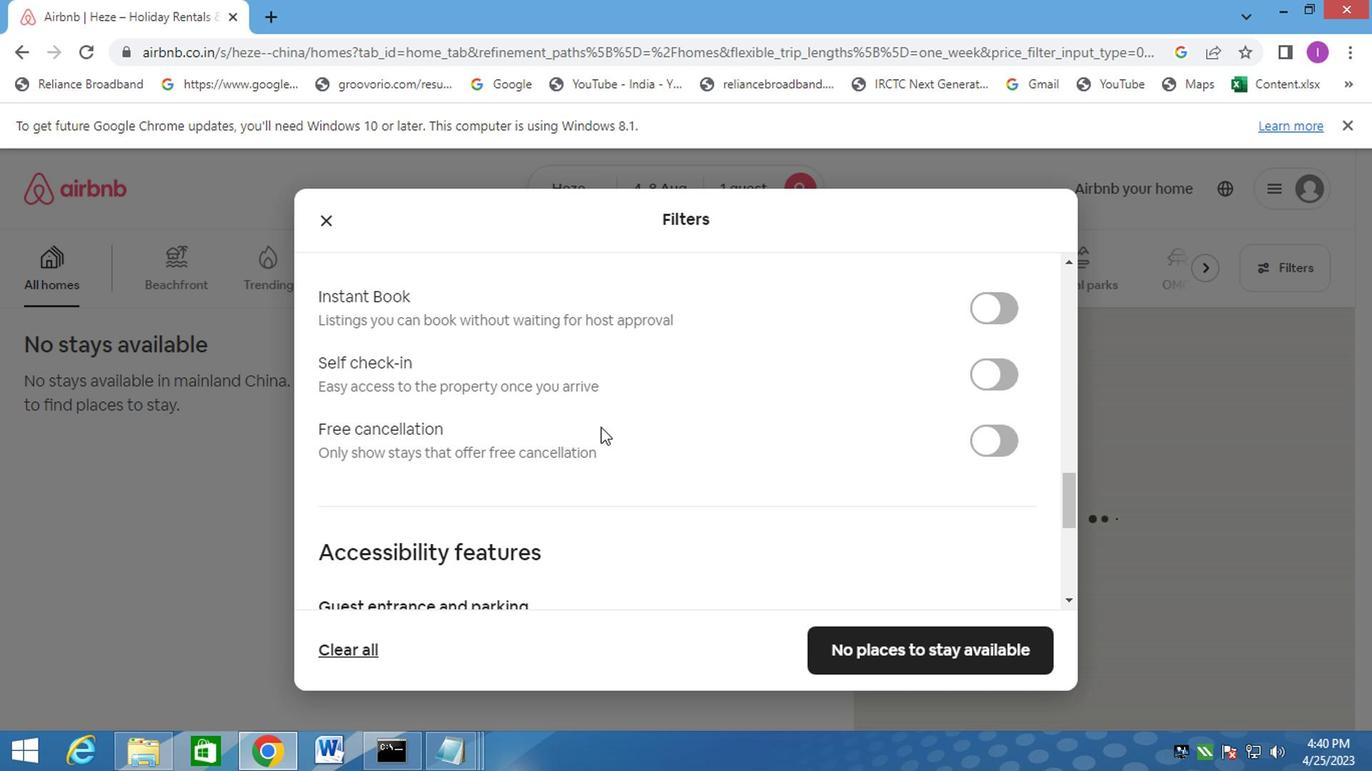 
Action: Mouse moved to (840, 360)
Screenshot: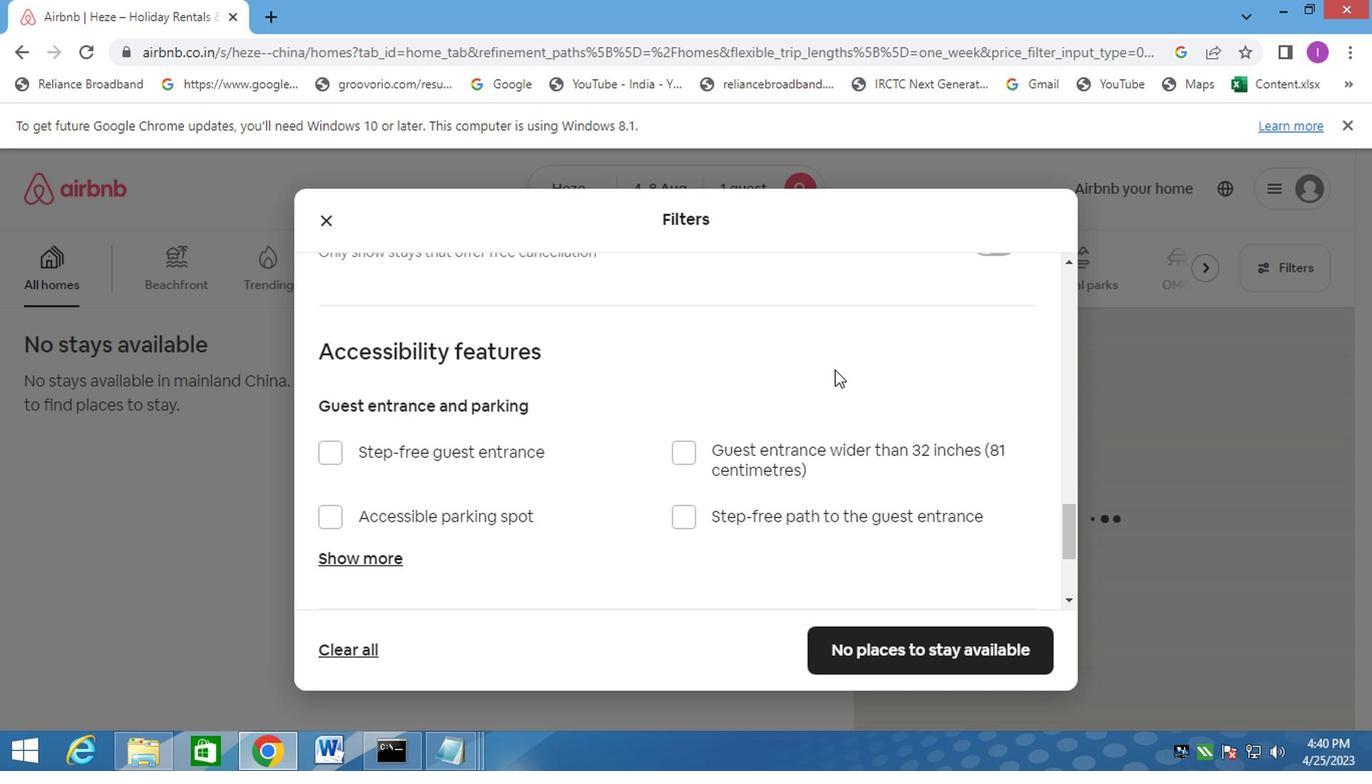 
Action: Mouse scrolled (840, 360) with delta (0, 0)
Screenshot: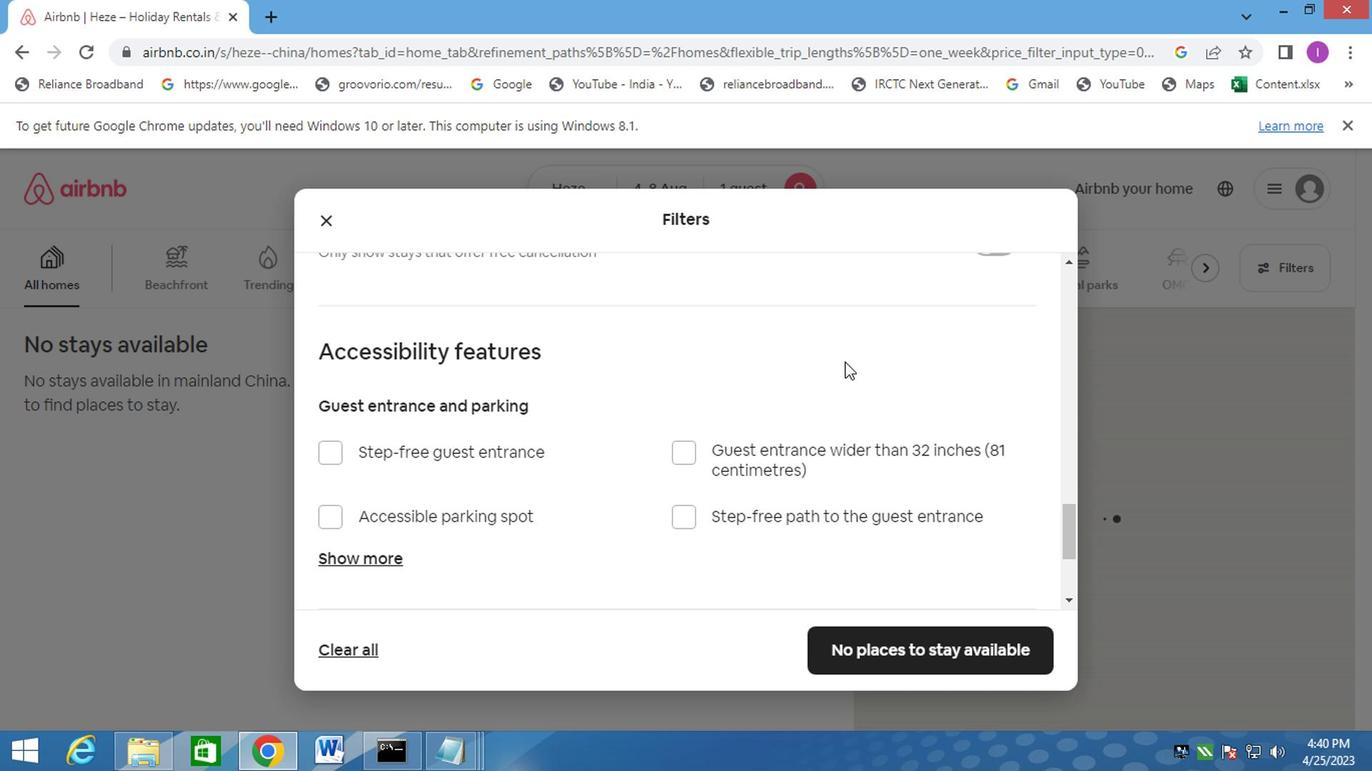 
Action: Mouse scrolled (840, 360) with delta (0, 0)
Screenshot: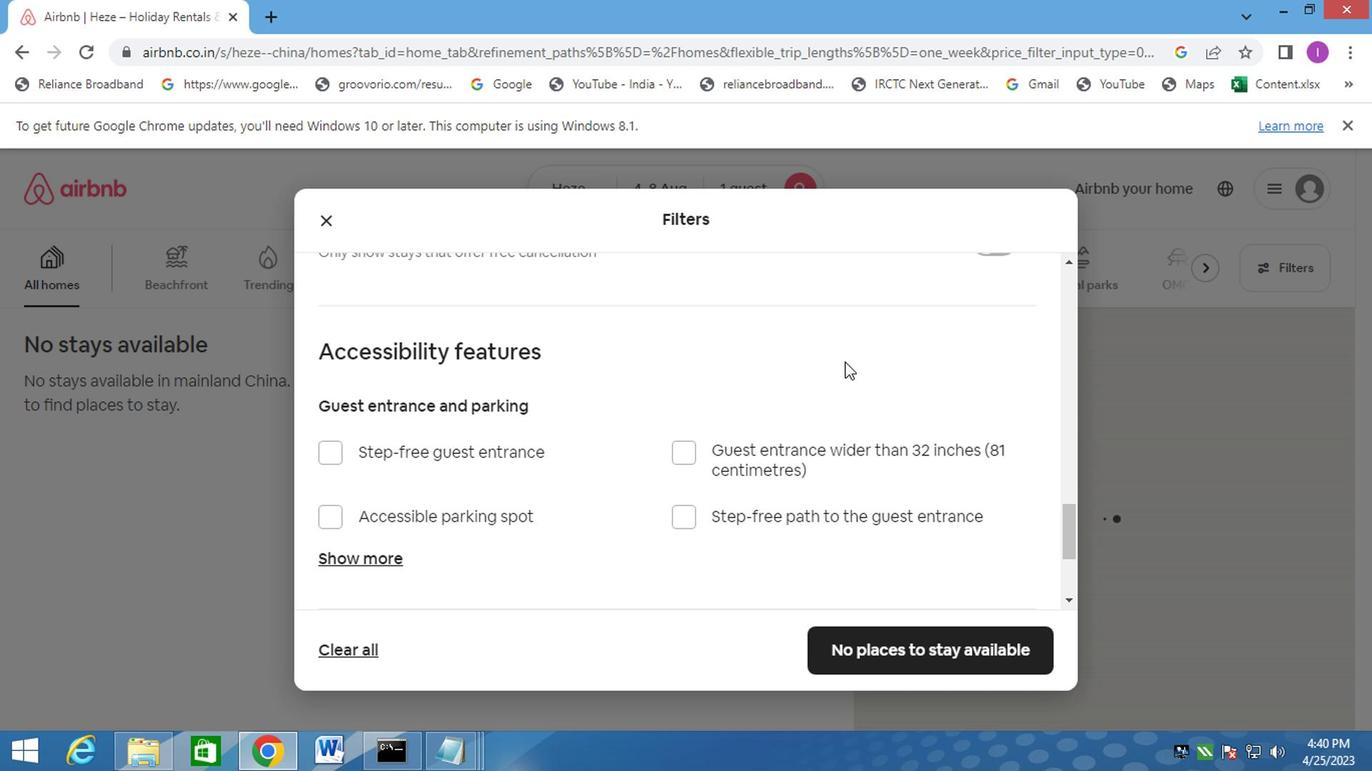 
Action: Mouse moved to (840, 358)
Screenshot: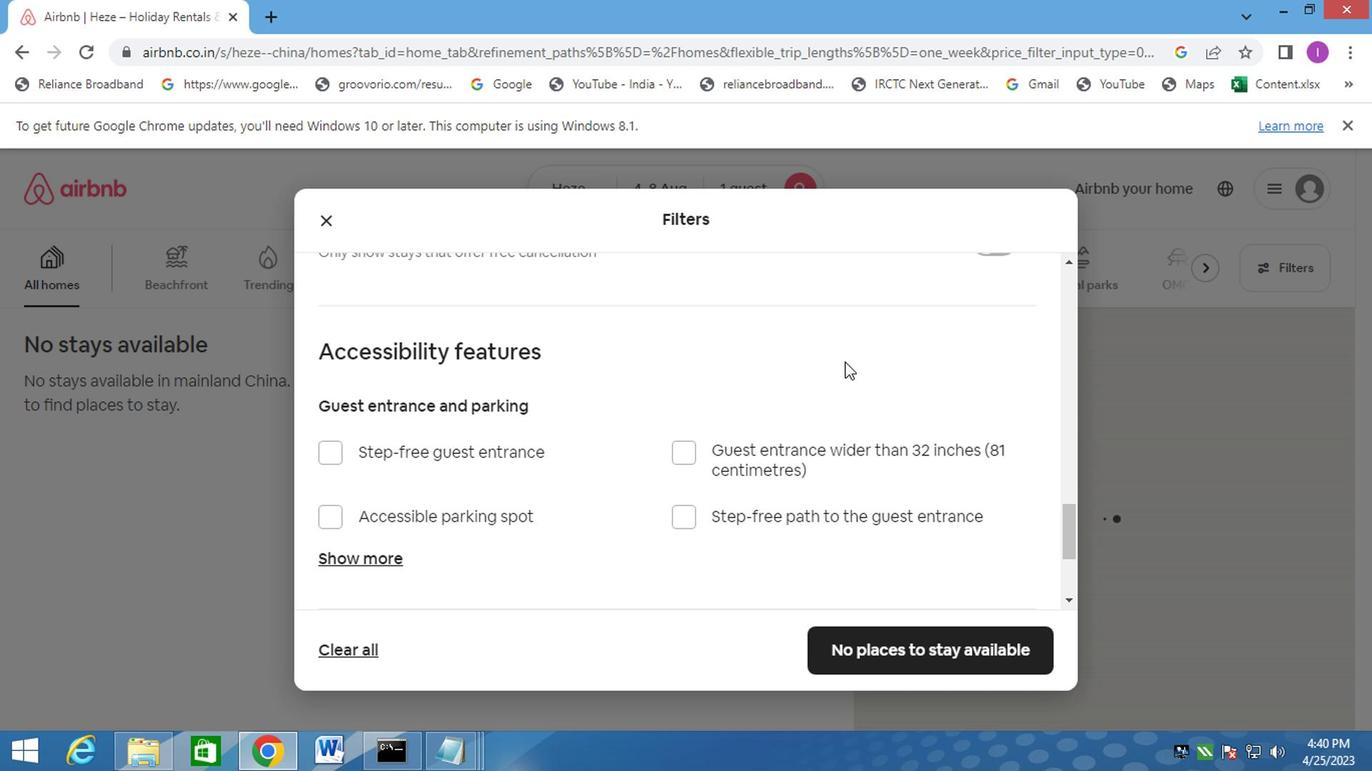 
Action: Mouse scrolled (840, 360) with delta (0, 1)
Screenshot: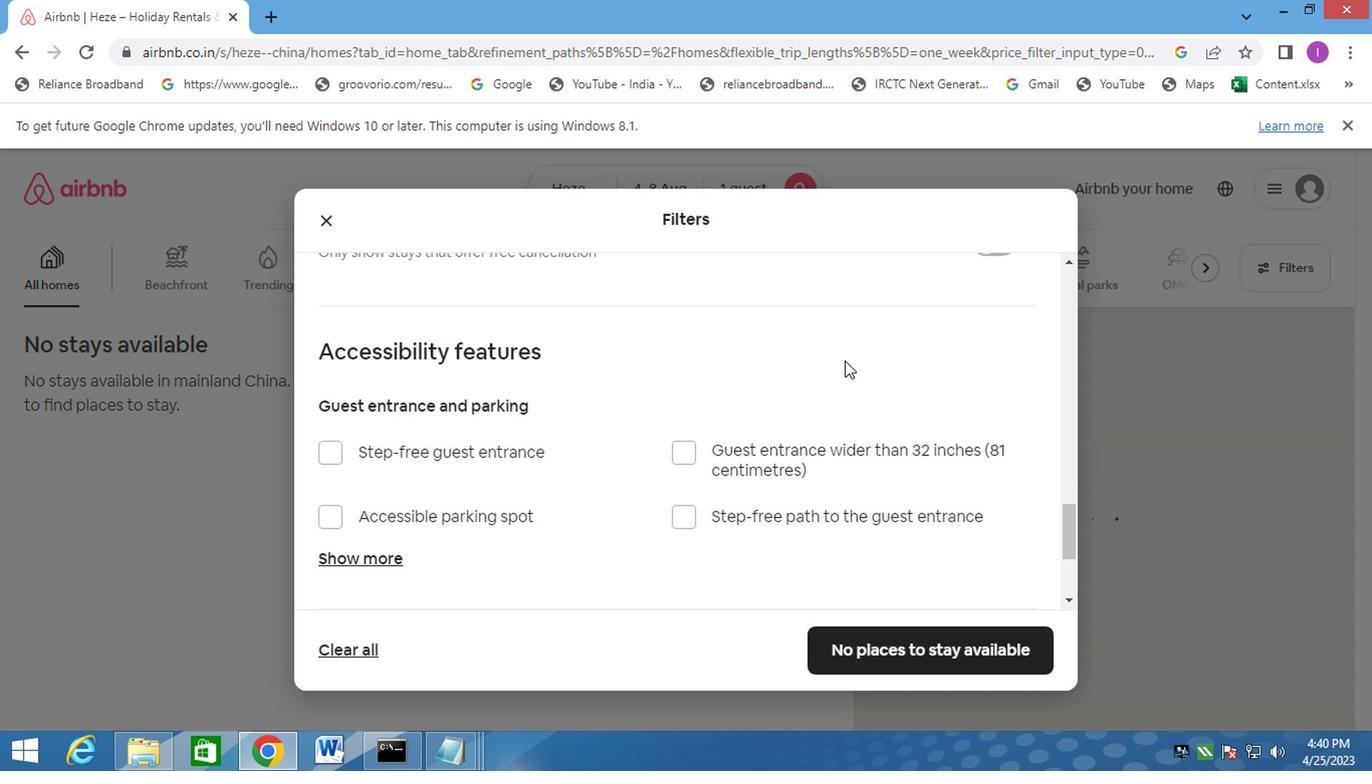 
Action: Mouse moved to (988, 480)
Screenshot: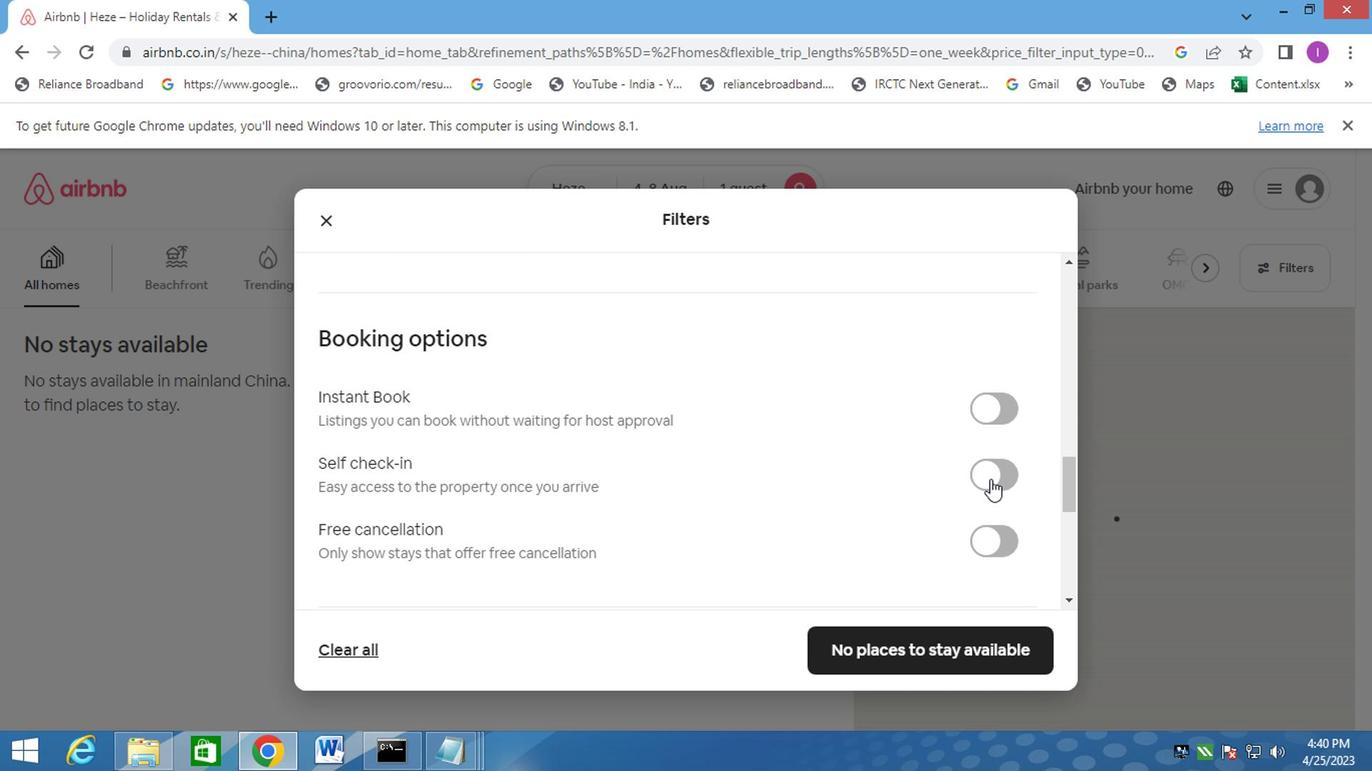 
Action: Mouse pressed left at (988, 480)
Screenshot: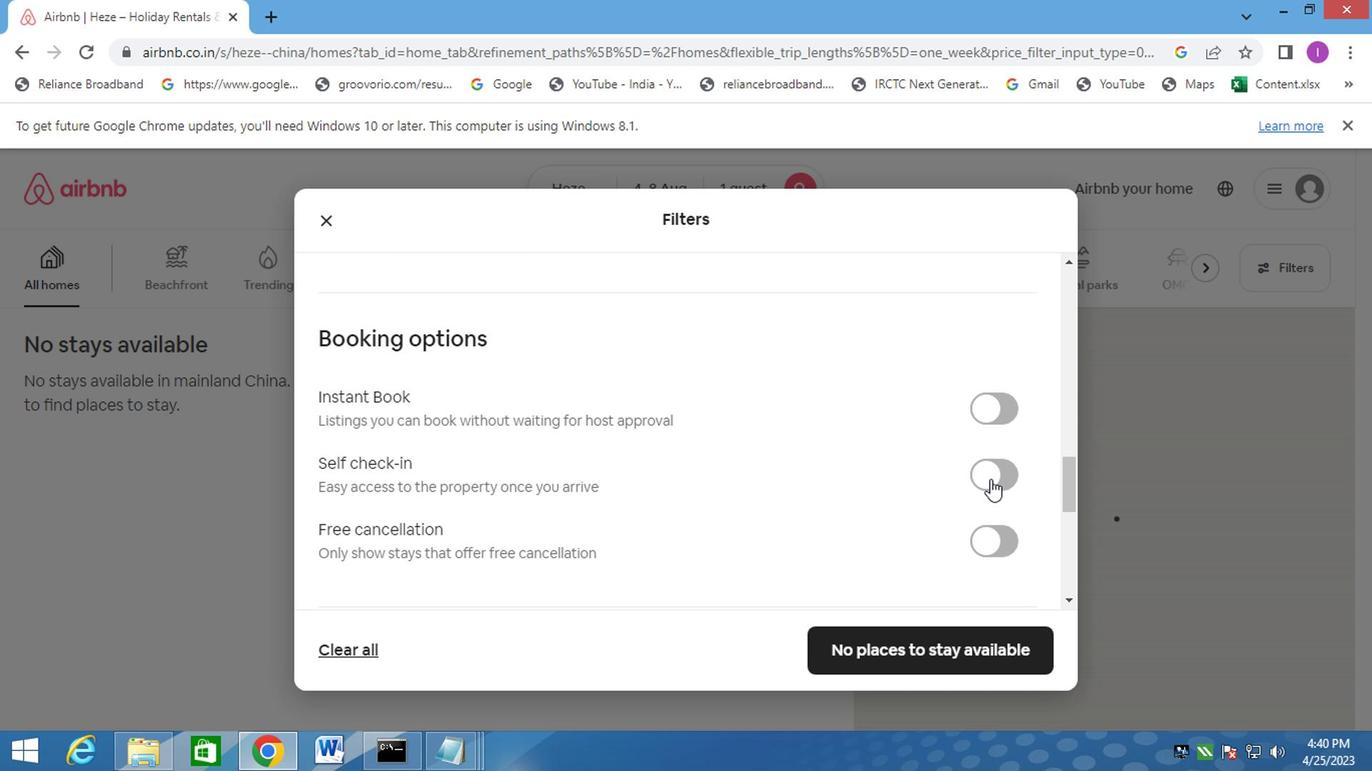 
Action: Mouse moved to (795, 484)
Screenshot: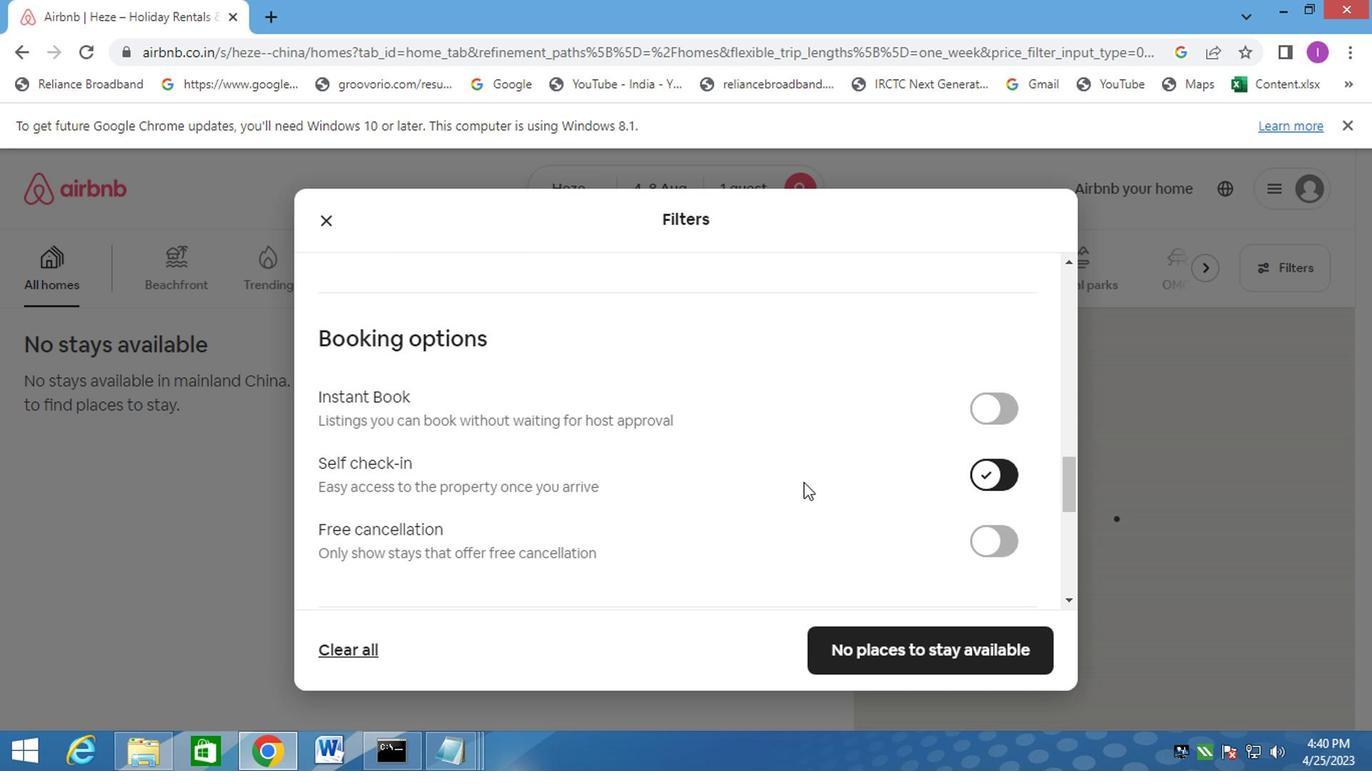 
Action: Mouse scrolled (795, 483) with delta (0, -1)
Screenshot: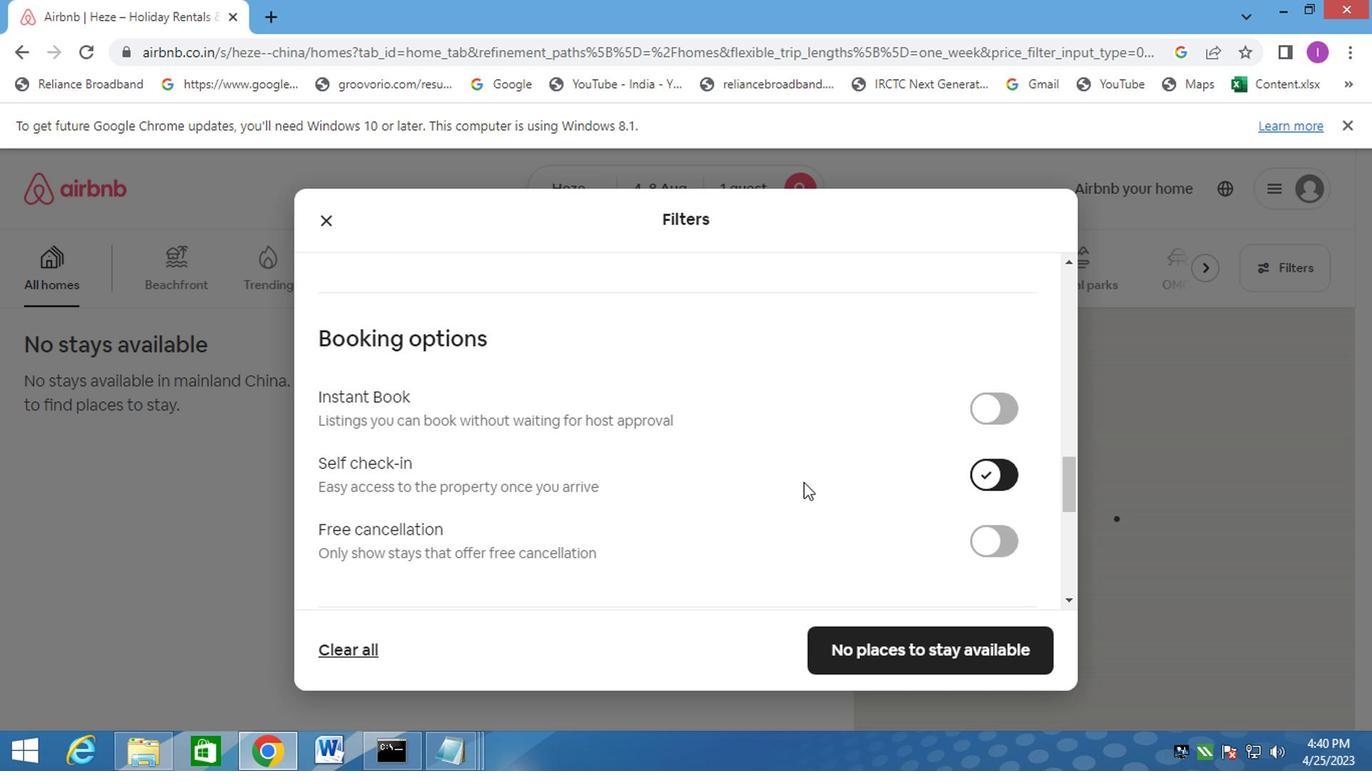 
Action: Mouse scrolled (795, 483) with delta (0, -1)
Screenshot: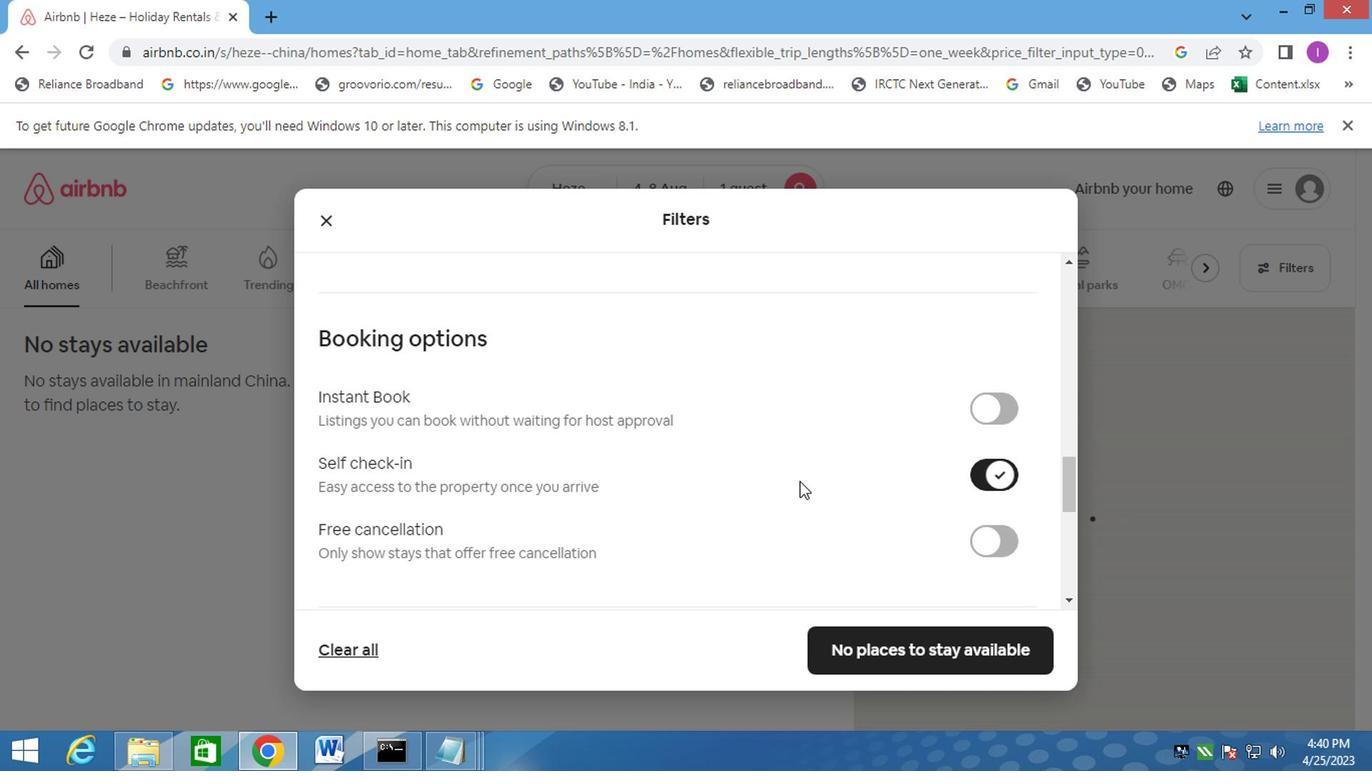 
Action: Mouse scrolled (795, 483) with delta (0, -1)
Screenshot: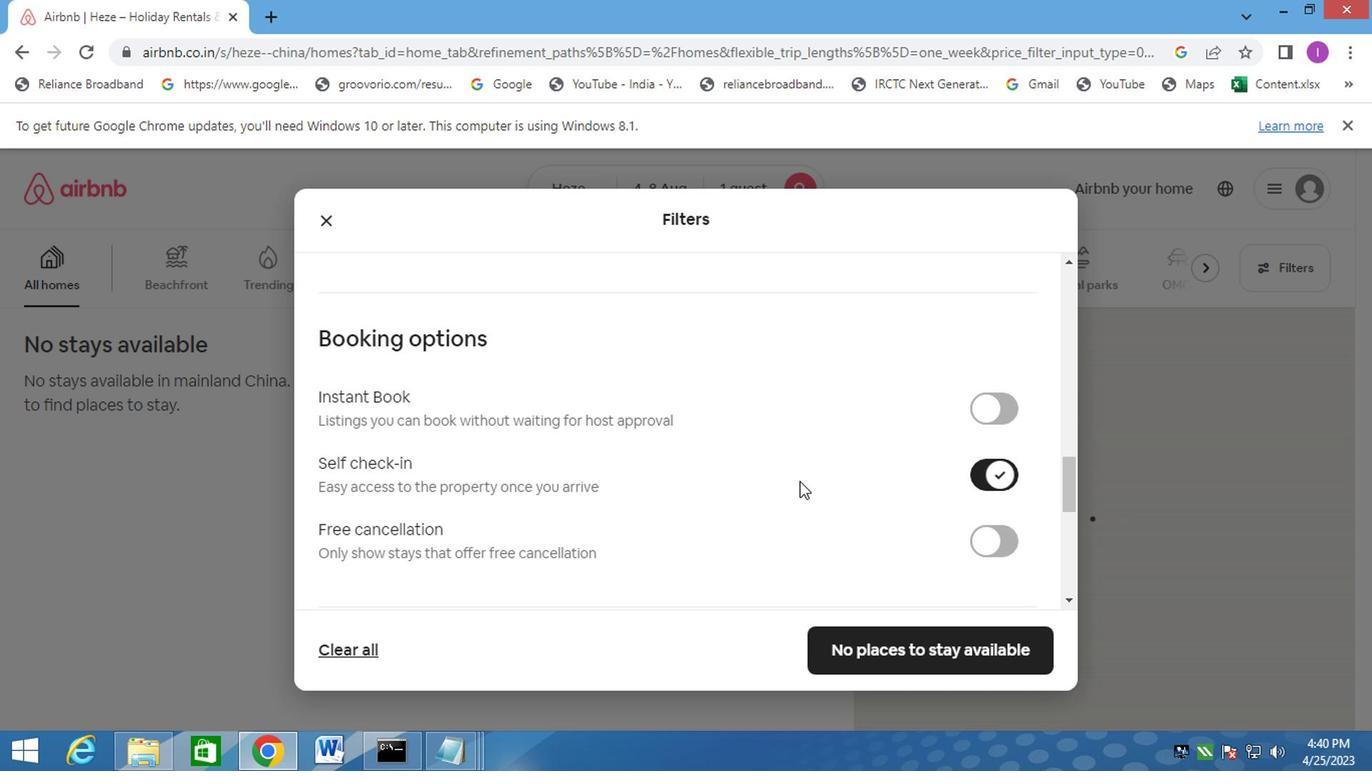 
Action: Mouse scrolled (795, 483) with delta (0, -1)
Screenshot: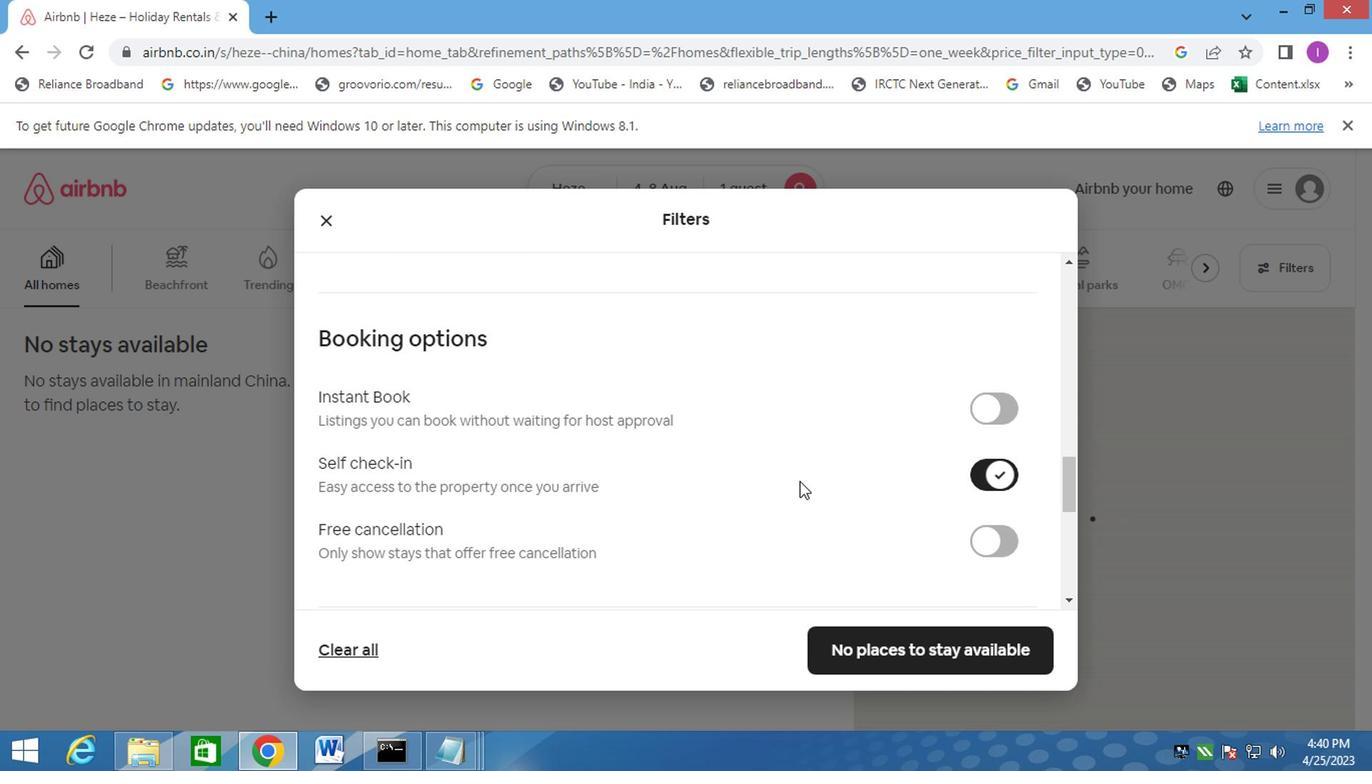 
Action: Mouse moved to (794, 483)
Screenshot: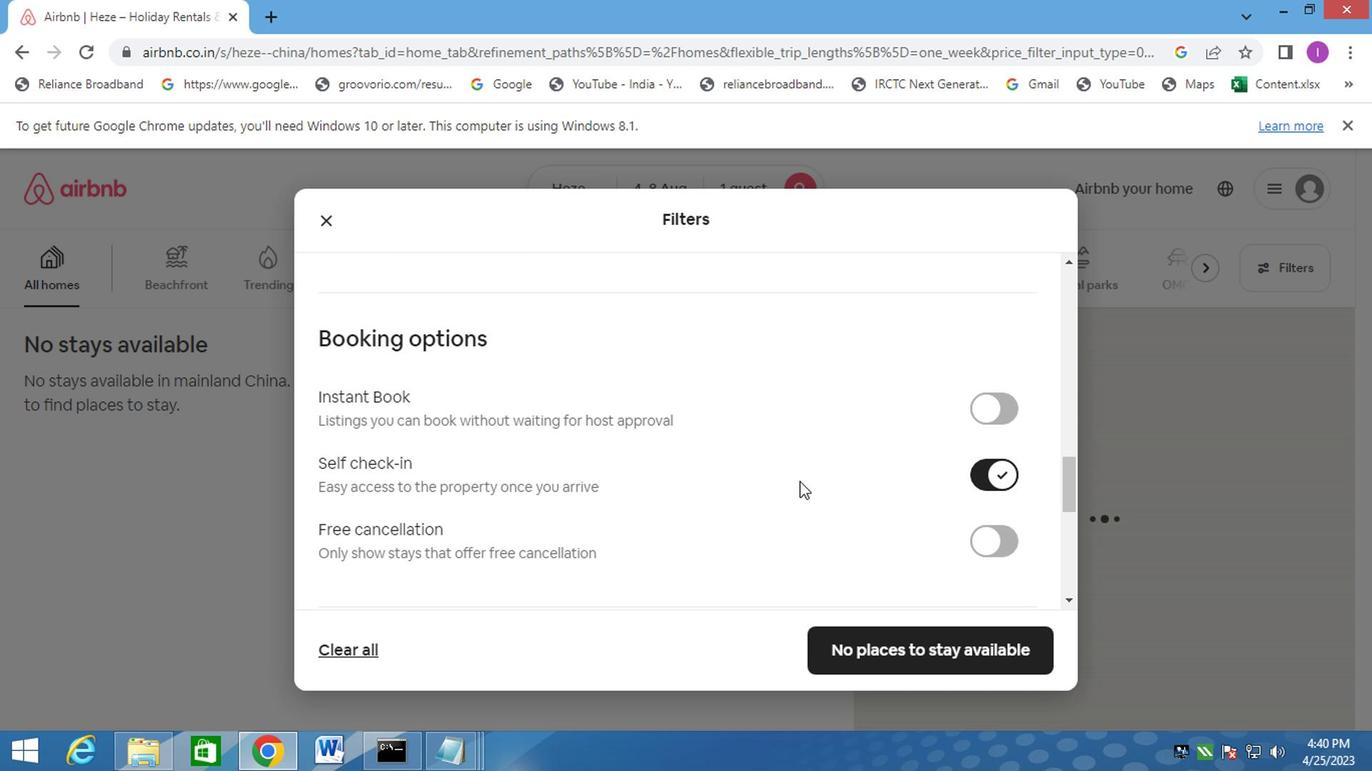 
Action: Mouse scrolled (794, 482) with delta (0, 0)
Screenshot: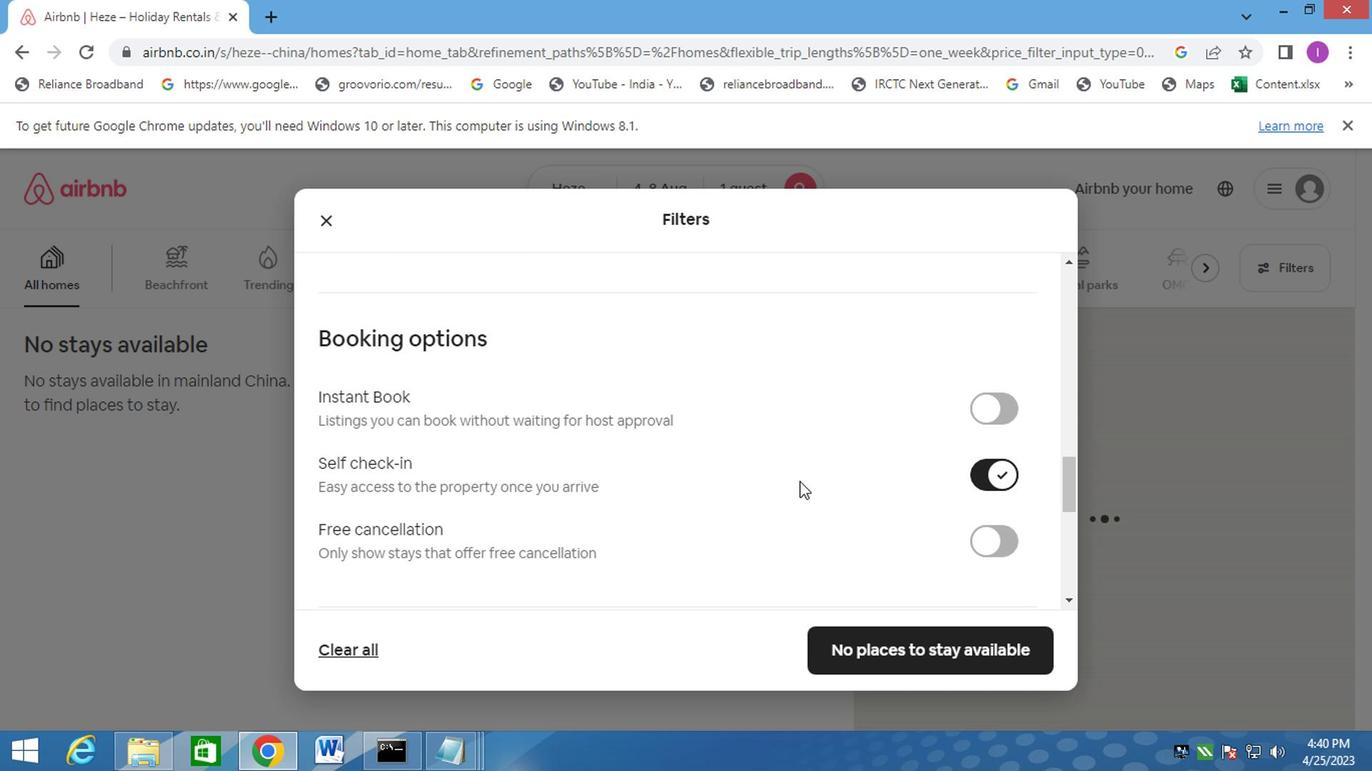 
Action: Mouse scrolled (794, 482) with delta (0, 0)
Screenshot: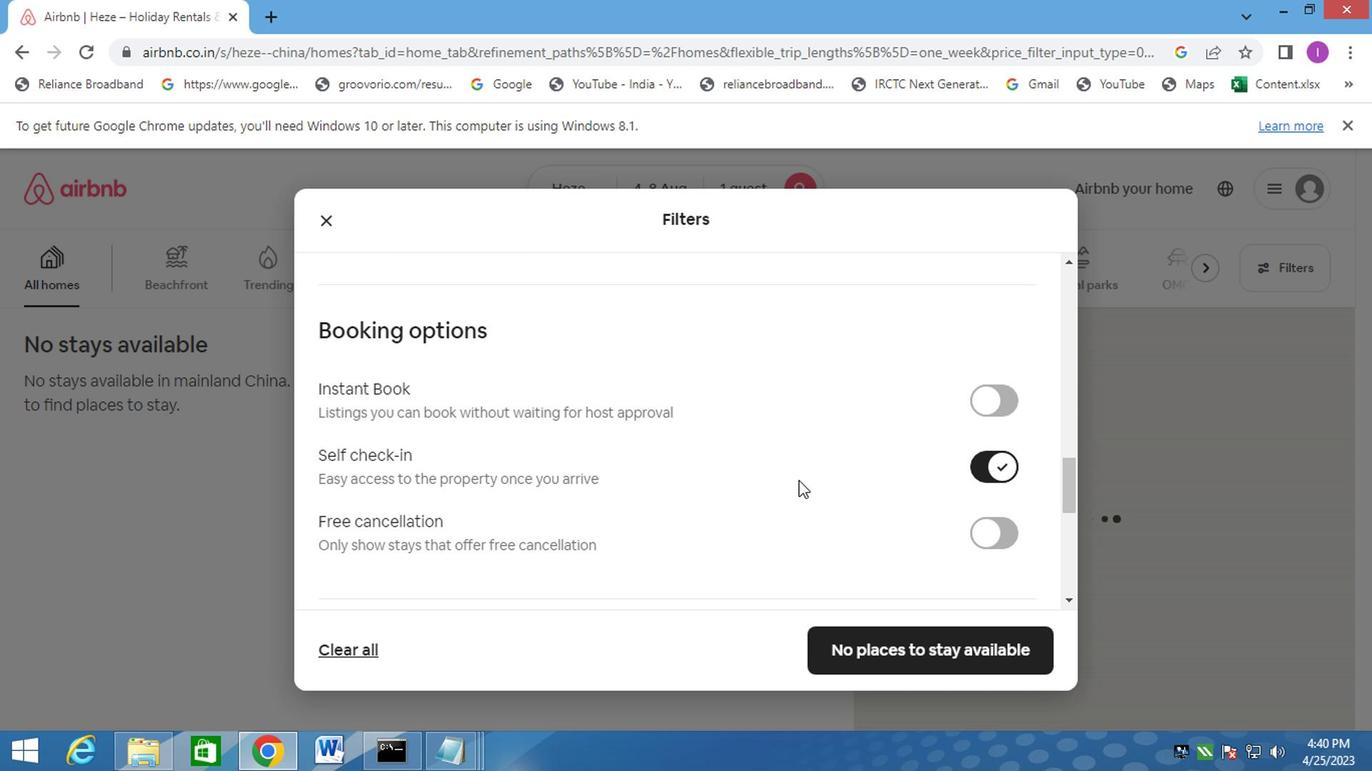 
Action: Mouse moved to (790, 480)
Screenshot: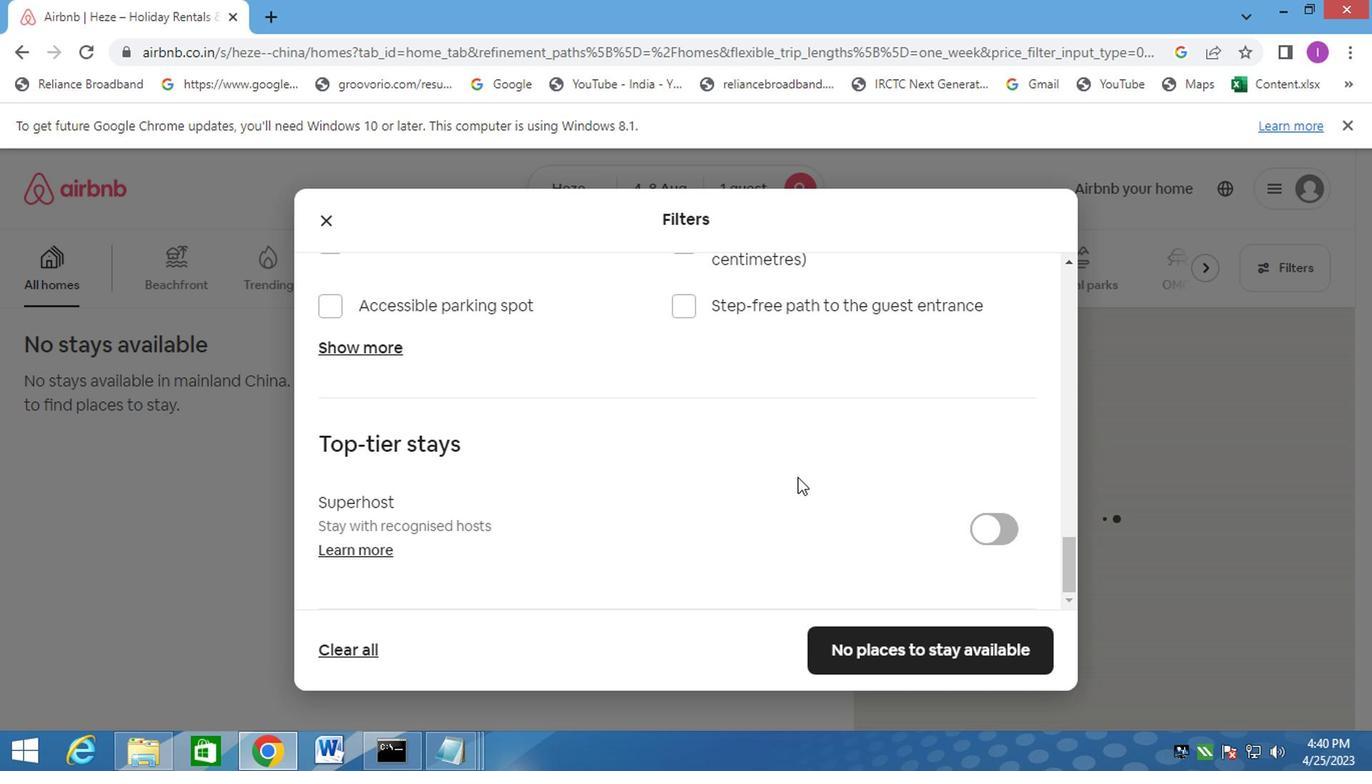 
Action: Mouse scrolled (790, 478) with delta (0, -1)
Screenshot: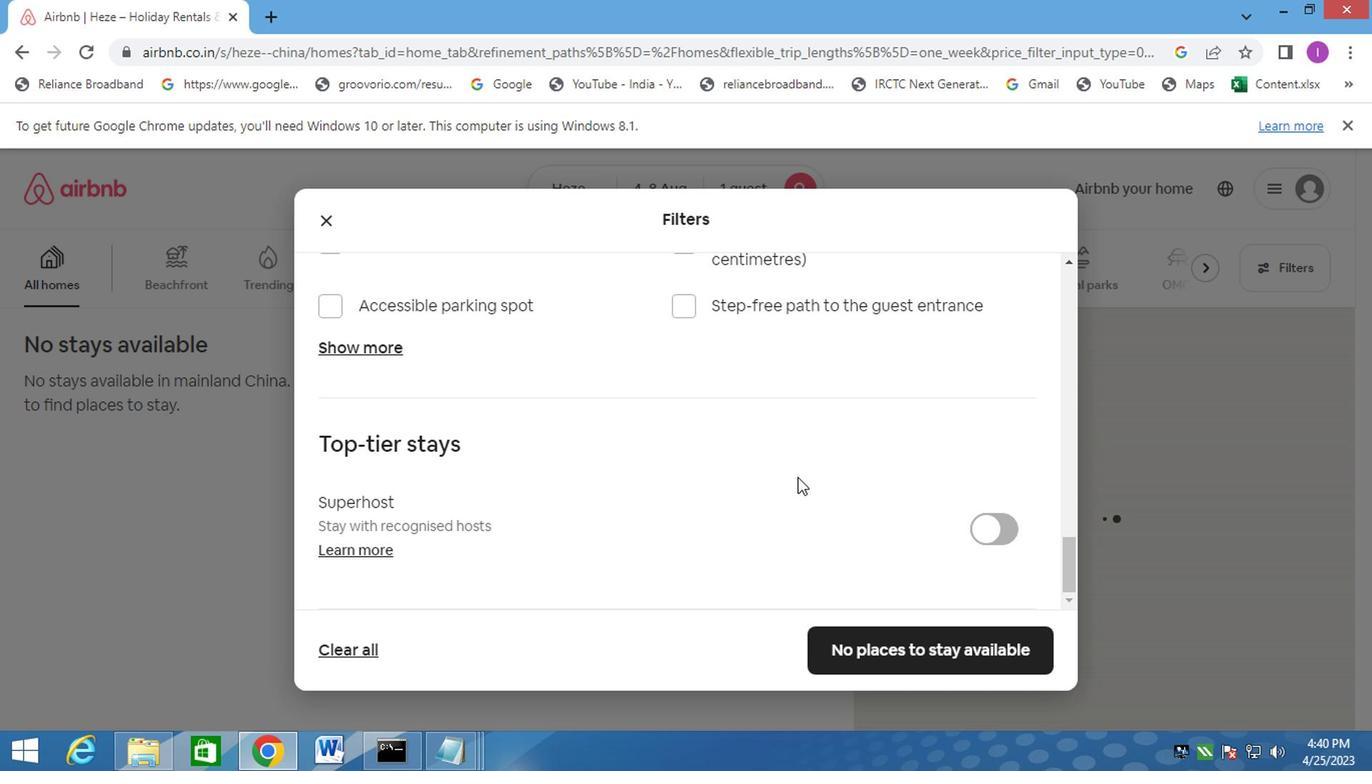 
Action: Mouse scrolled (790, 478) with delta (0, -1)
Screenshot: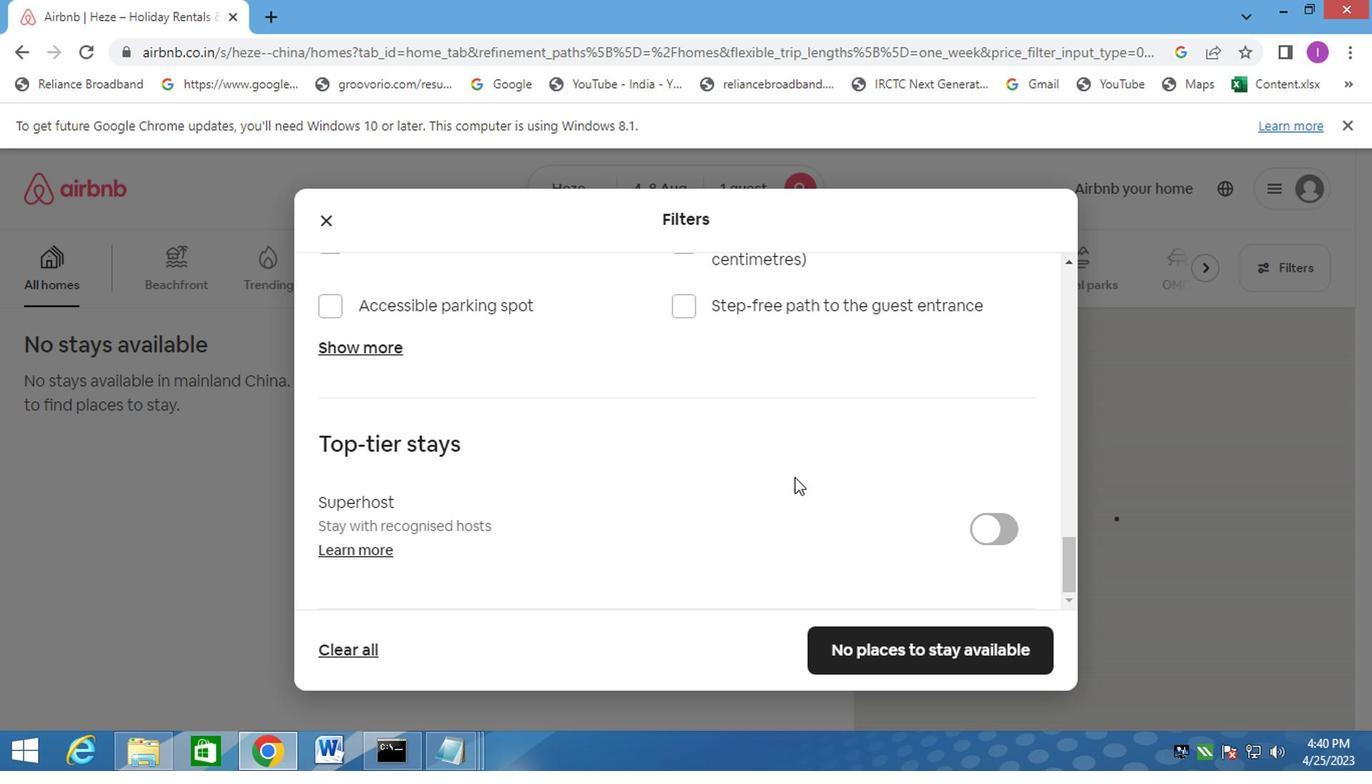 
Action: Mouse scrolled (790, 478) with delta (0, -1)
Screenshot: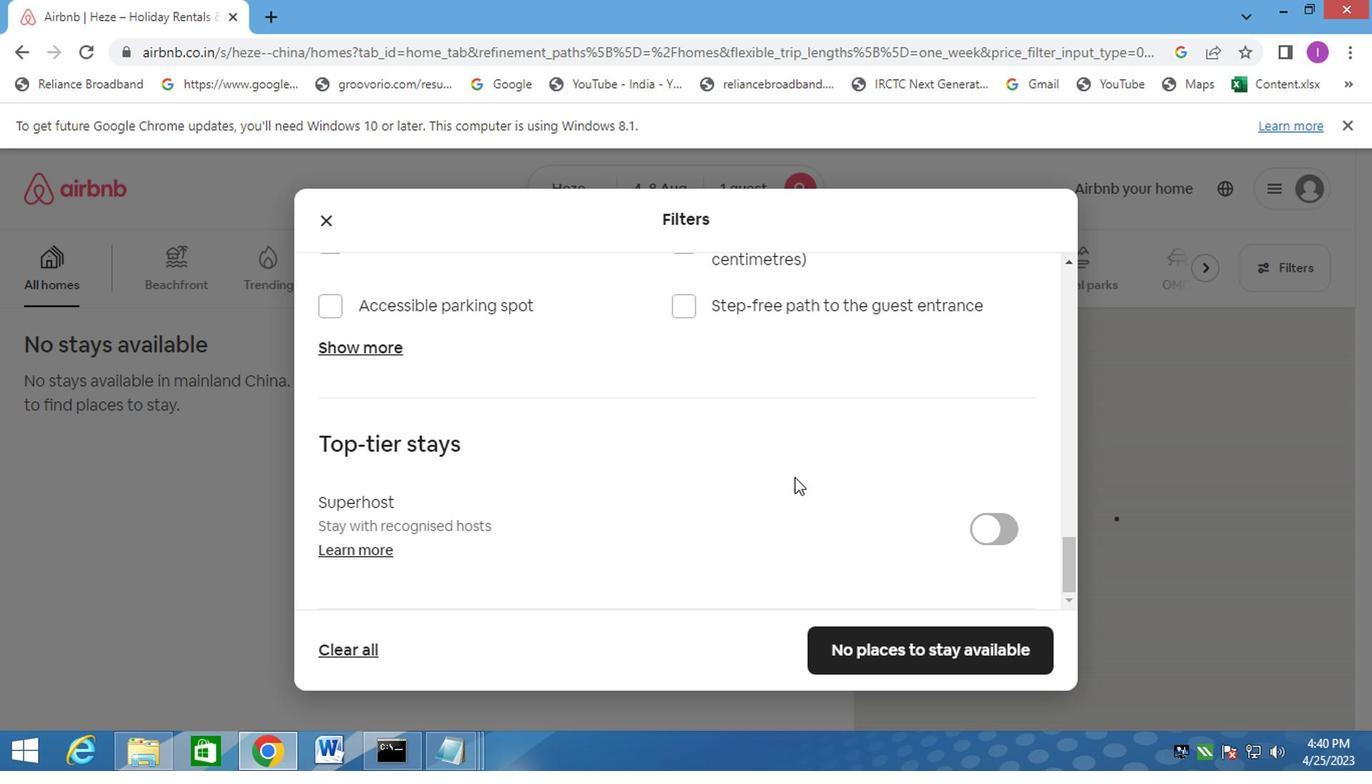 
Action: Mouse scrolled (790, 478) with delta (0, -1)
Screenshot: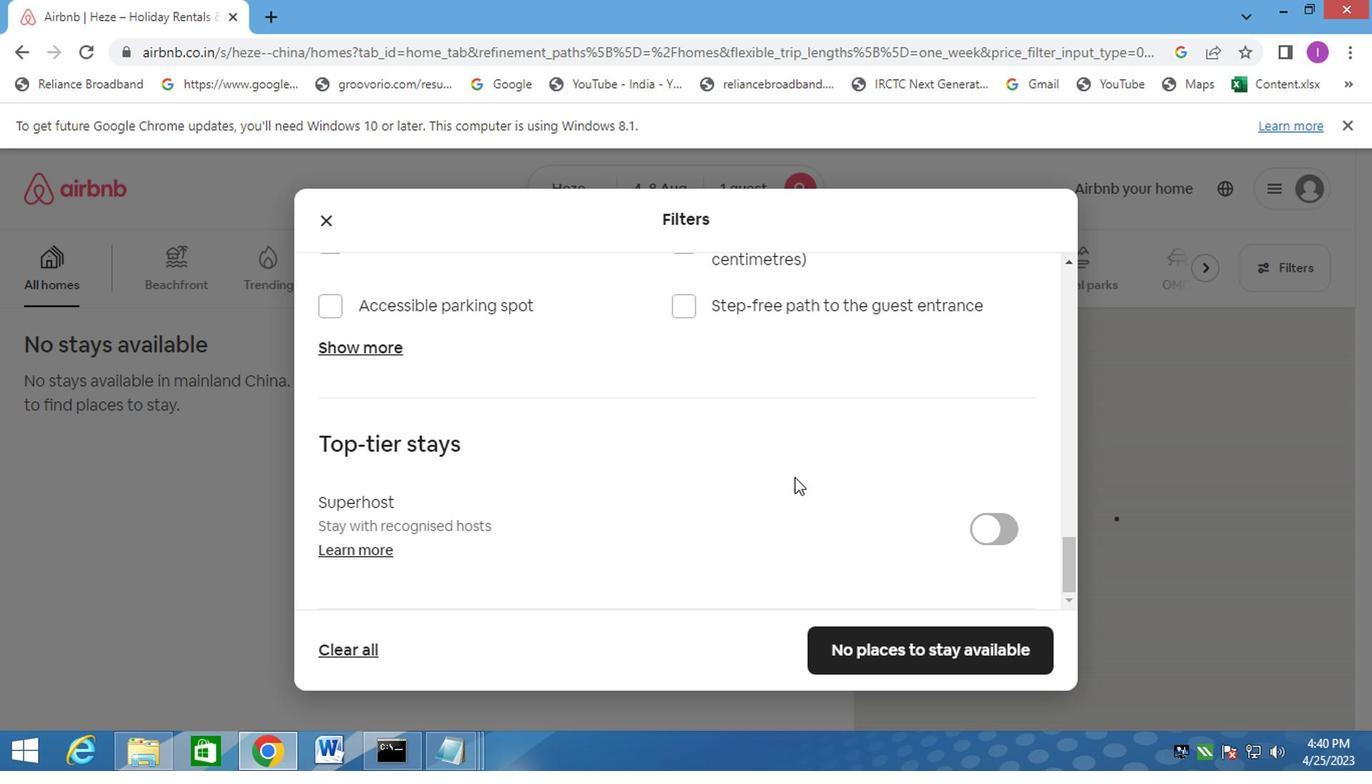 
Action: Mouse moved to (790, 476)
Screenshot: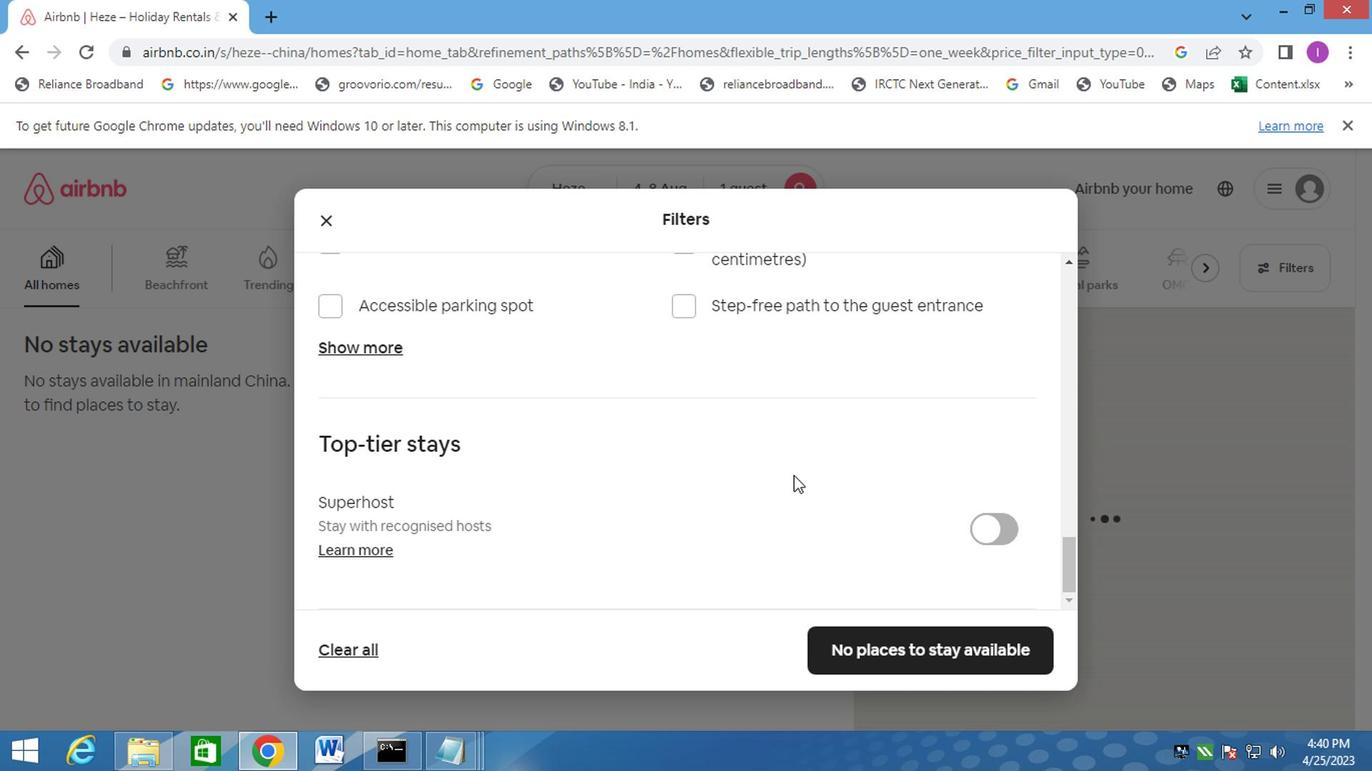 
Action: Mouse scrolled (790, 475) with delta (0, 0)
Screenshot: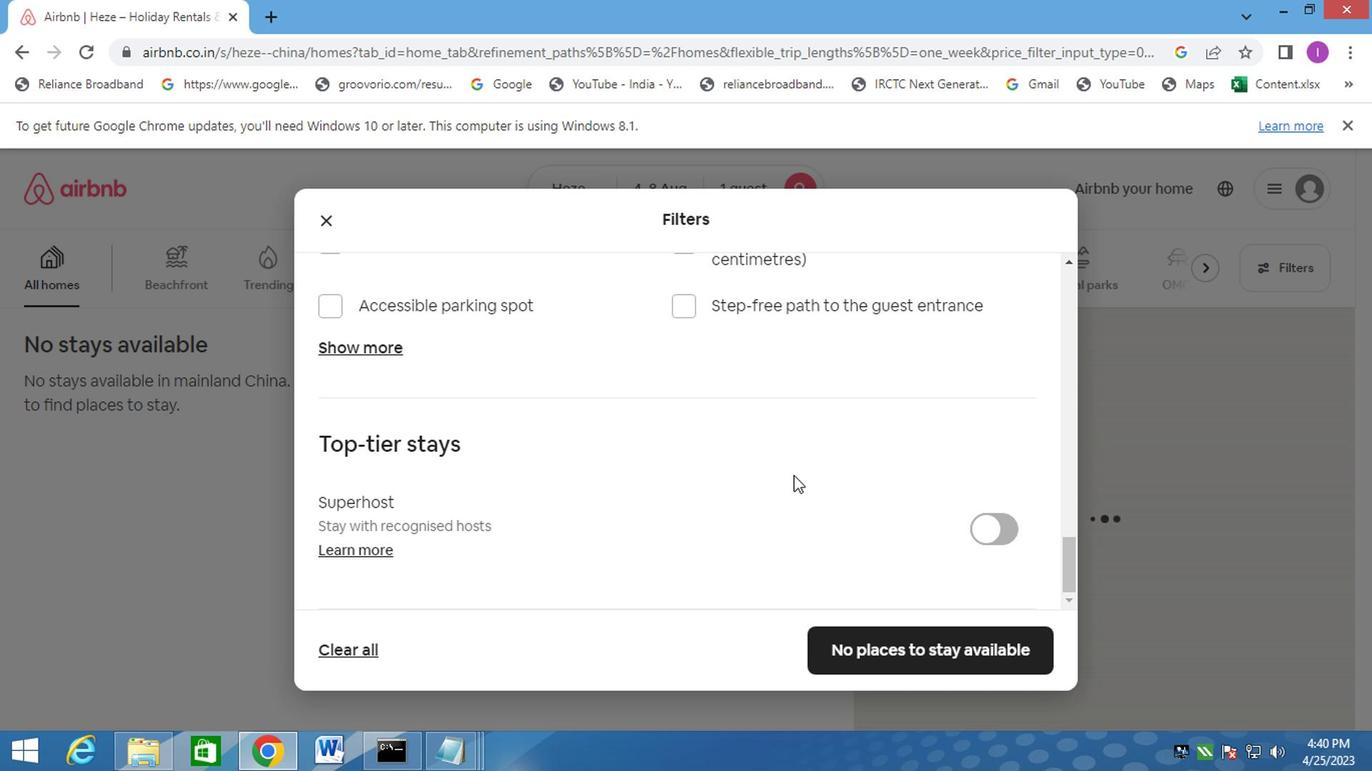 
Action: Mouse scrolled (790, 475) with delta (0, 0)
Screenshot: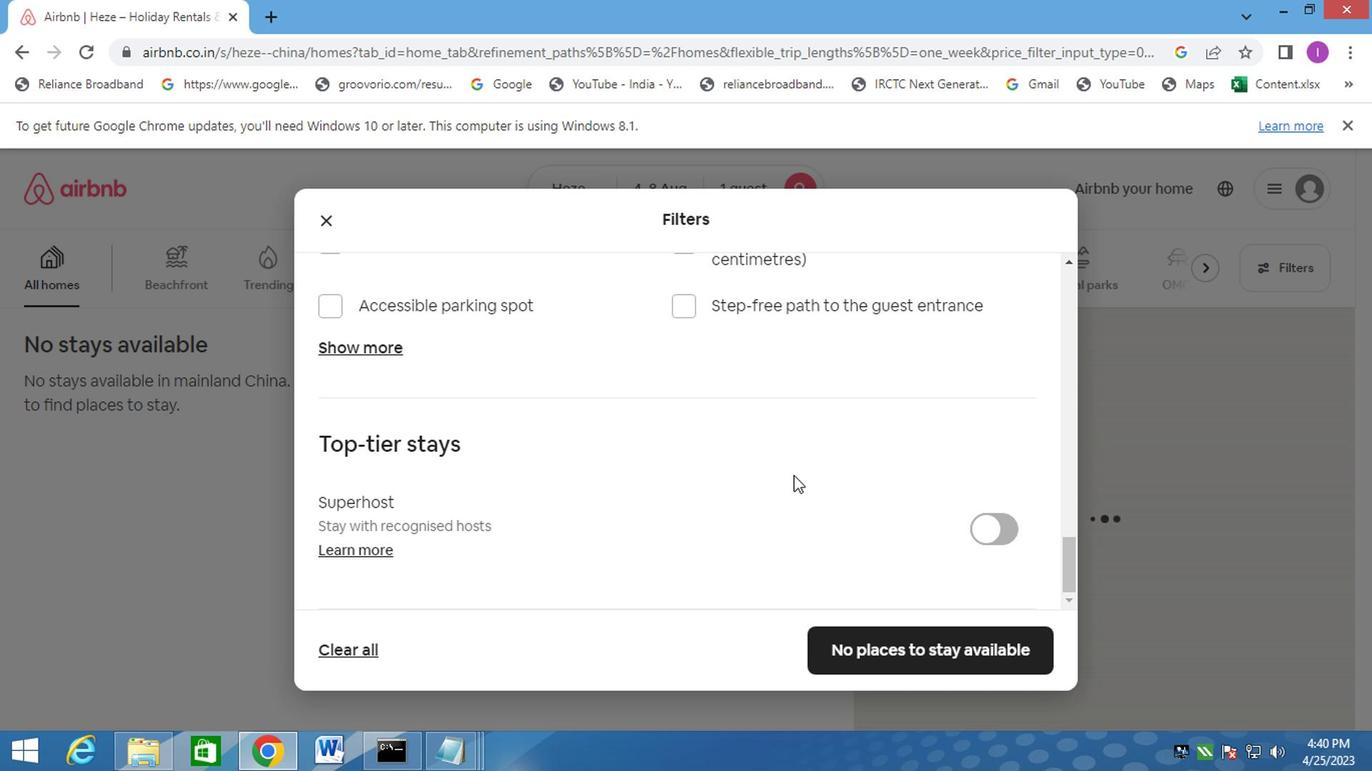 
Action: Mouse scrolled (790, 475) with delta (0, 0)
Screenshot: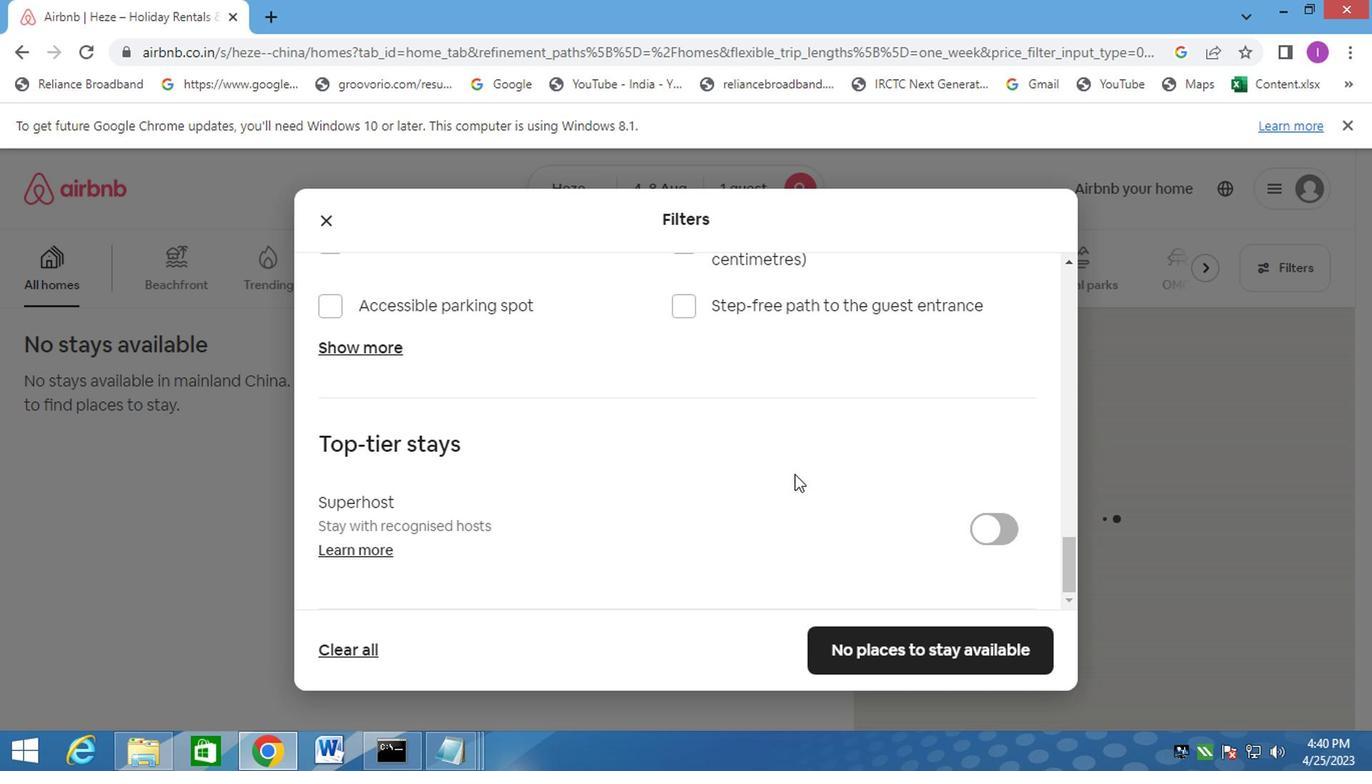 
Action: Mouse moved to (860, 648)
Screenshot: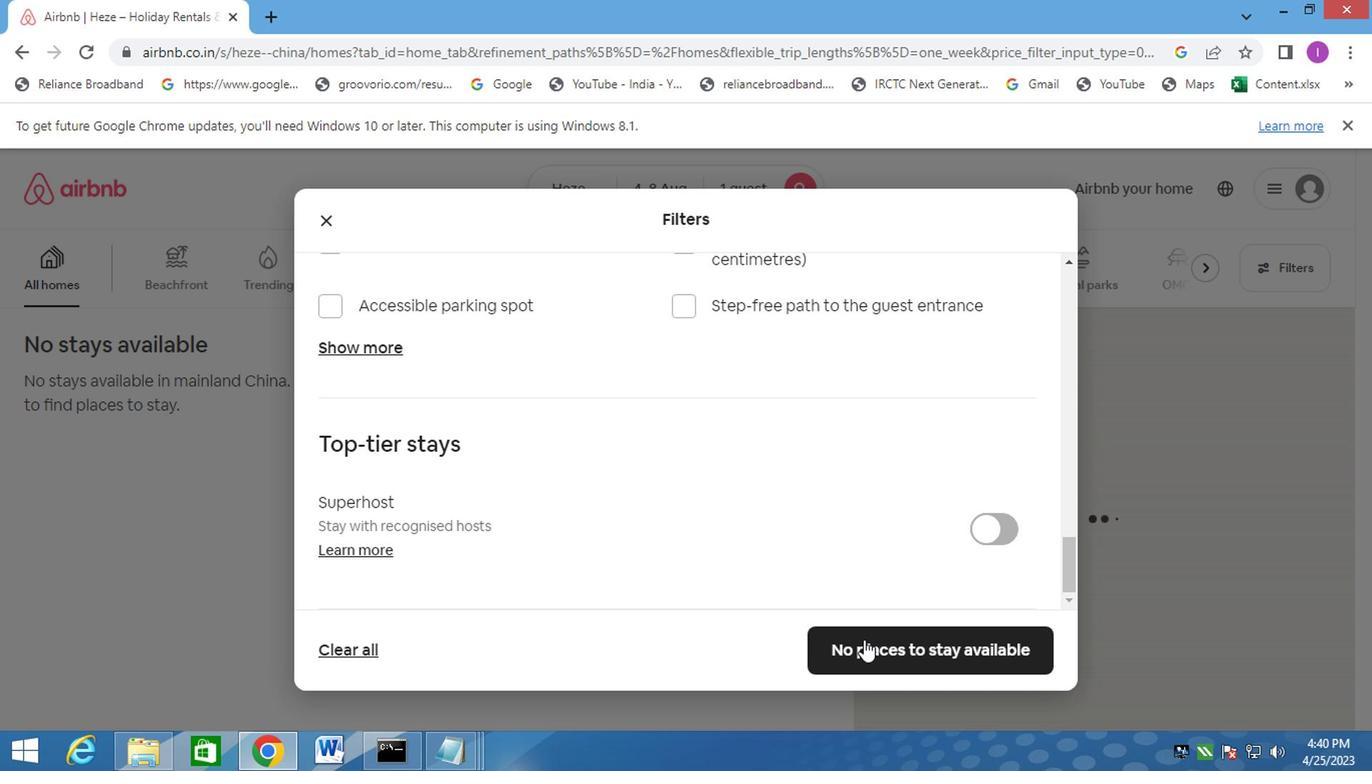 
Action: Mouse pressed left at (860, 648)
Screenshot: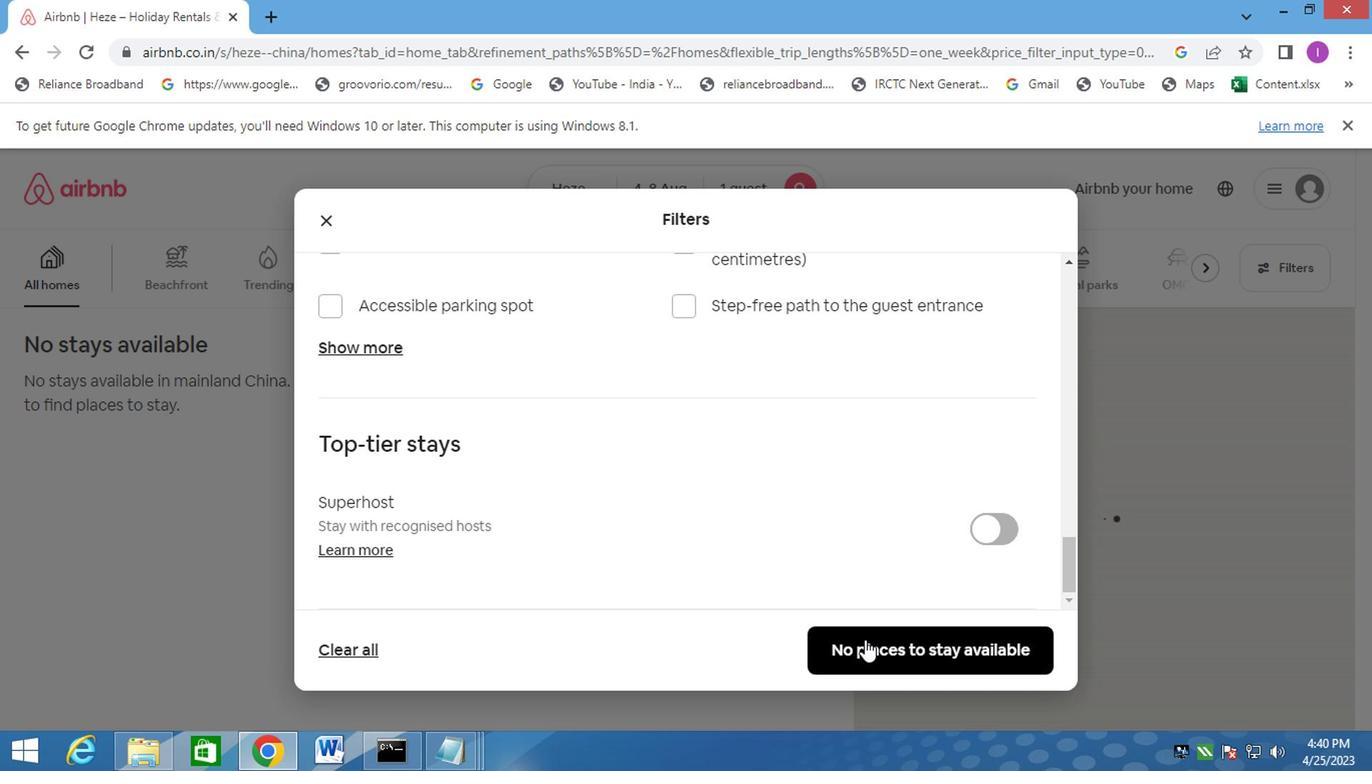 
Action: Mouse moved to (820, 662)
Screenshot: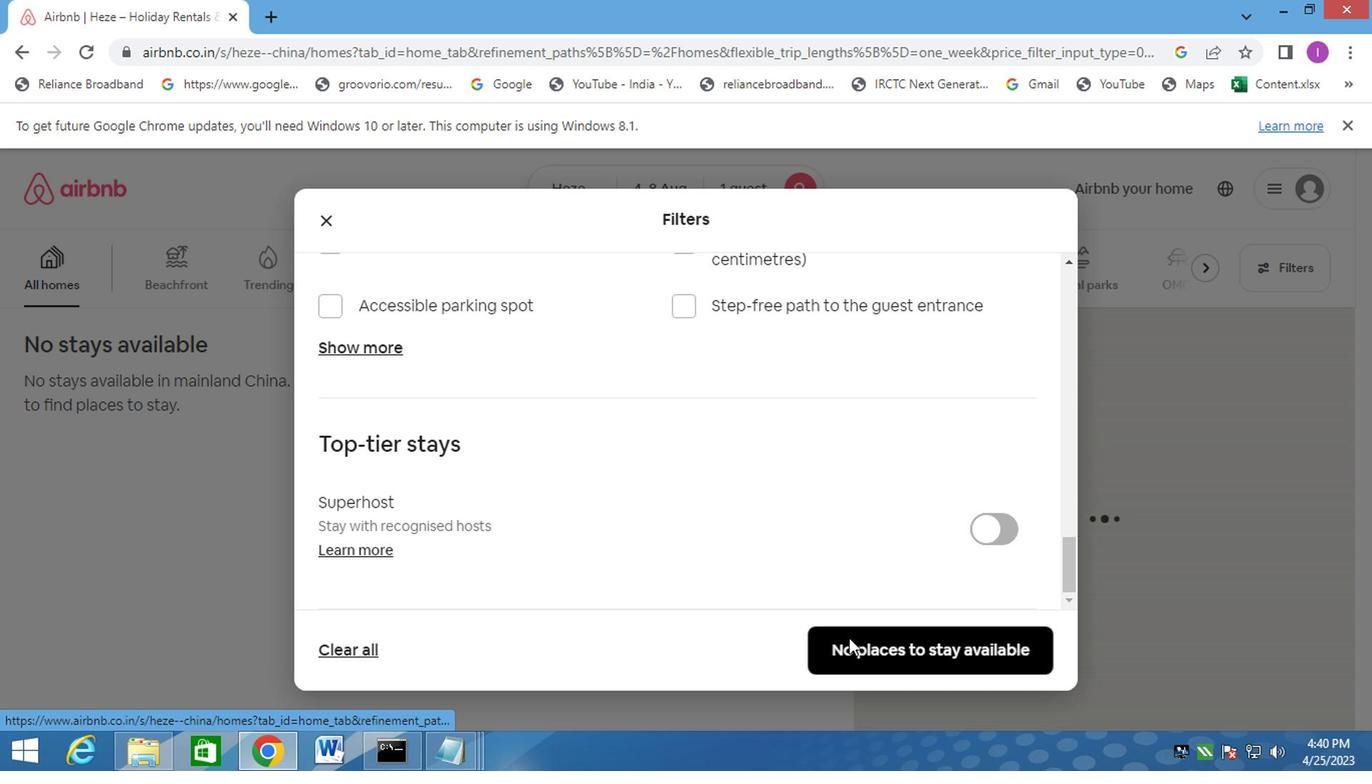 
